 Task: nan
Action: Mouse moved to (589, 746)
Screenshot: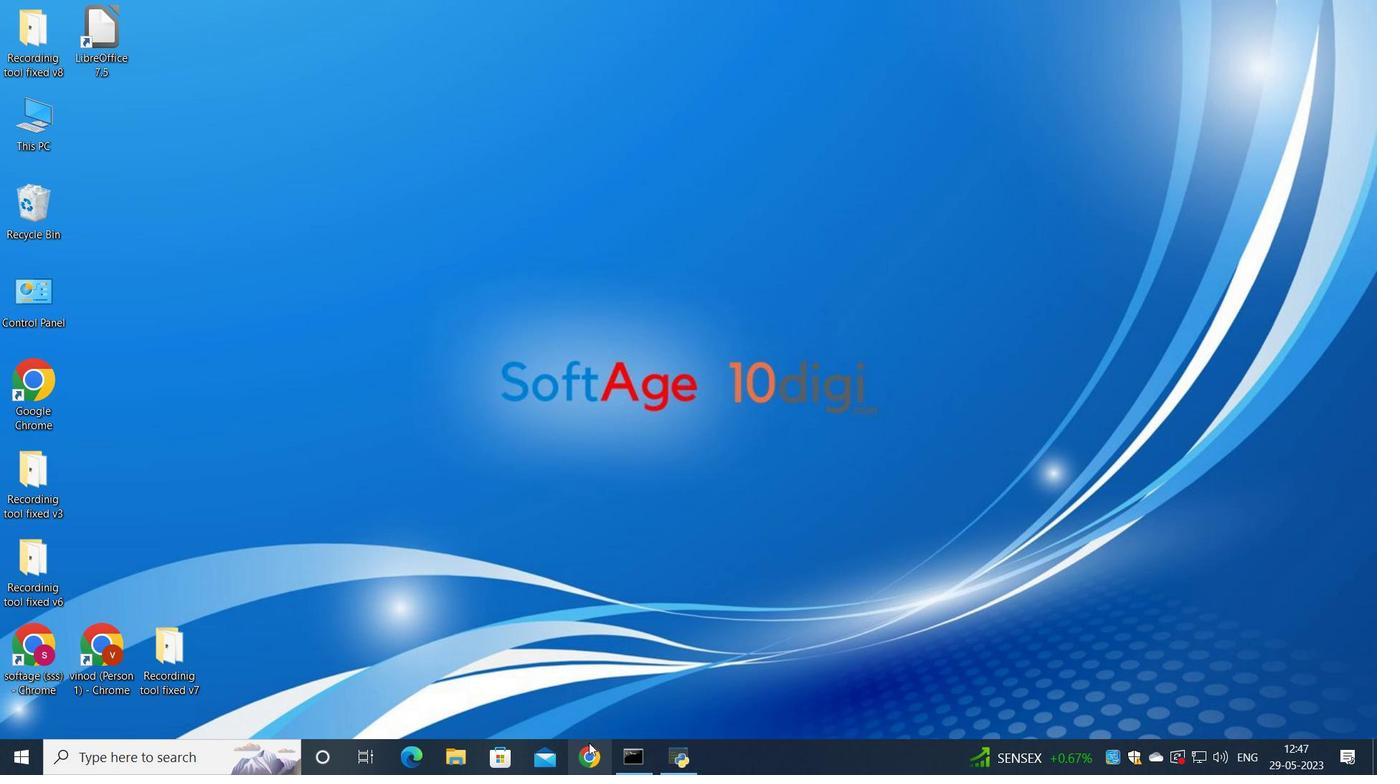 
Action: Mouse pressed left at (589, 746)
Screenshot: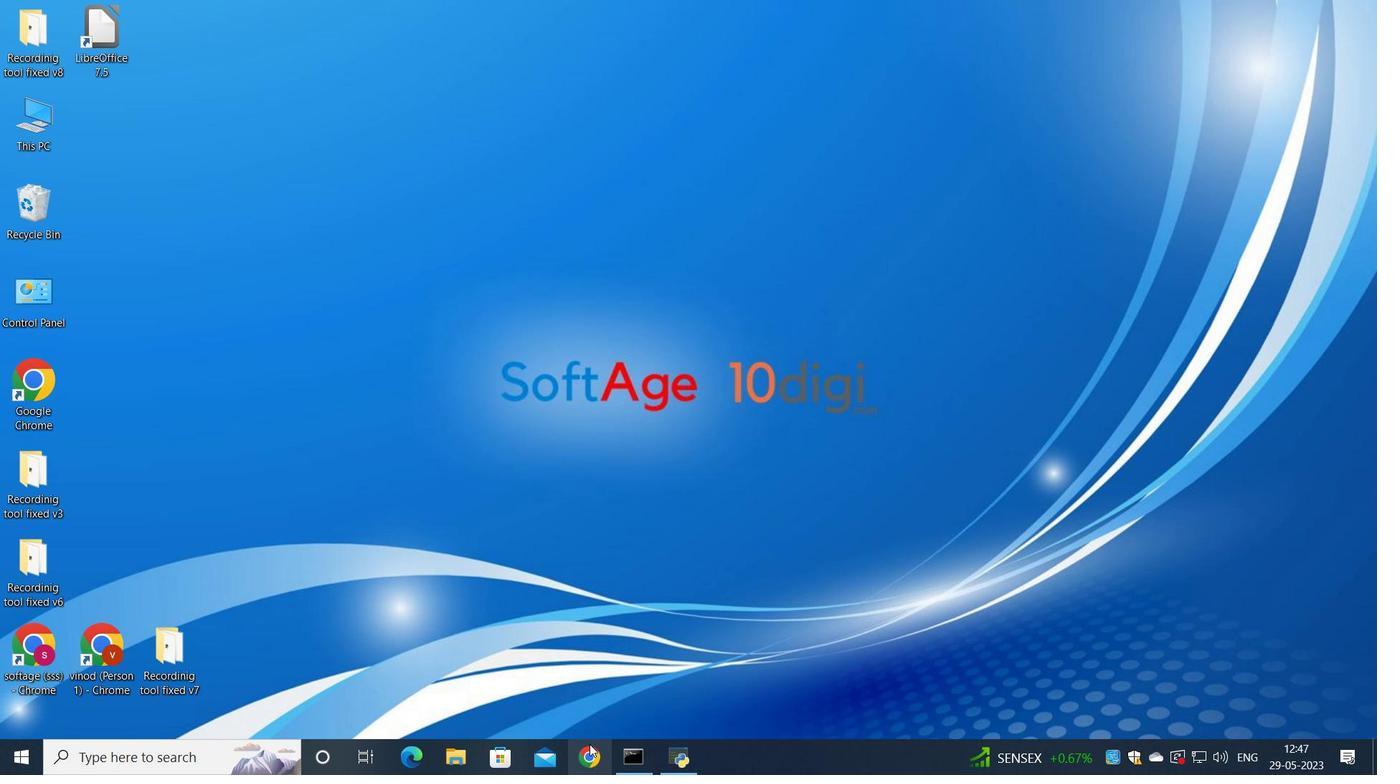 
Action: Mouse moved to (624, 470)
Screenshot: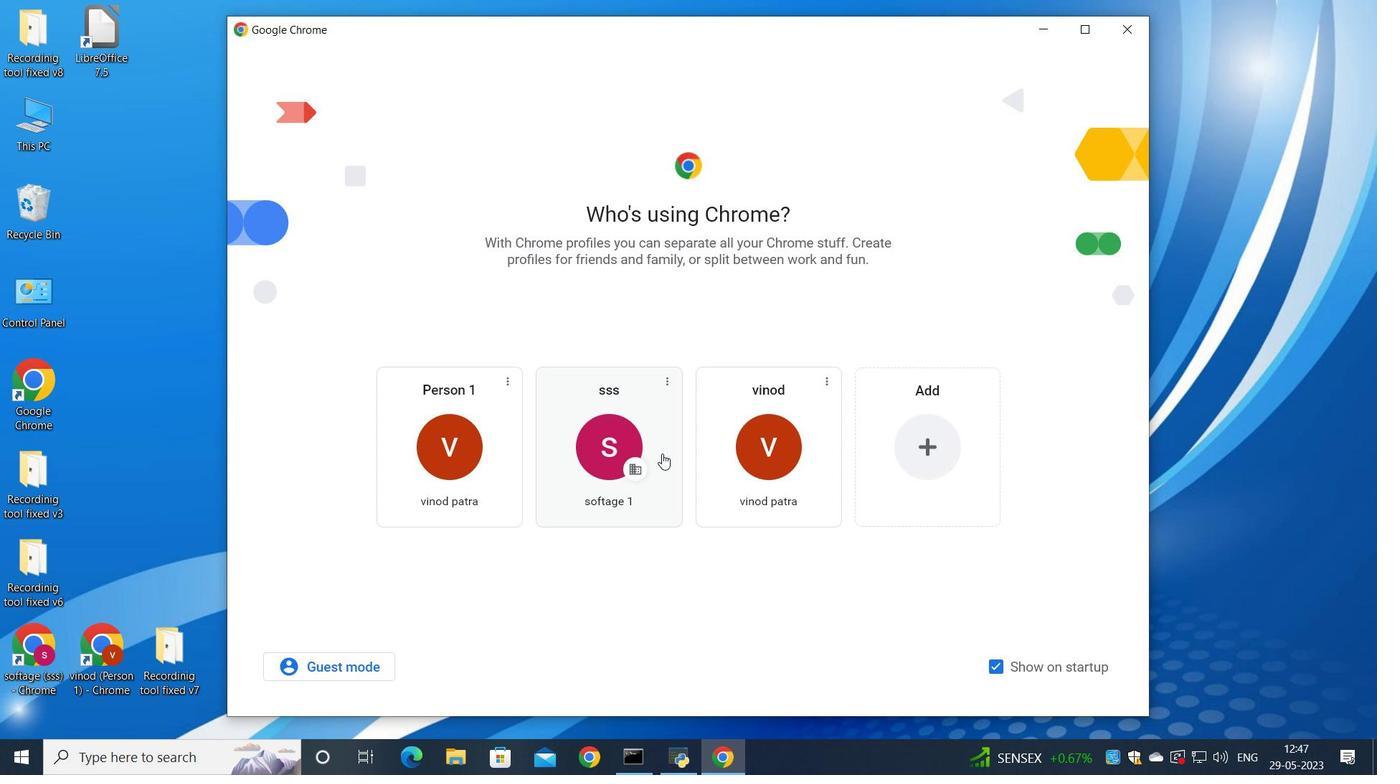 
Action: Mouse pressed left at (624, 470)
Screenshot: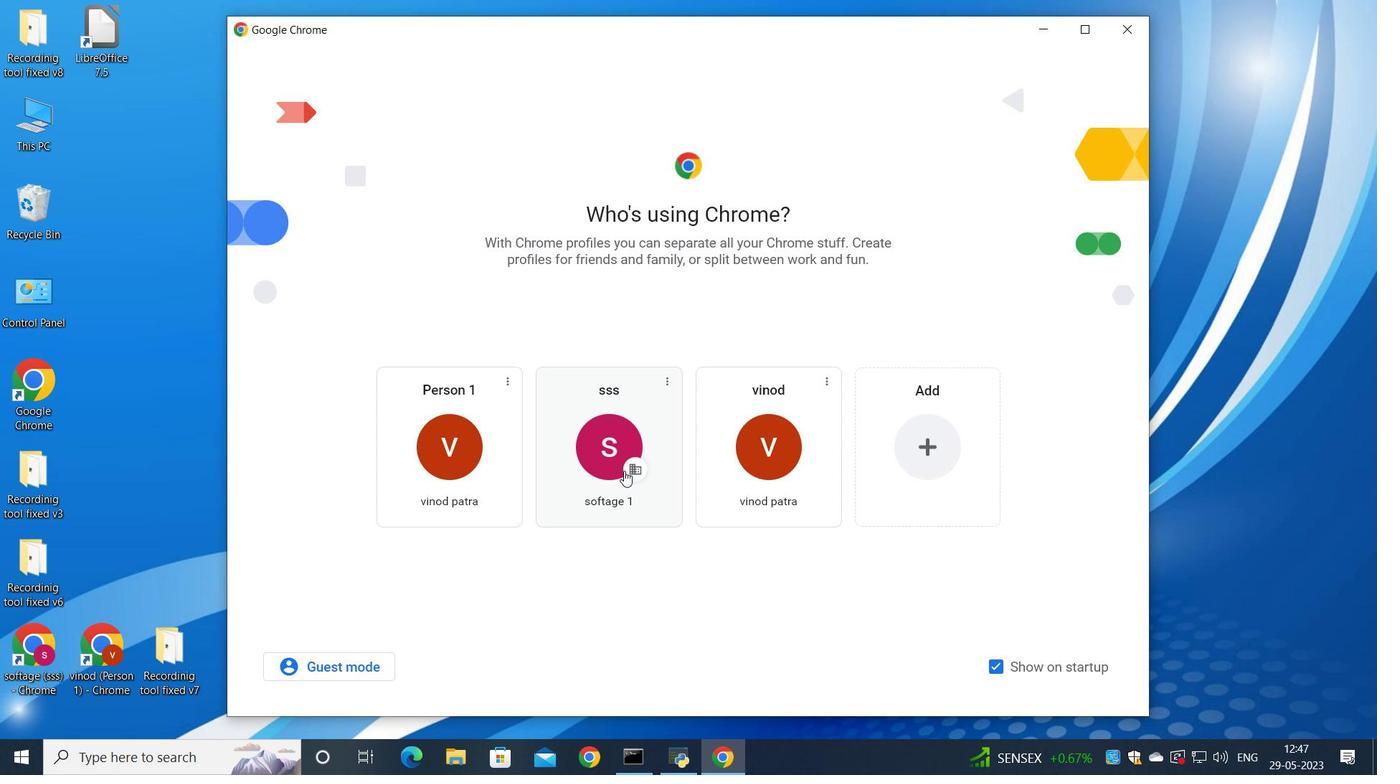 
Action: Mouse moved to (1215, 97)
Screenshot: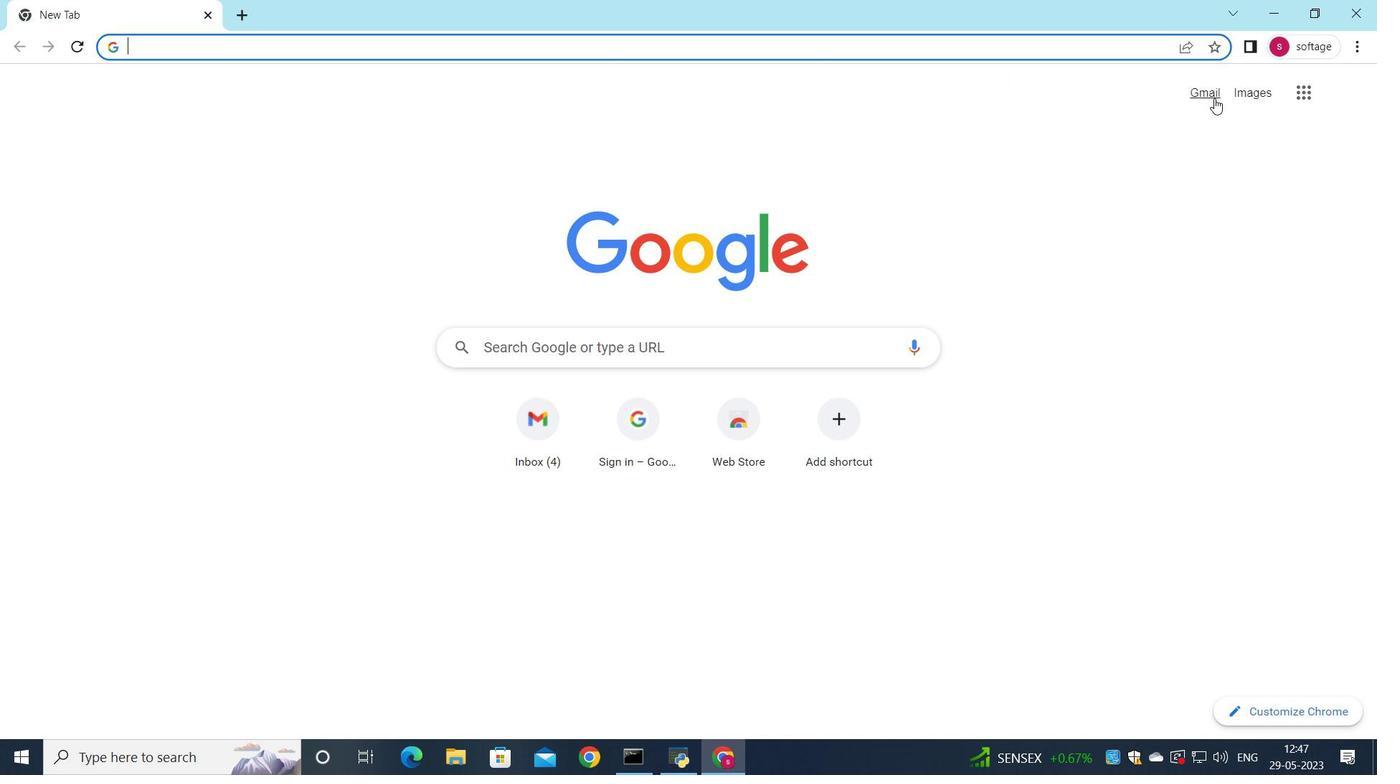 
Action: Mouse pressed left at (1215, 97)
Screenshot: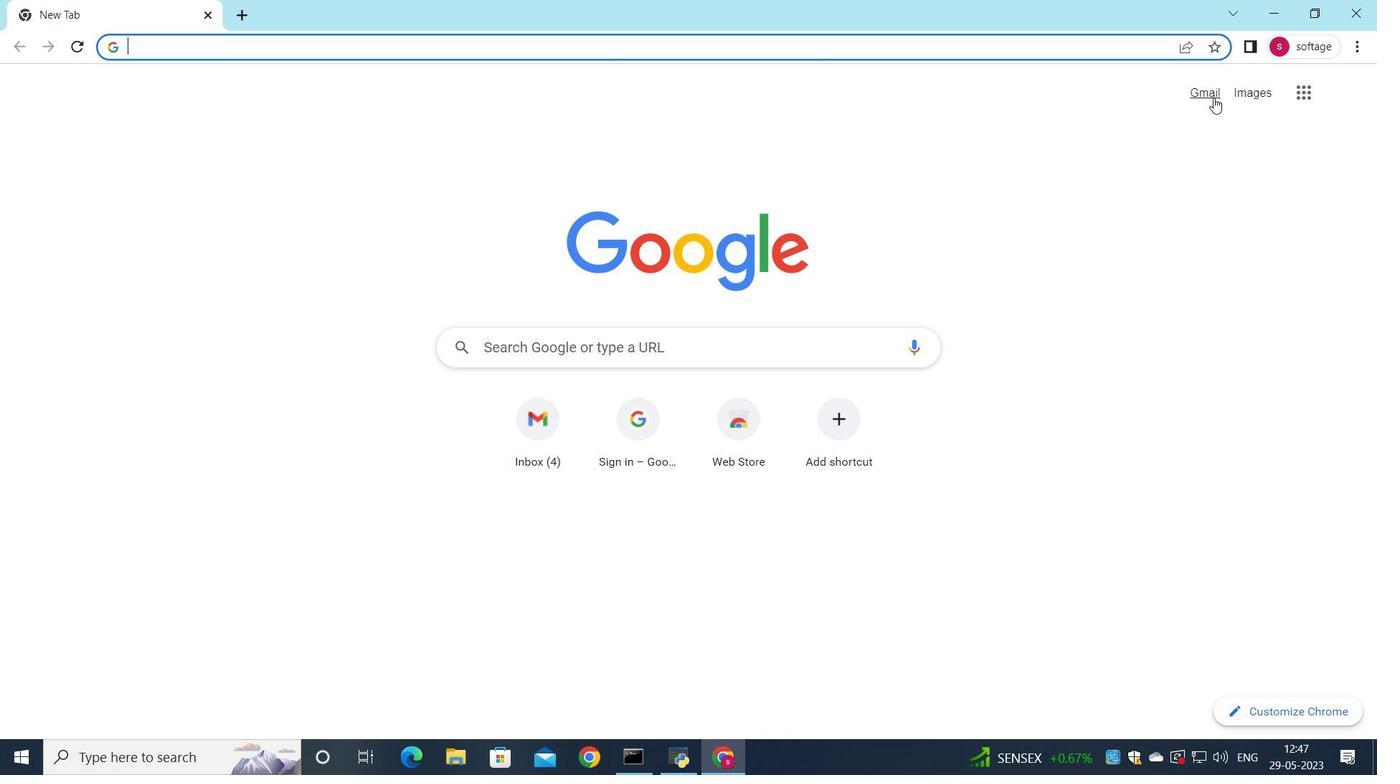 
Action: Mouse moved to (1185, 120)
Screenshot: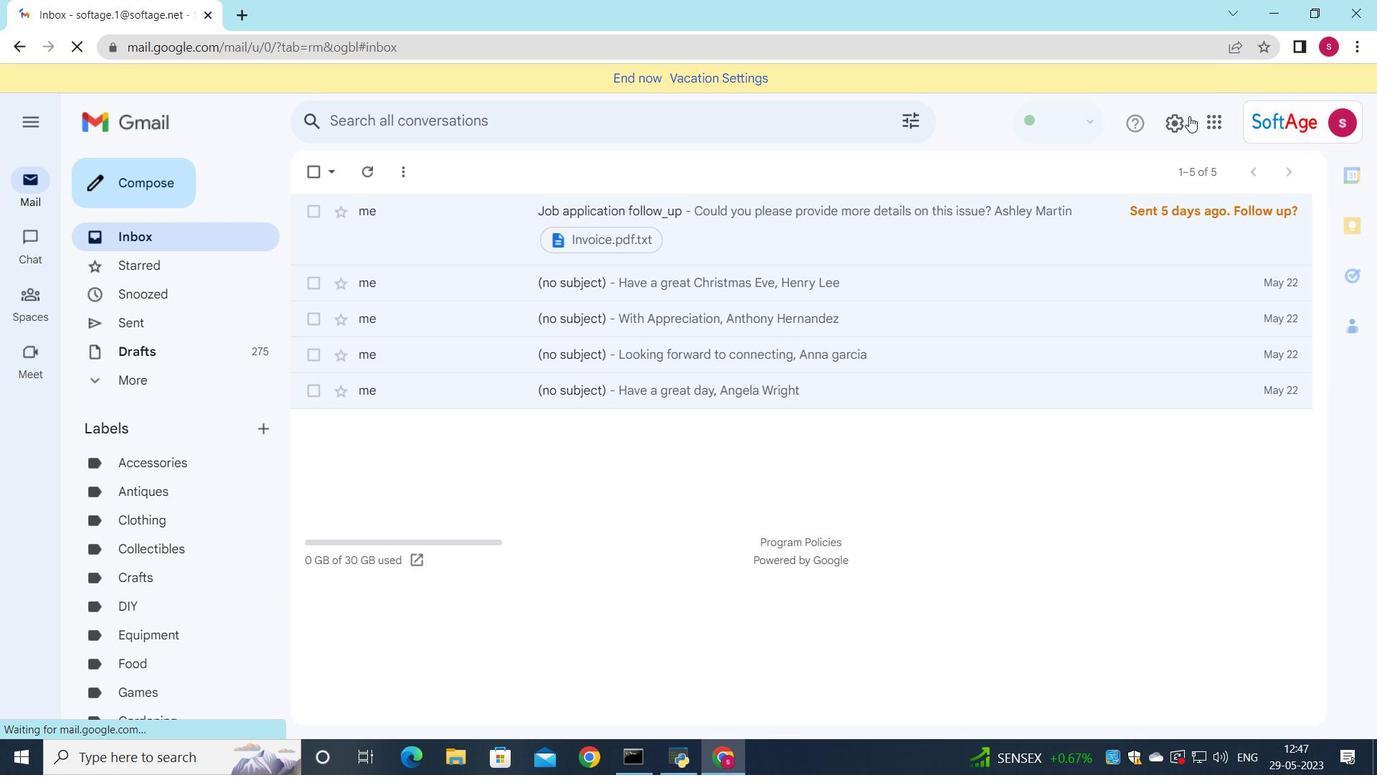 
Action: Mouse pressed left at (1185, 120)
Screenshot: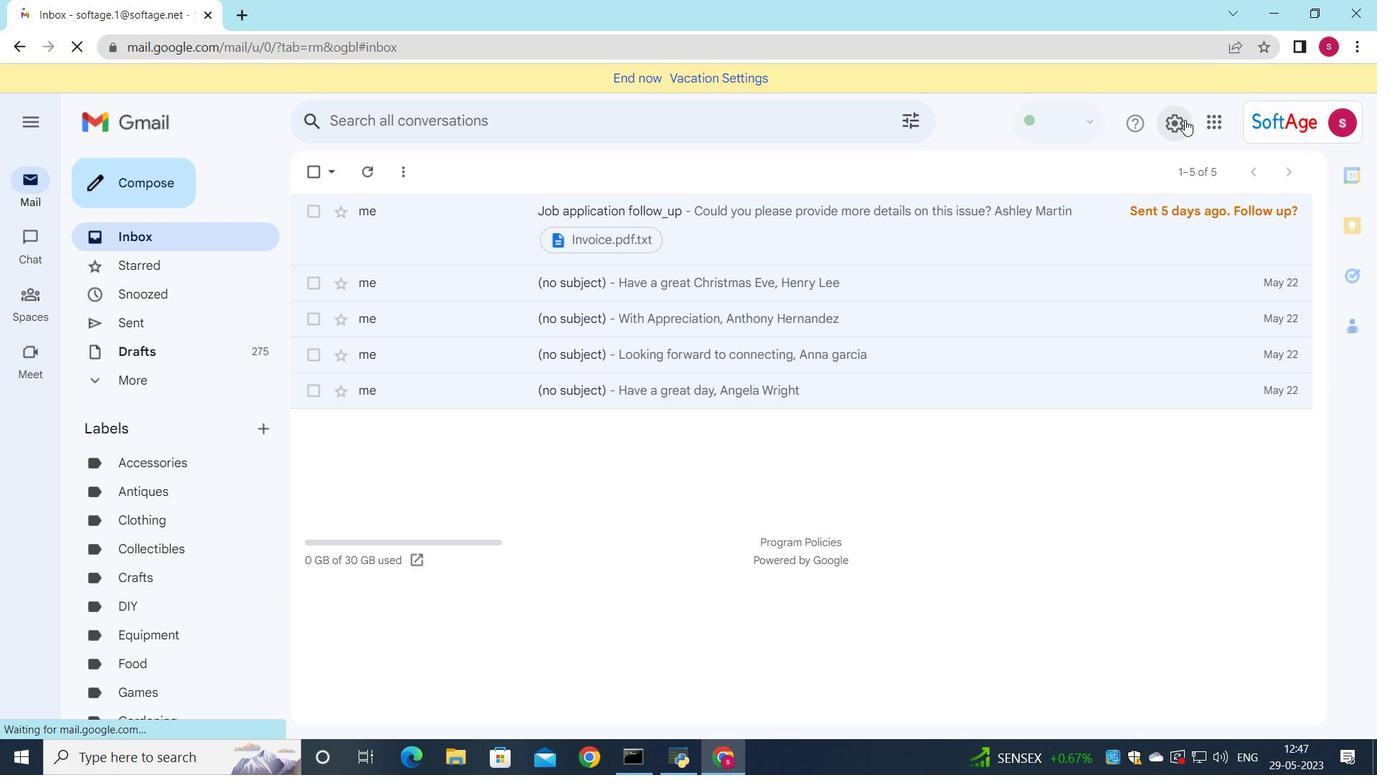 
Action: Mouse moved to (1176, 208)
Screenshot: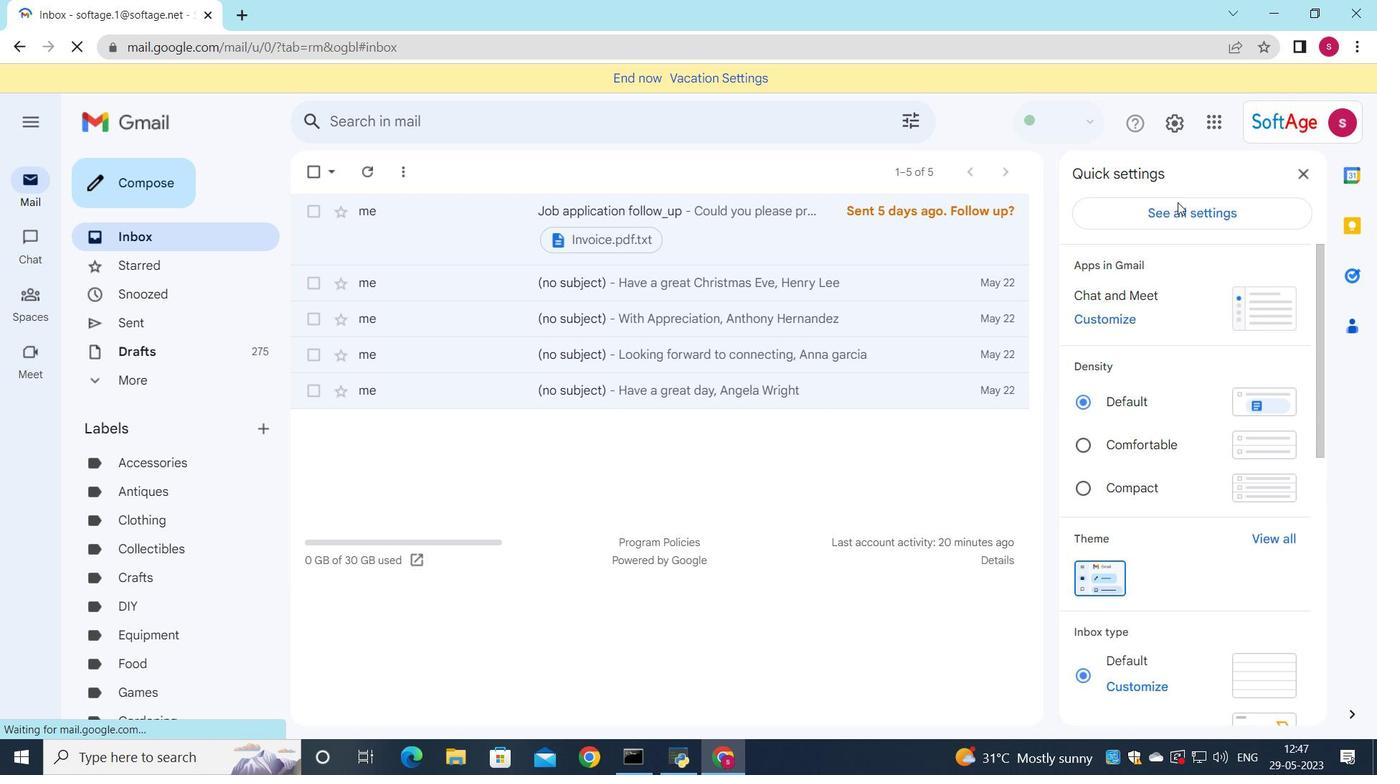 
Action: Mouse pressed left at (1176, 208)
Screenshot: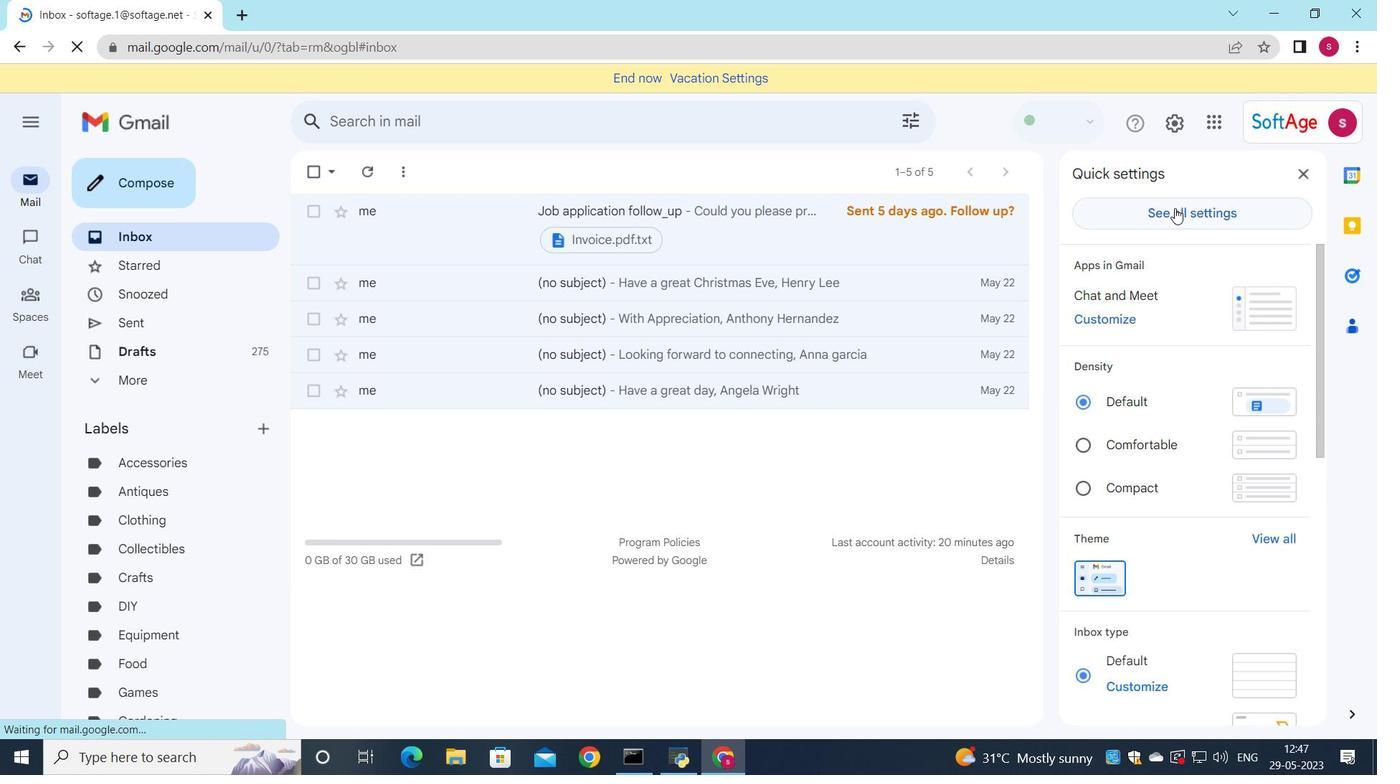 
Action: Mouse moved to (780, 355)
Screenshot: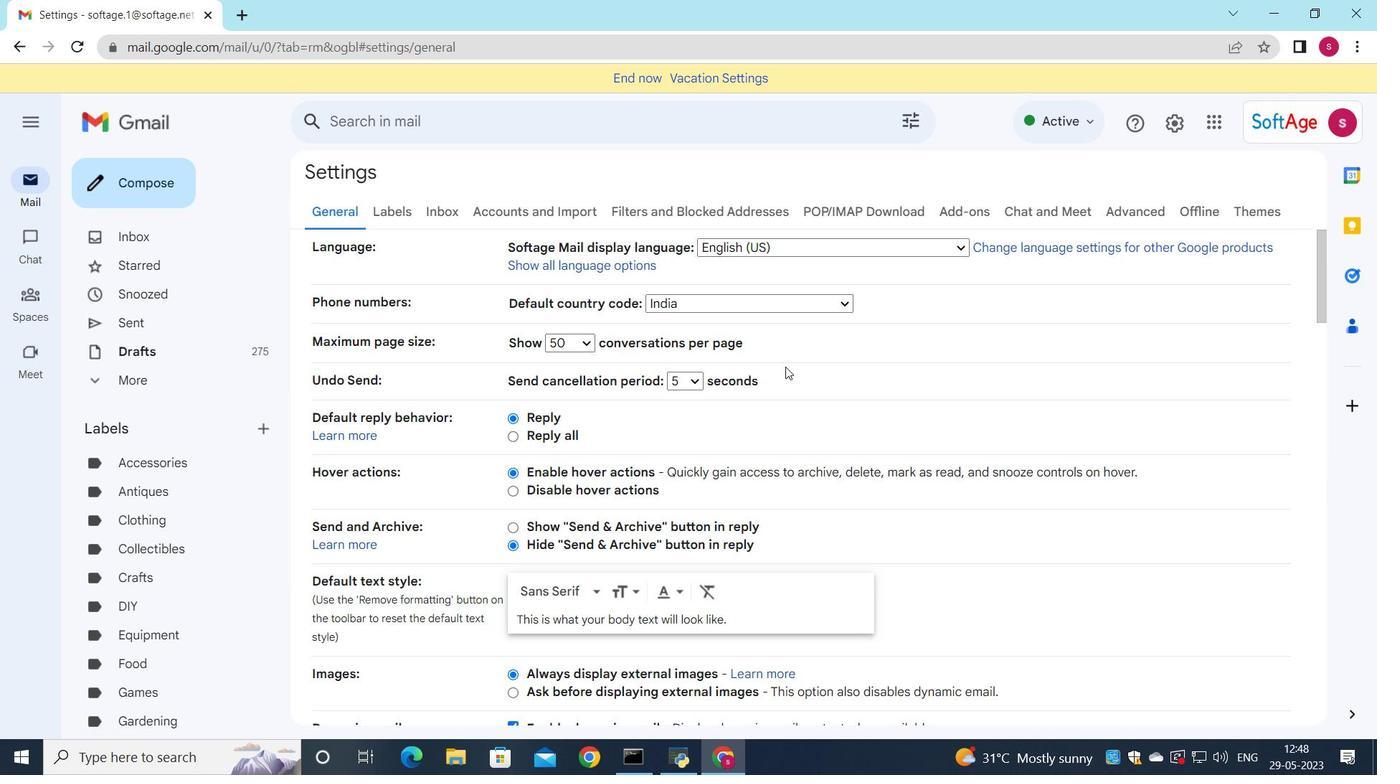 
Action: Mouse scrolled (780, 355) with delta (0, 0)
Screenshot: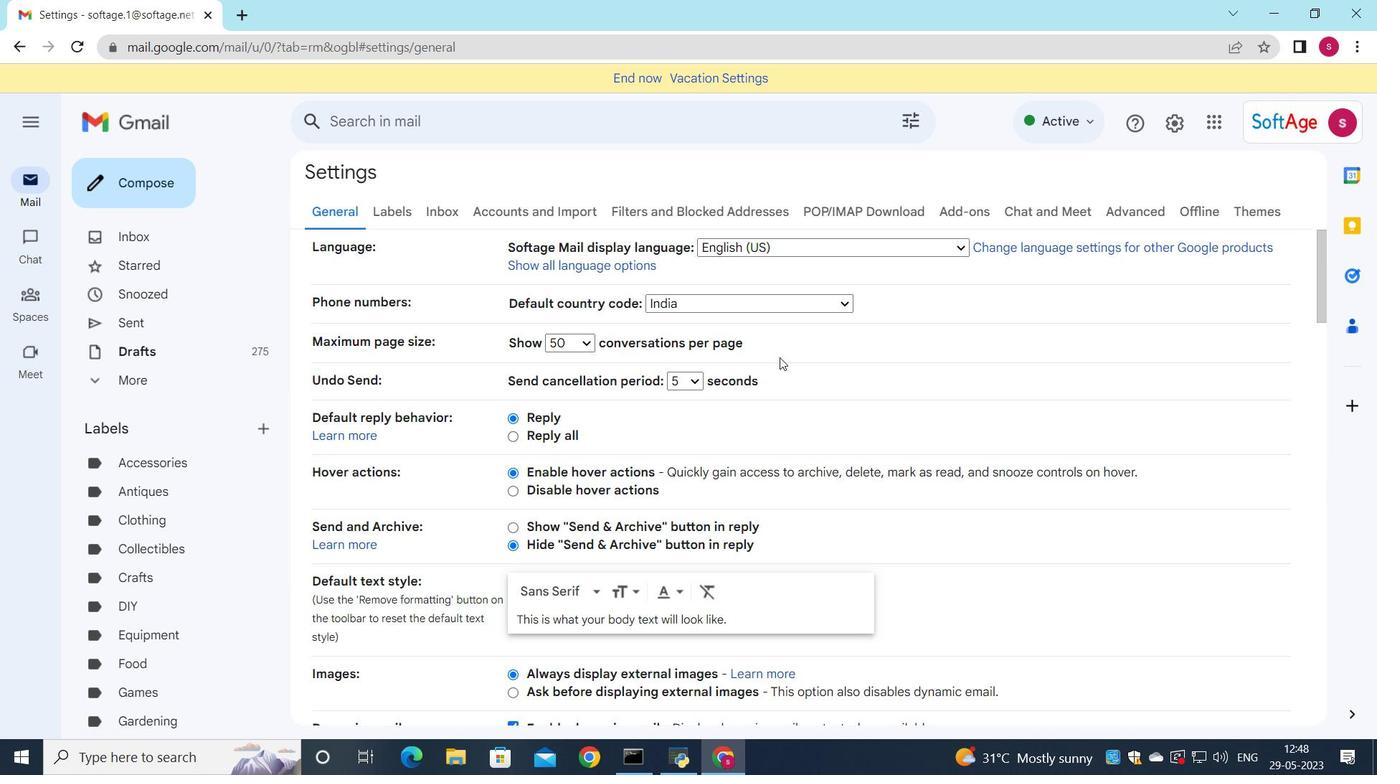 
Action: Mouse moved to (779, 355)
Screenshot: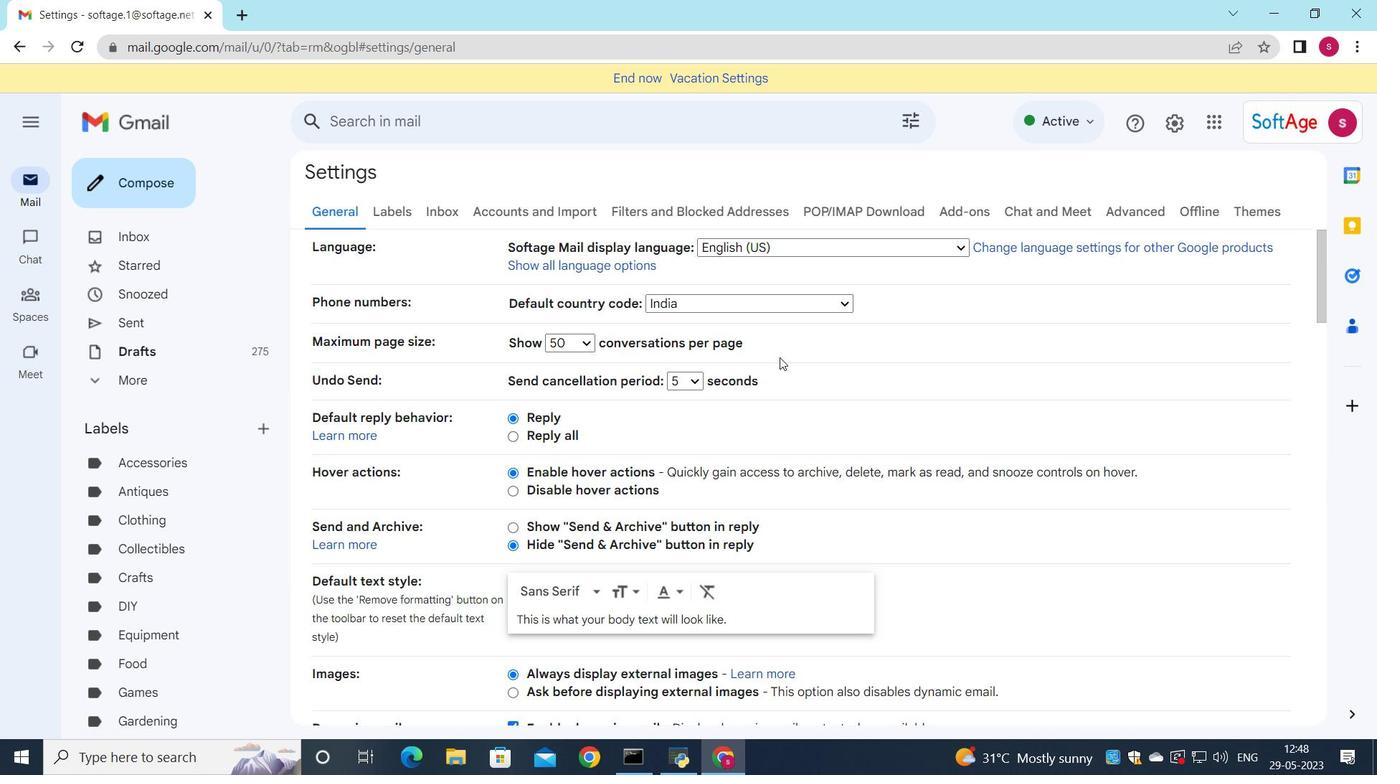 
Action: Mouse scrolled (779, 355) with delta (0, 0)
Screenshot: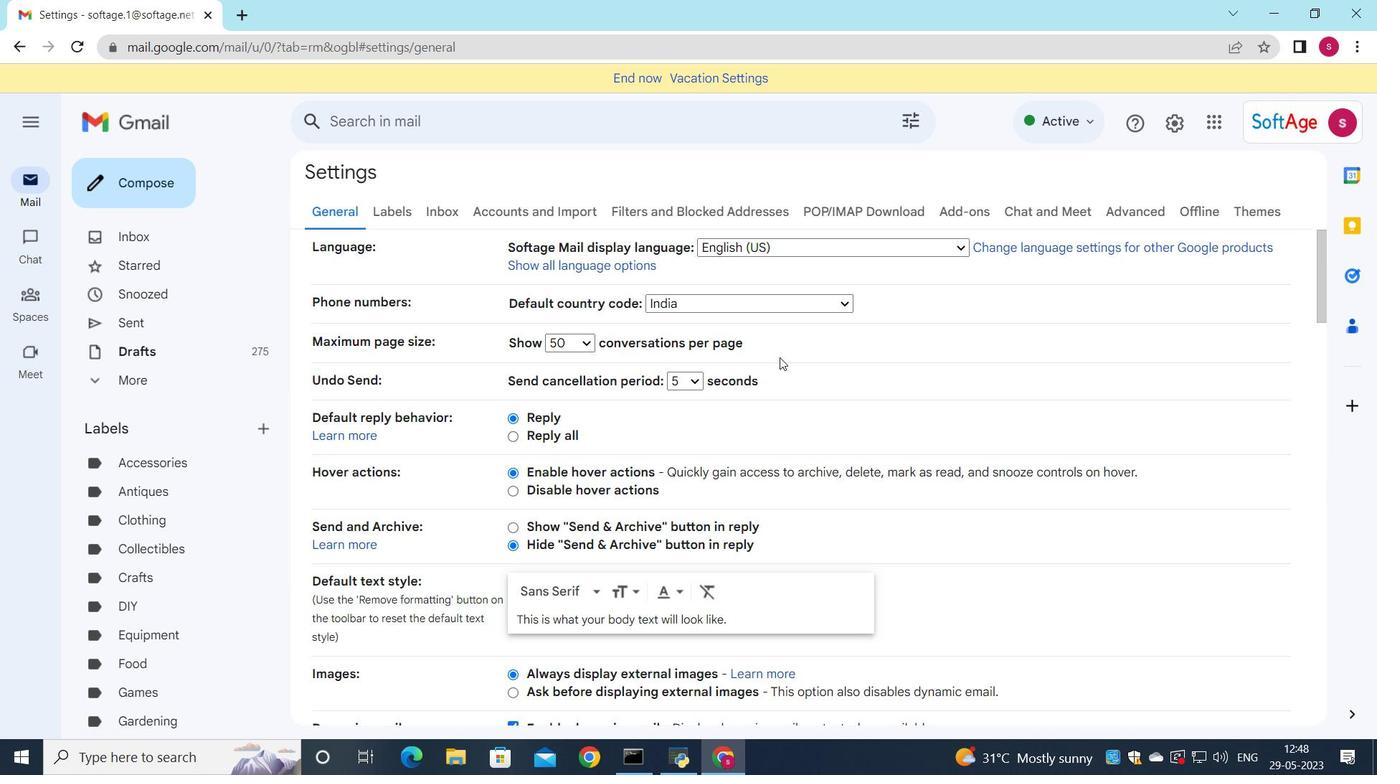 
Action: Mouse moved to (778, 356)
Screenshot: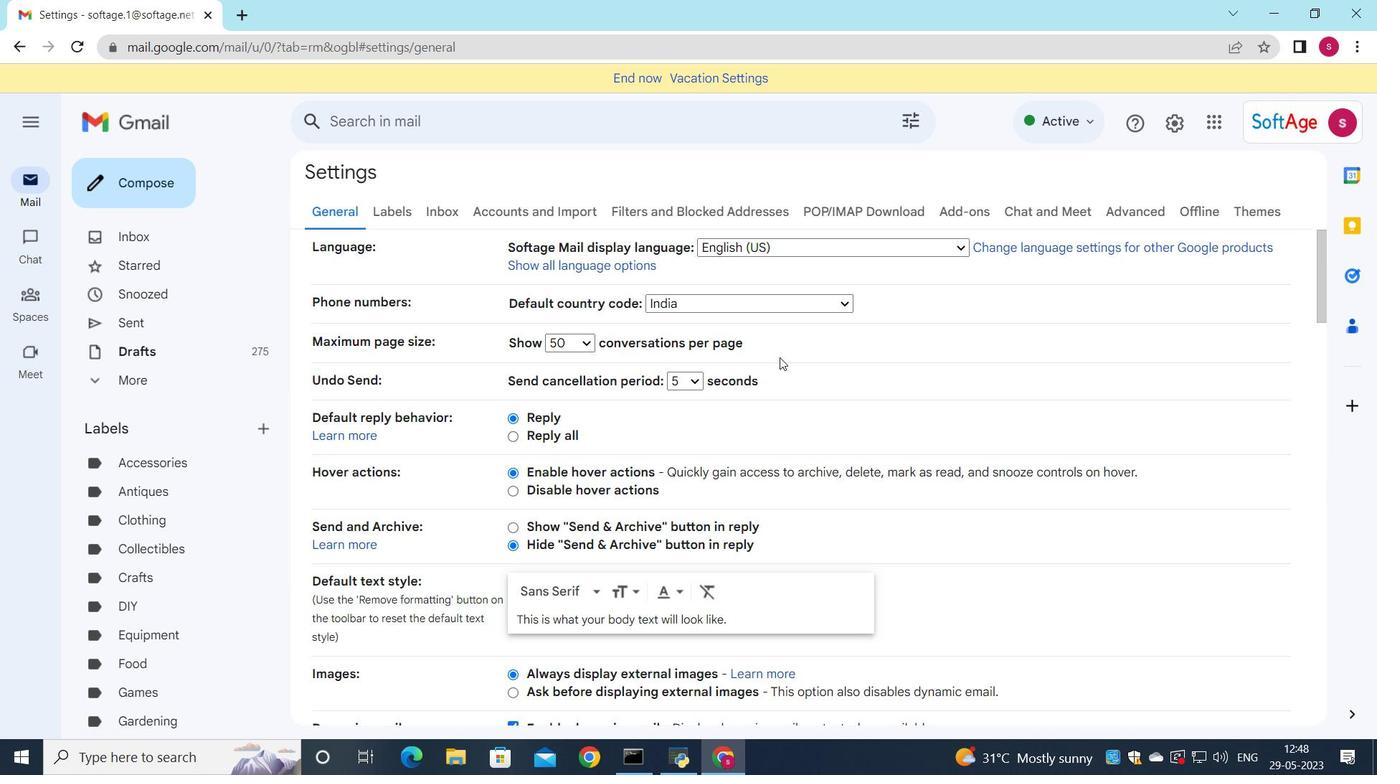
Action: Mouse scrolled (778, 355) with delta (0, 0)
Screenshot: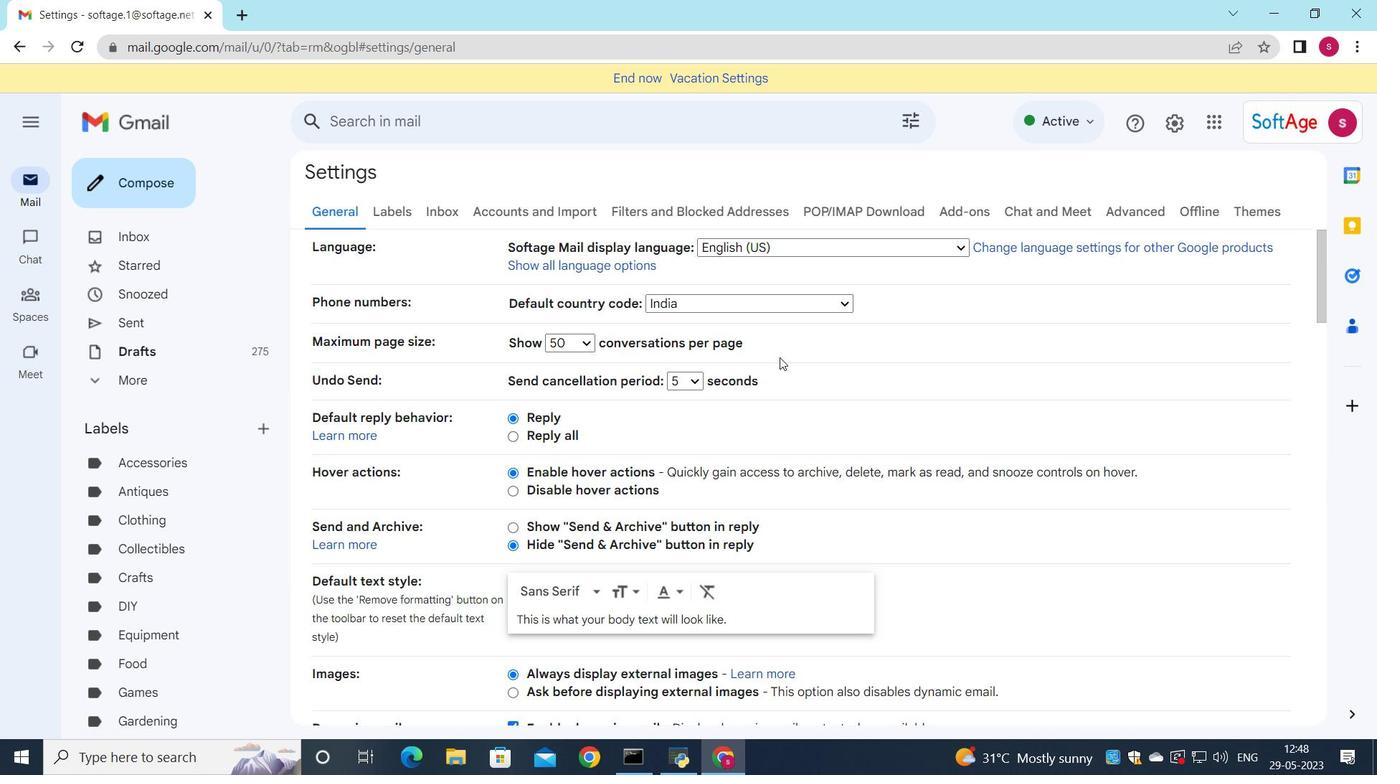 
Action: Mouse moved to (775, 358)
Screenshot: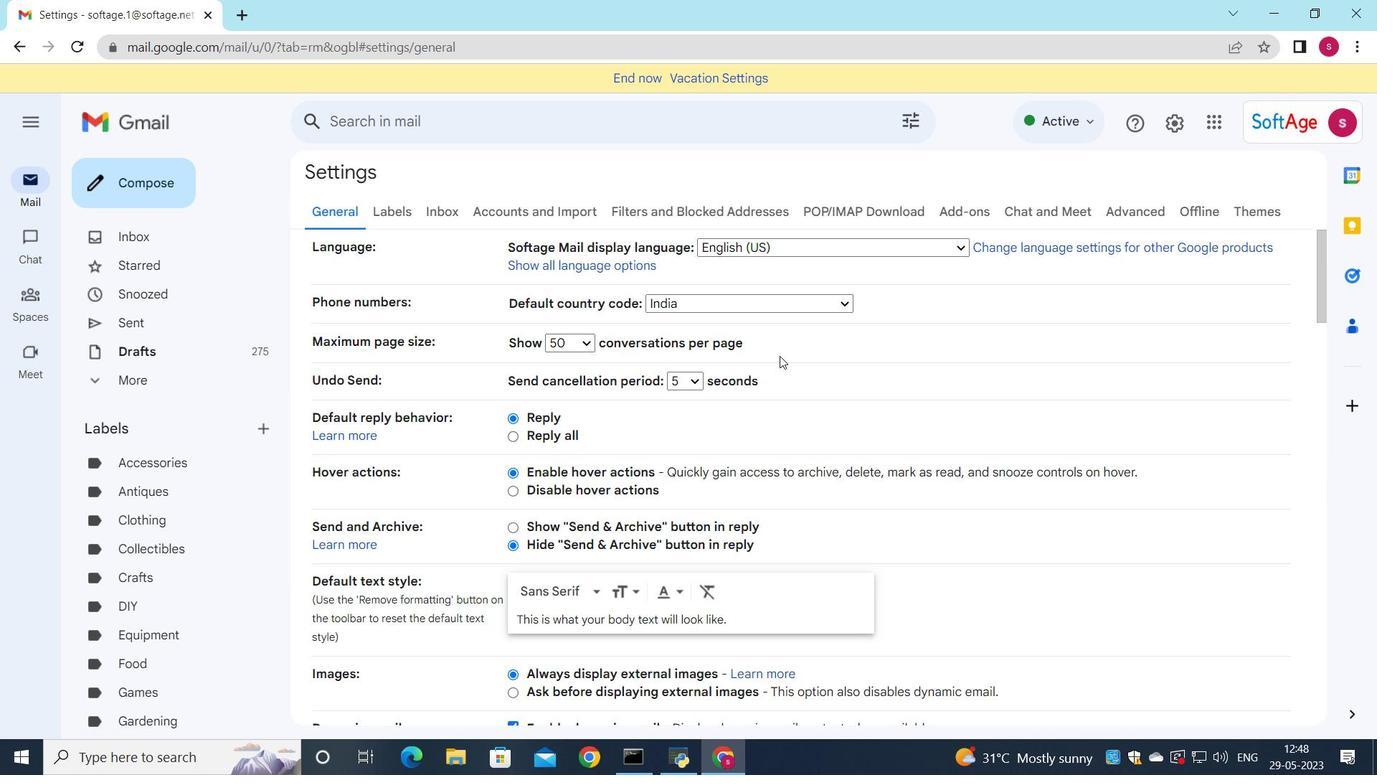 
Action: Mouse scrolled (775, 357) with delta (0, 0)
Screenshot: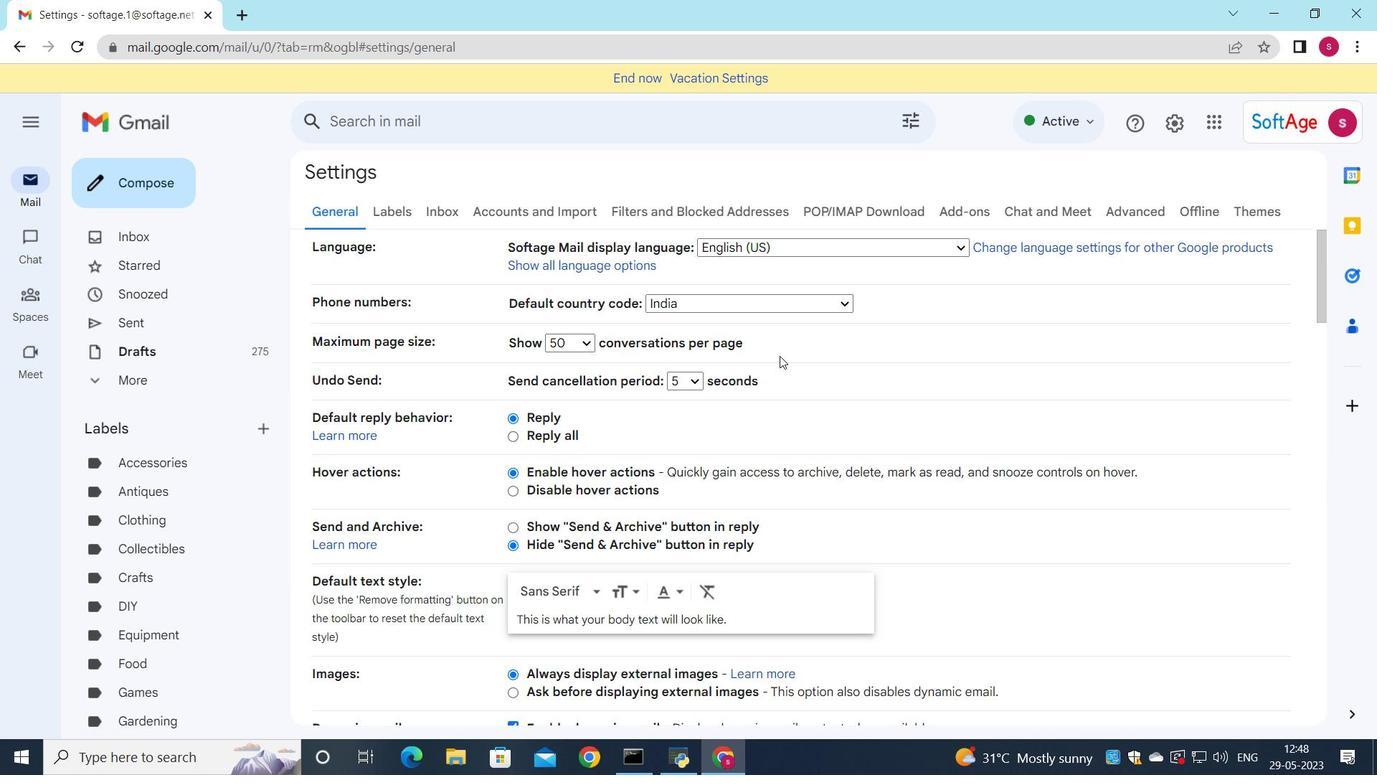 
Action: Mouse moved to (673, 358)
Screenshot: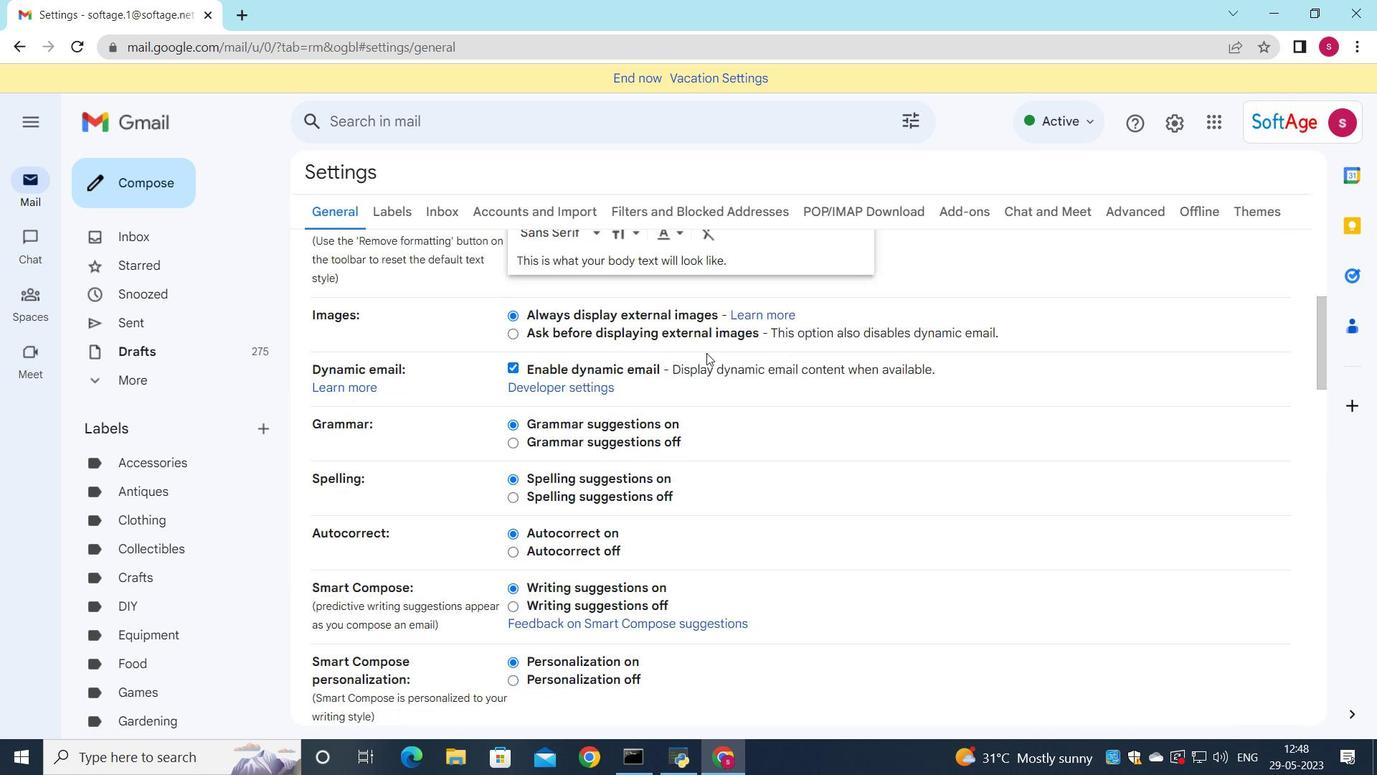 
Action: Mouse scrolled (673, 357) with delta (0, 0)
Screenshot: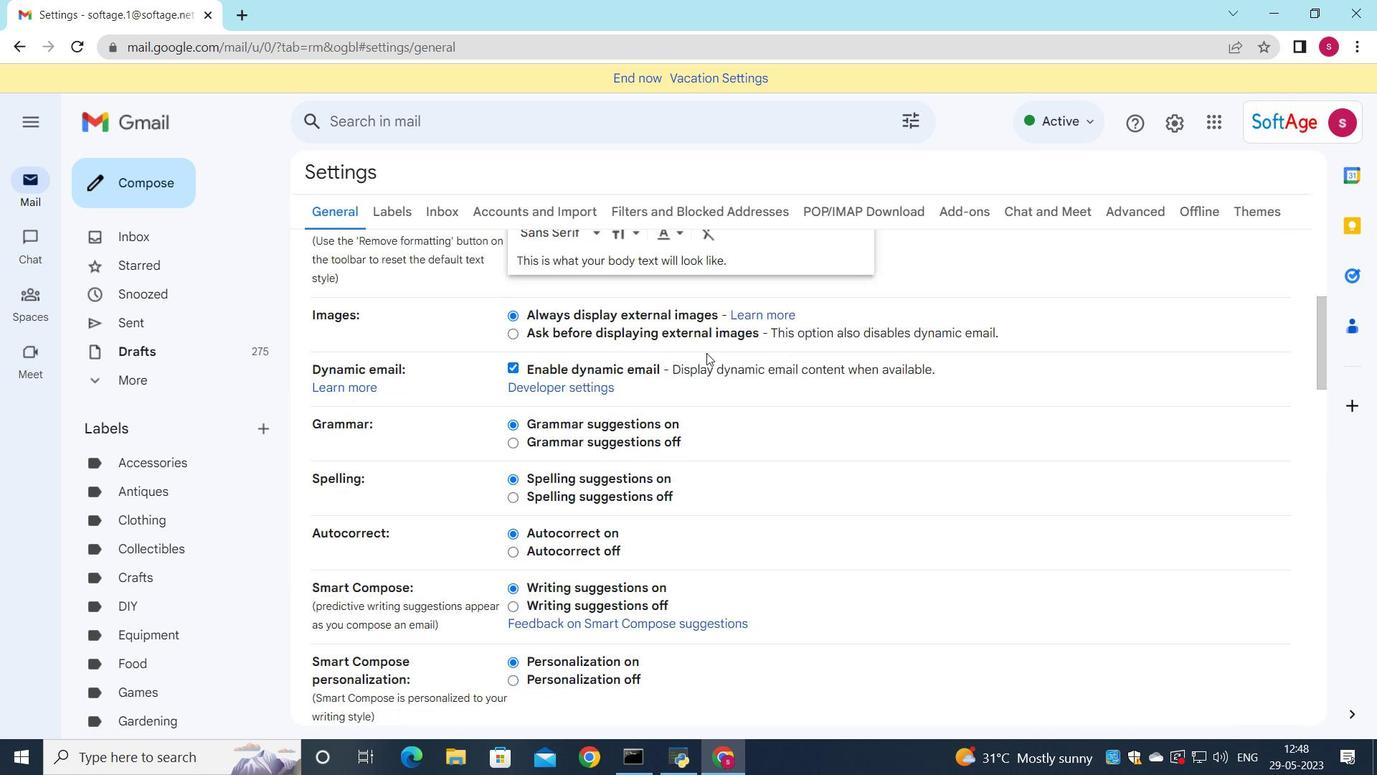 
Action: Mouse moved to (656, 364)
Screenshot: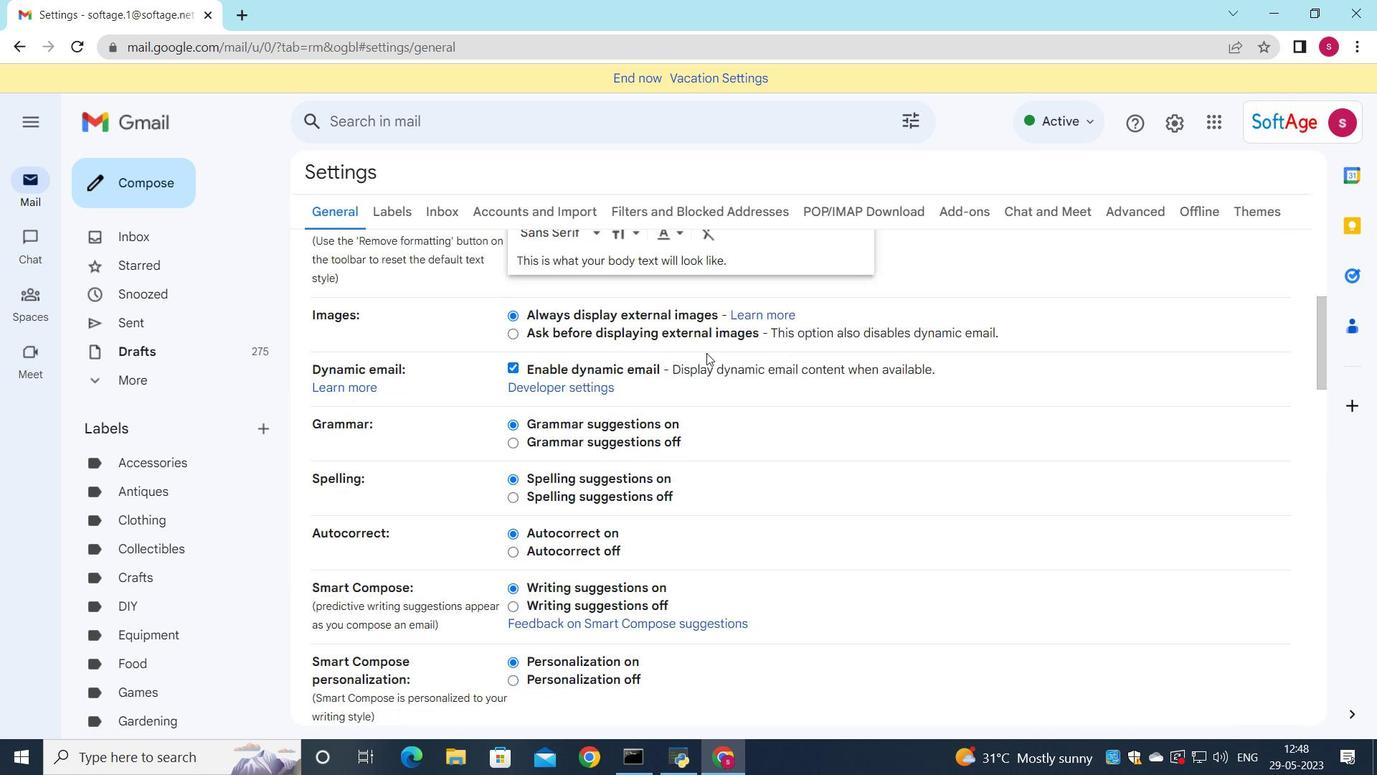 
Action: Mouse scrolled (656, 363) with delta (0, 0)
Screenshot: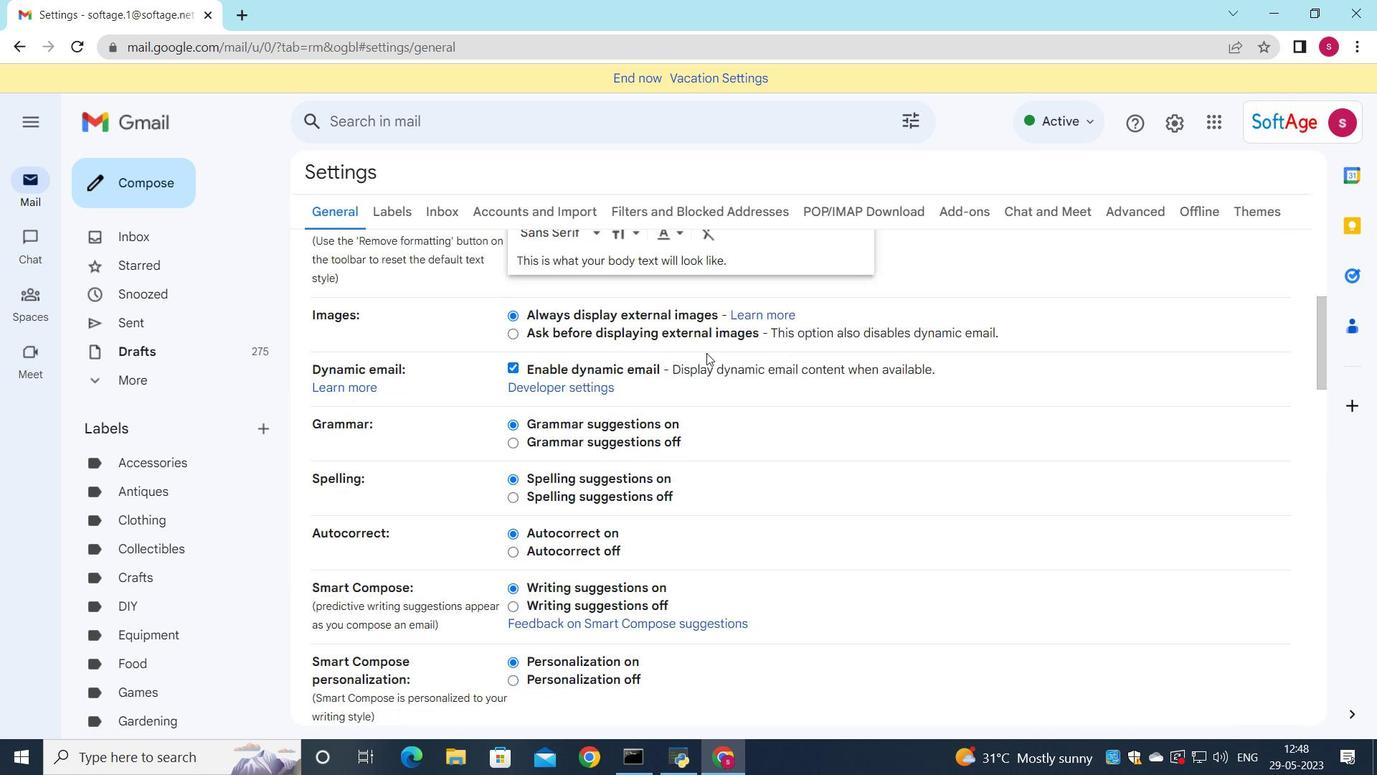 
Action: Mouse moved to (645, 369)
Screenshot: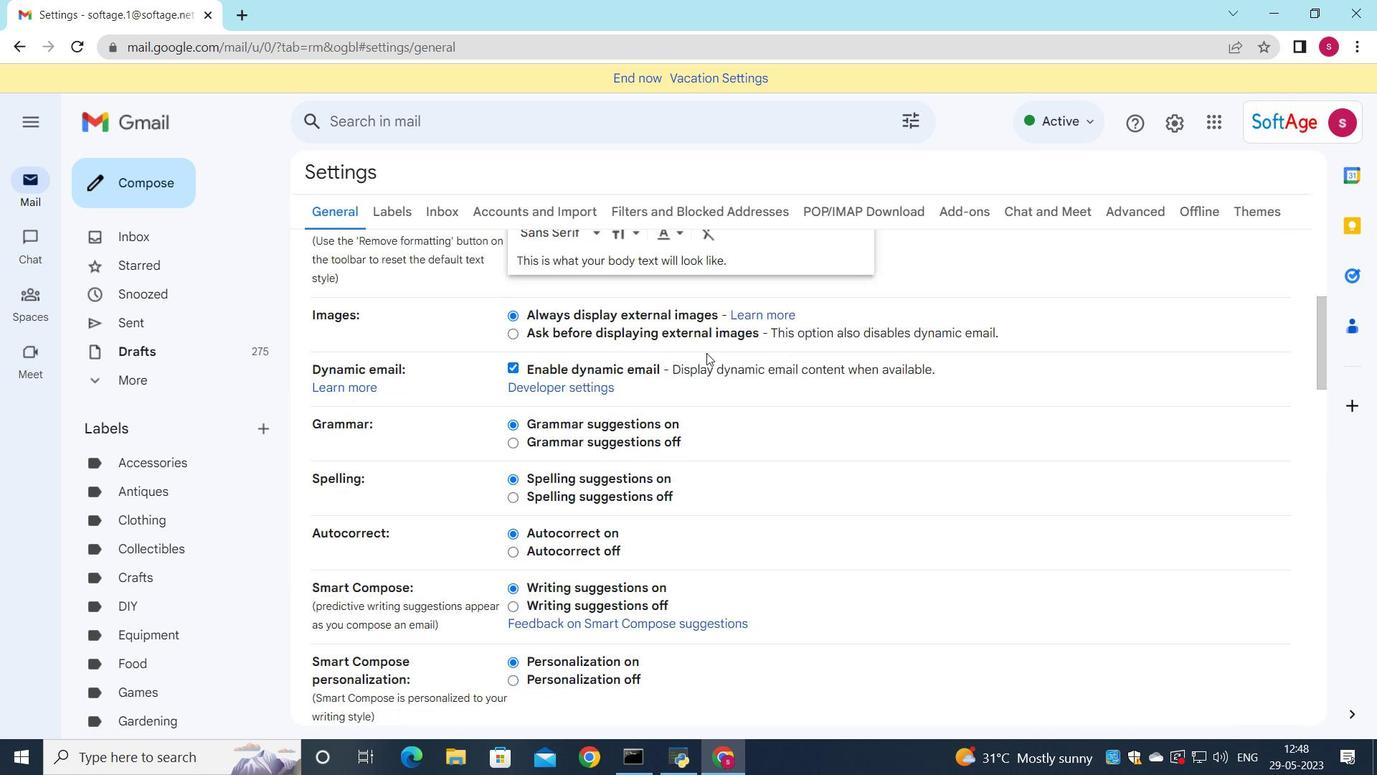 
Action: Mouse scrolled (645, 368) with delta (0, 0)
Screenshot: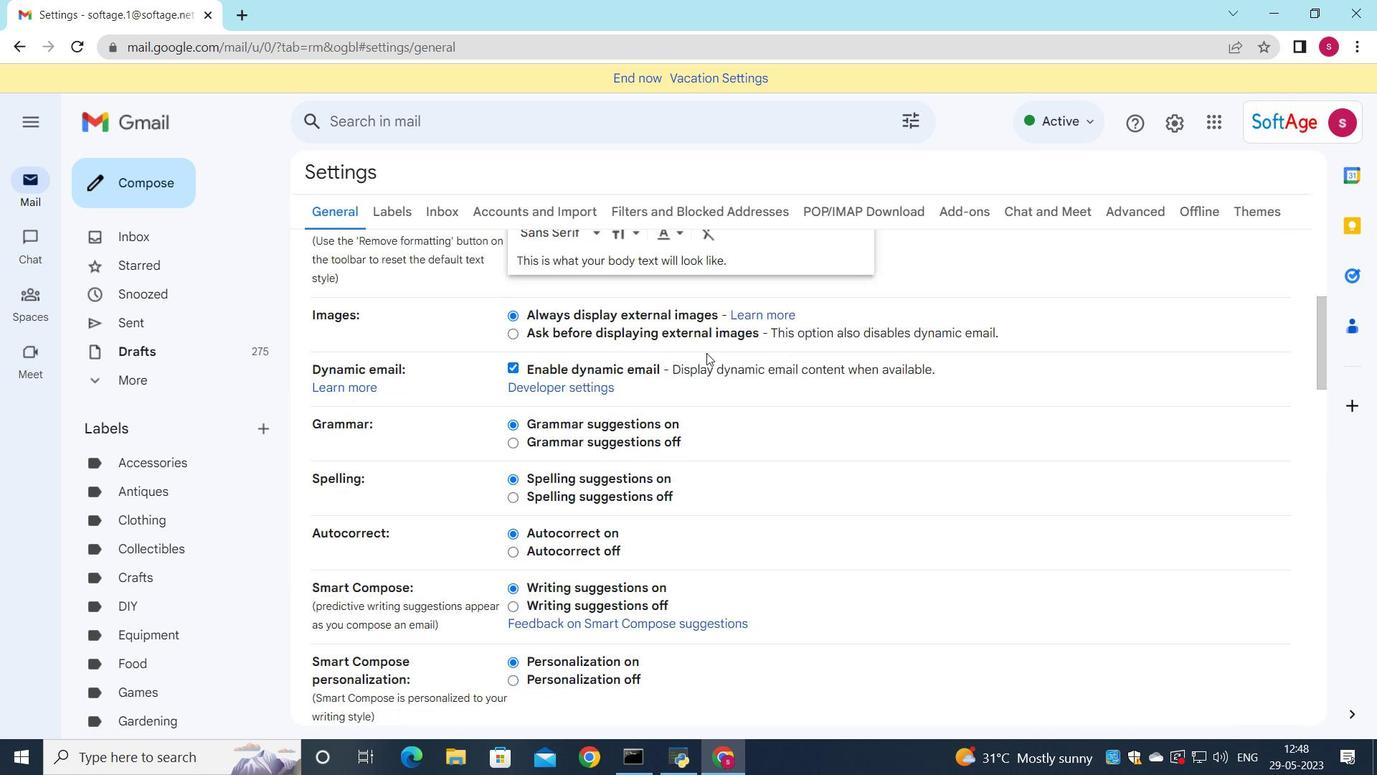 
Action: Mouse moved to (612, 383)
Screenshot: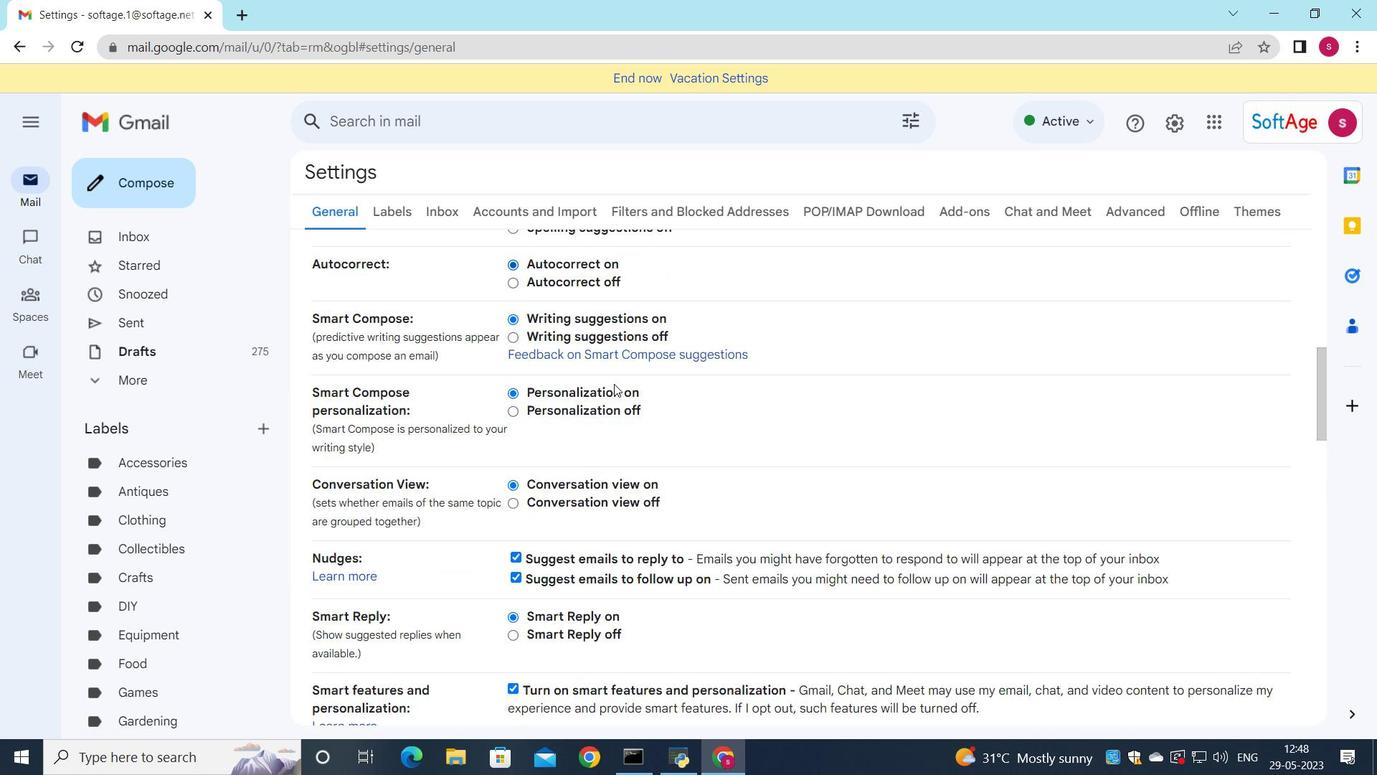 
Action: Mouse scrolled (612, 383) with delta (0, 0)
Screenshot: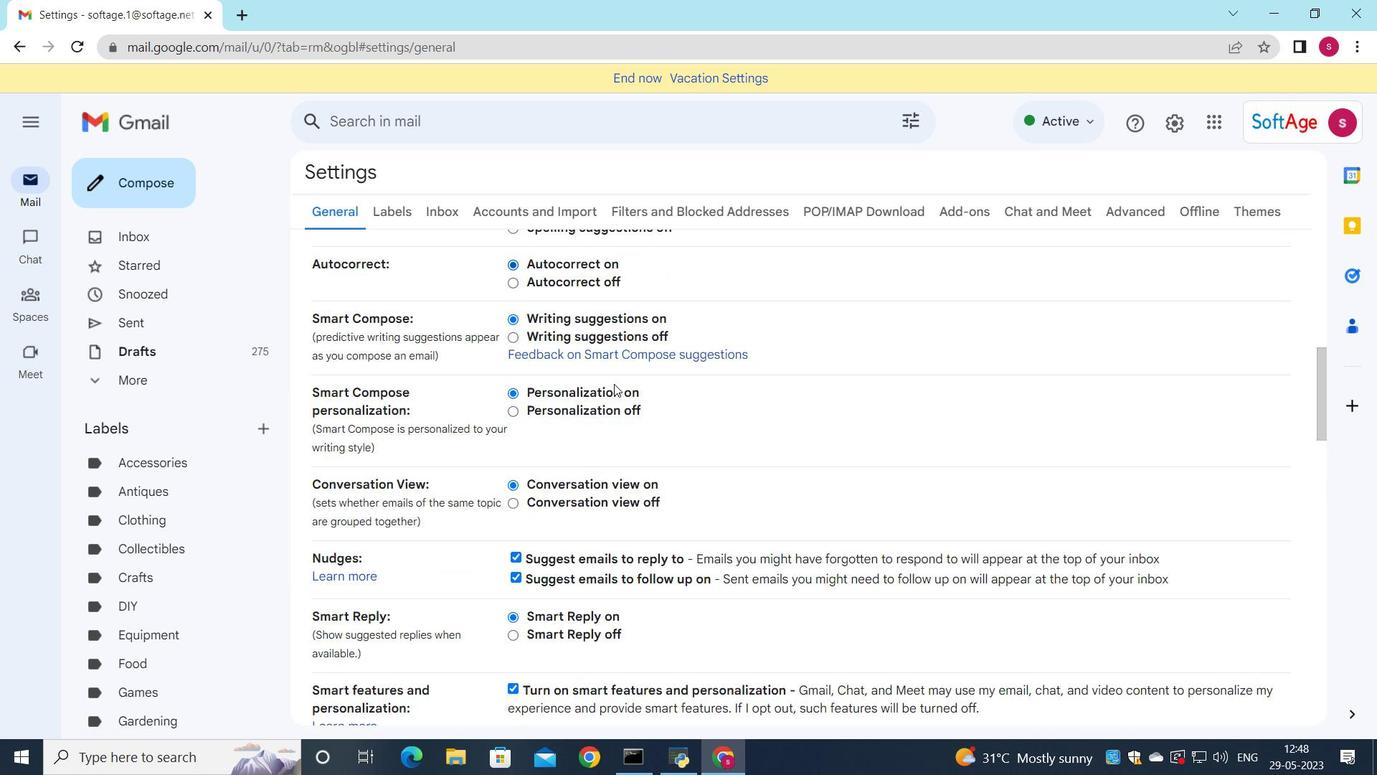 
Action: Mouse scrolled (612, 383) with delta (0, 0)
Screenshot: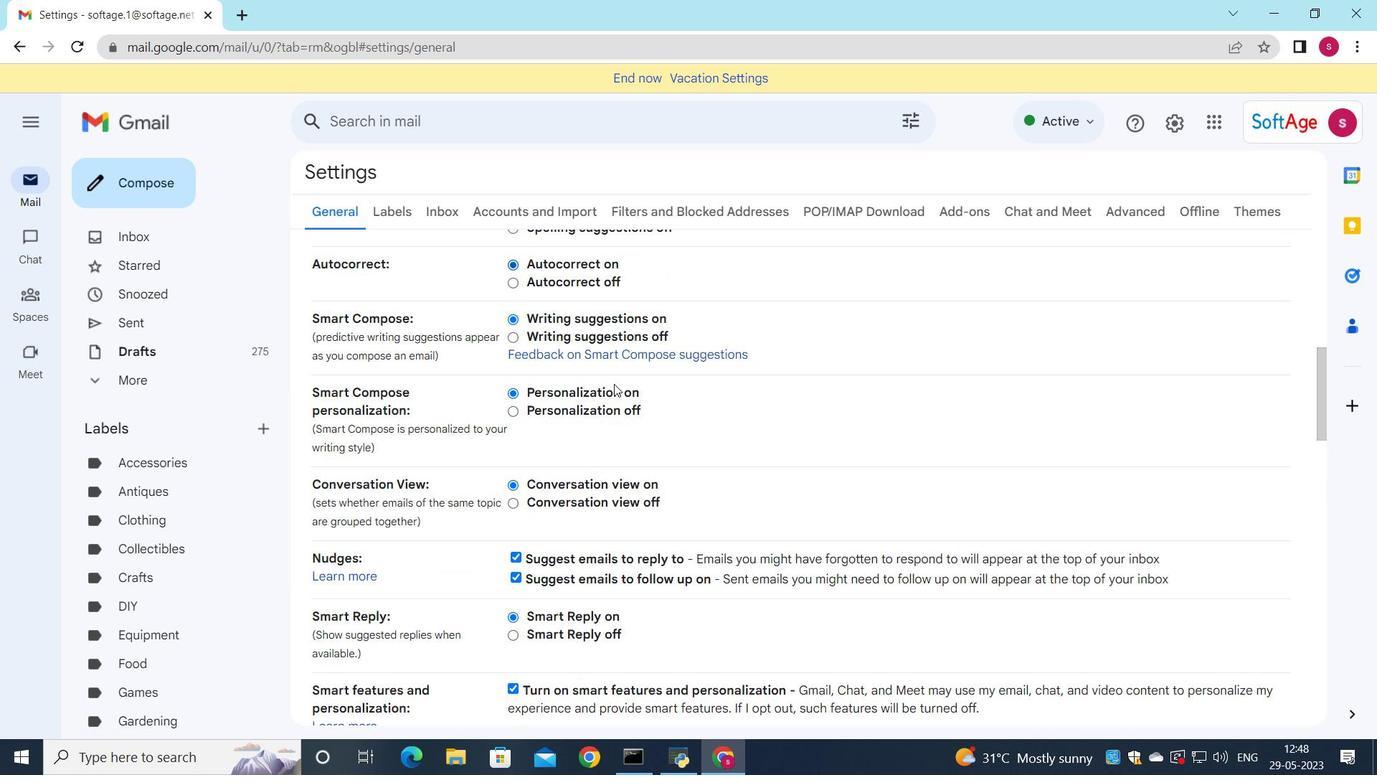
Action: Mouse scrolled (612, 383) with delta (0, 0)
Screenshot: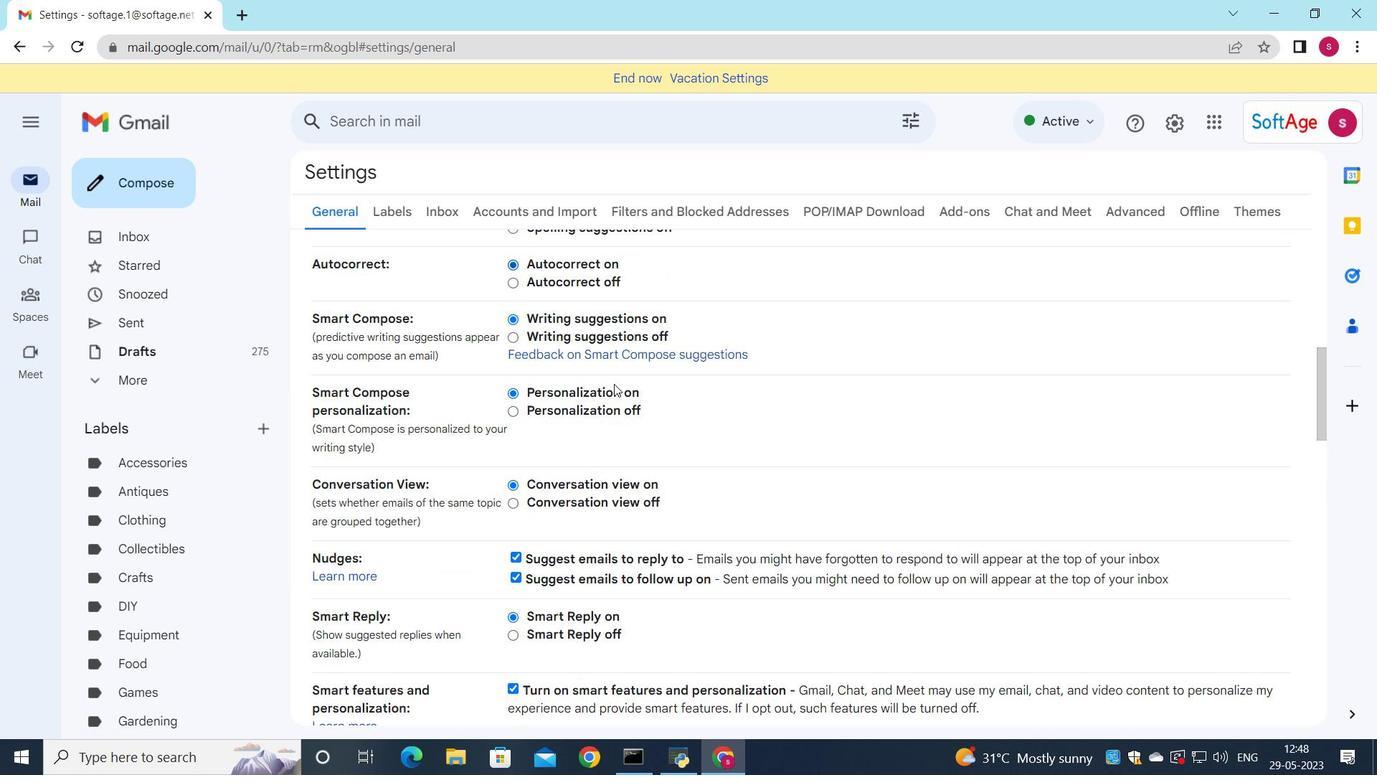 
Action: Mouse scrolled (612, 383) with delta (0, 0)
Screenshot: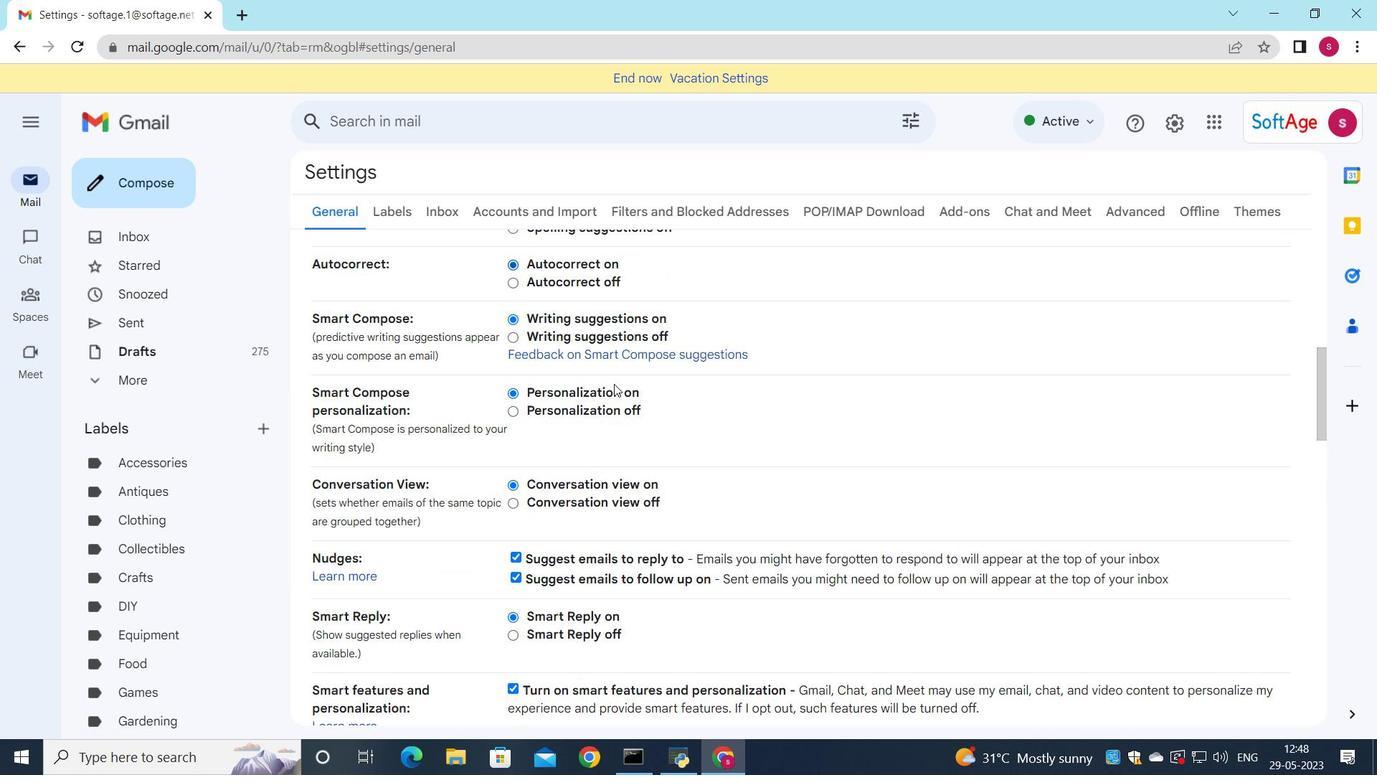 
Action: Mouse scrolled (612, 383) with delta (0, 0)
Screenshot: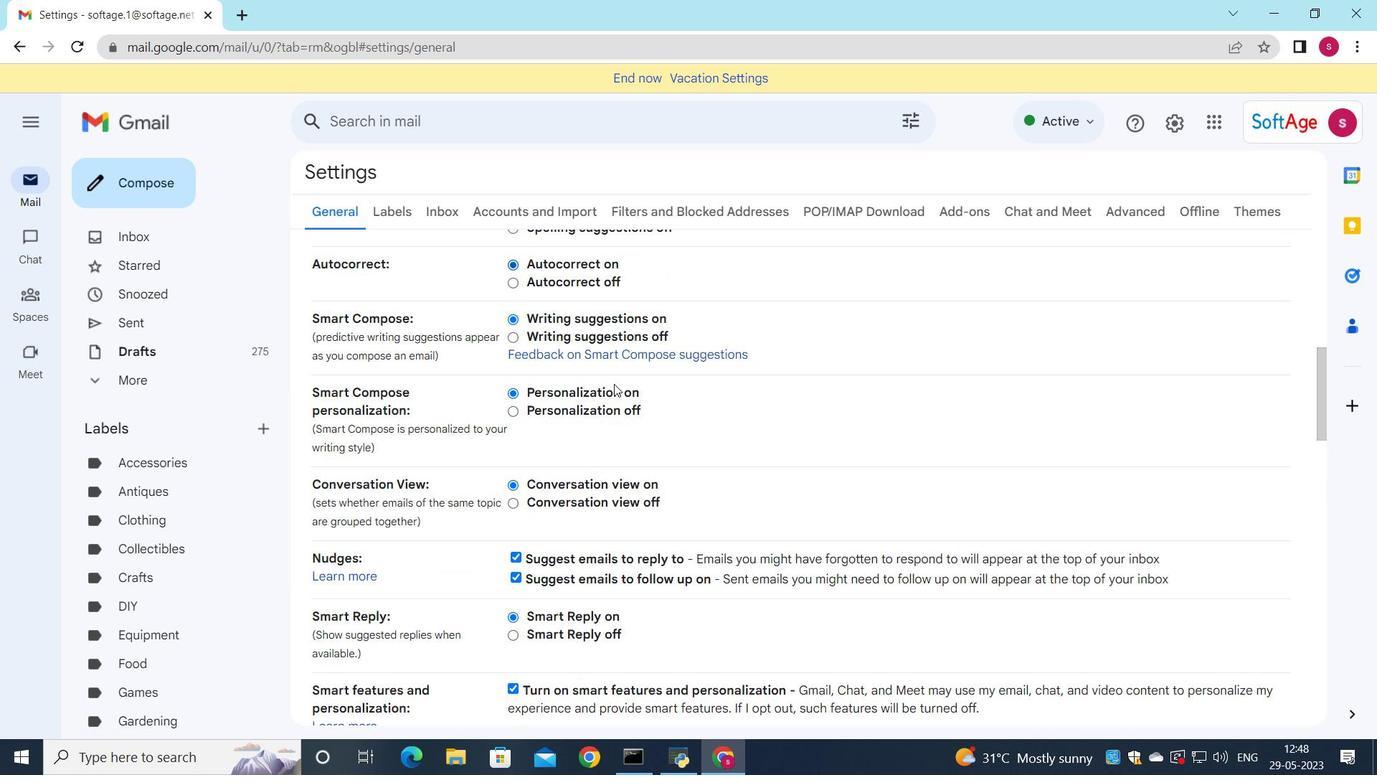 
Action: Mouse moved to (611, 390)
Screenshot: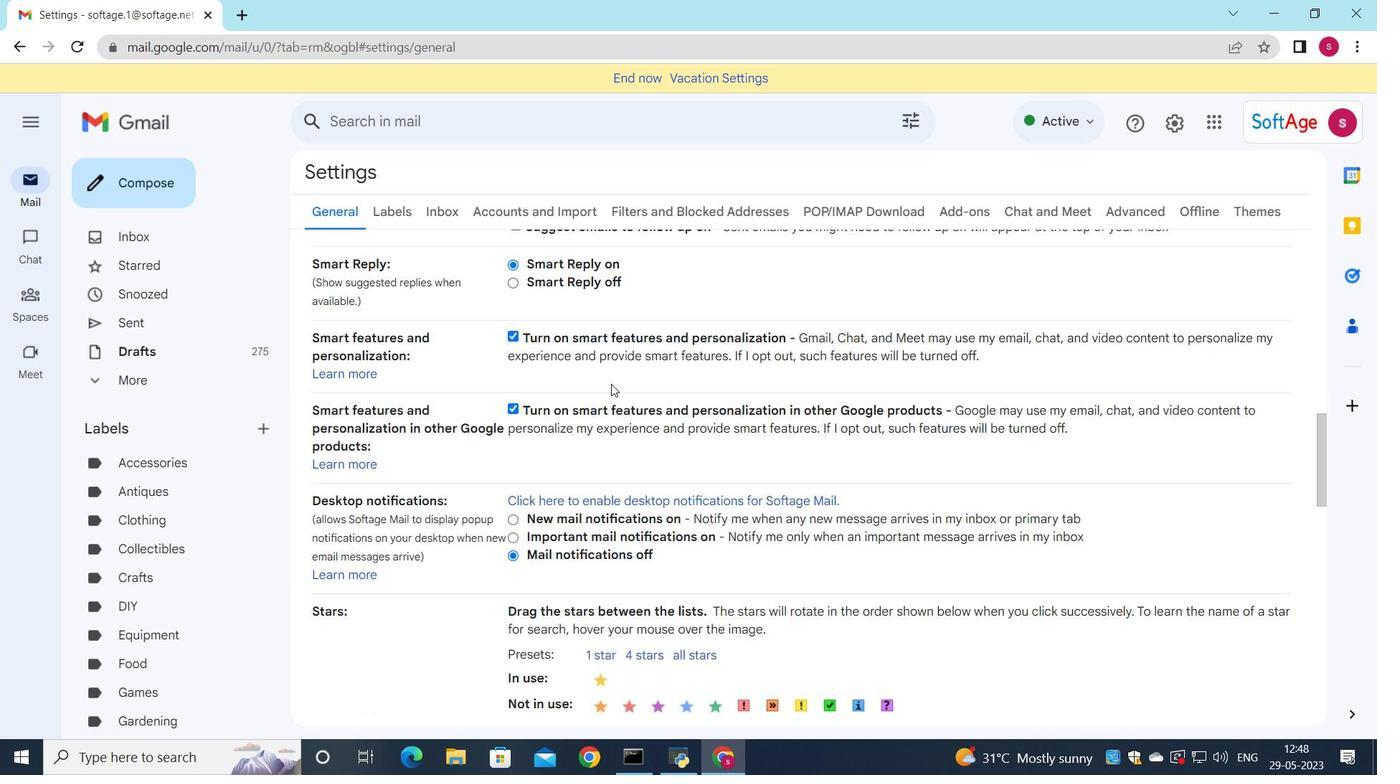 
Action: Mouse scrolled (611, 389) with delta (0, 0)
Screenshot: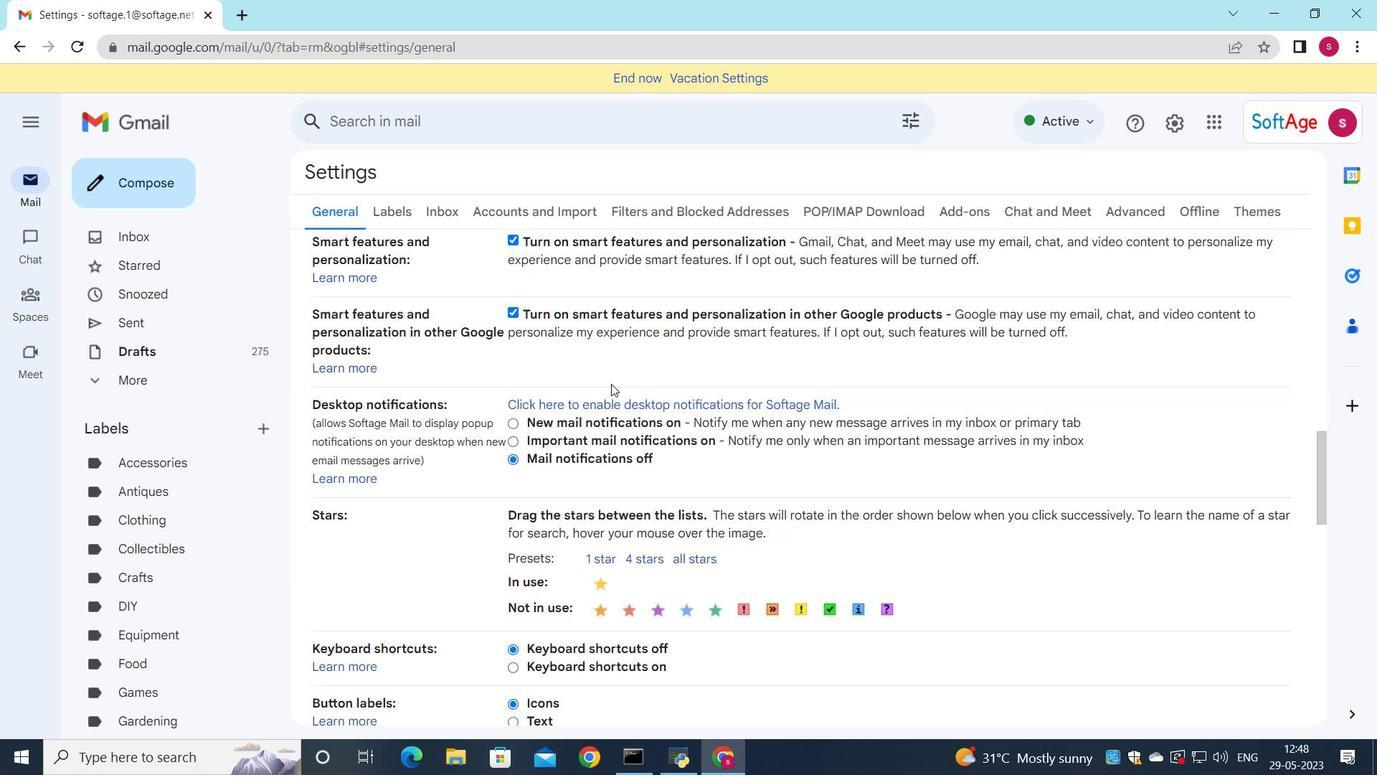 
Action: Mouse scrolled (611, 389) with delta (0, 0)
Screenshot: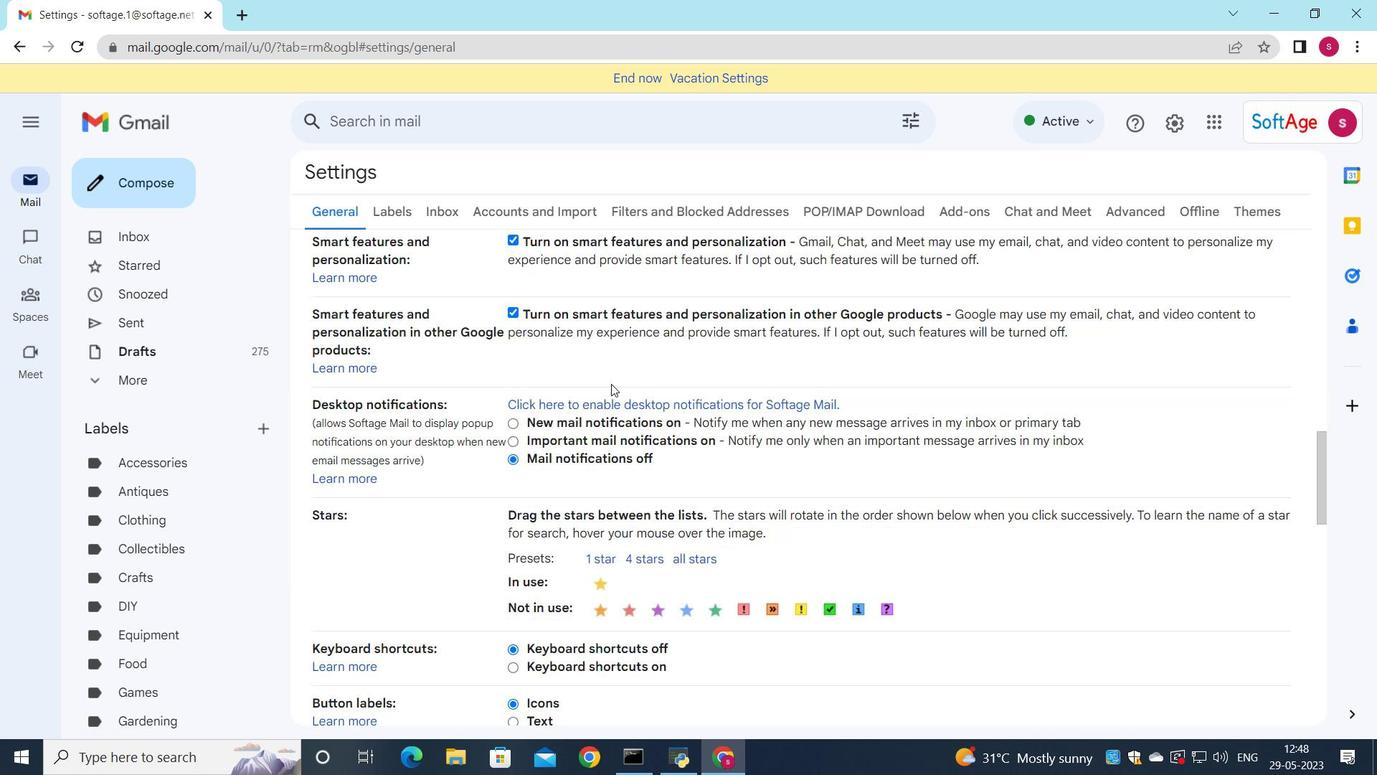 
Action: Mouse scrolled (611, 389) with delta (0, 0)
Screenshot: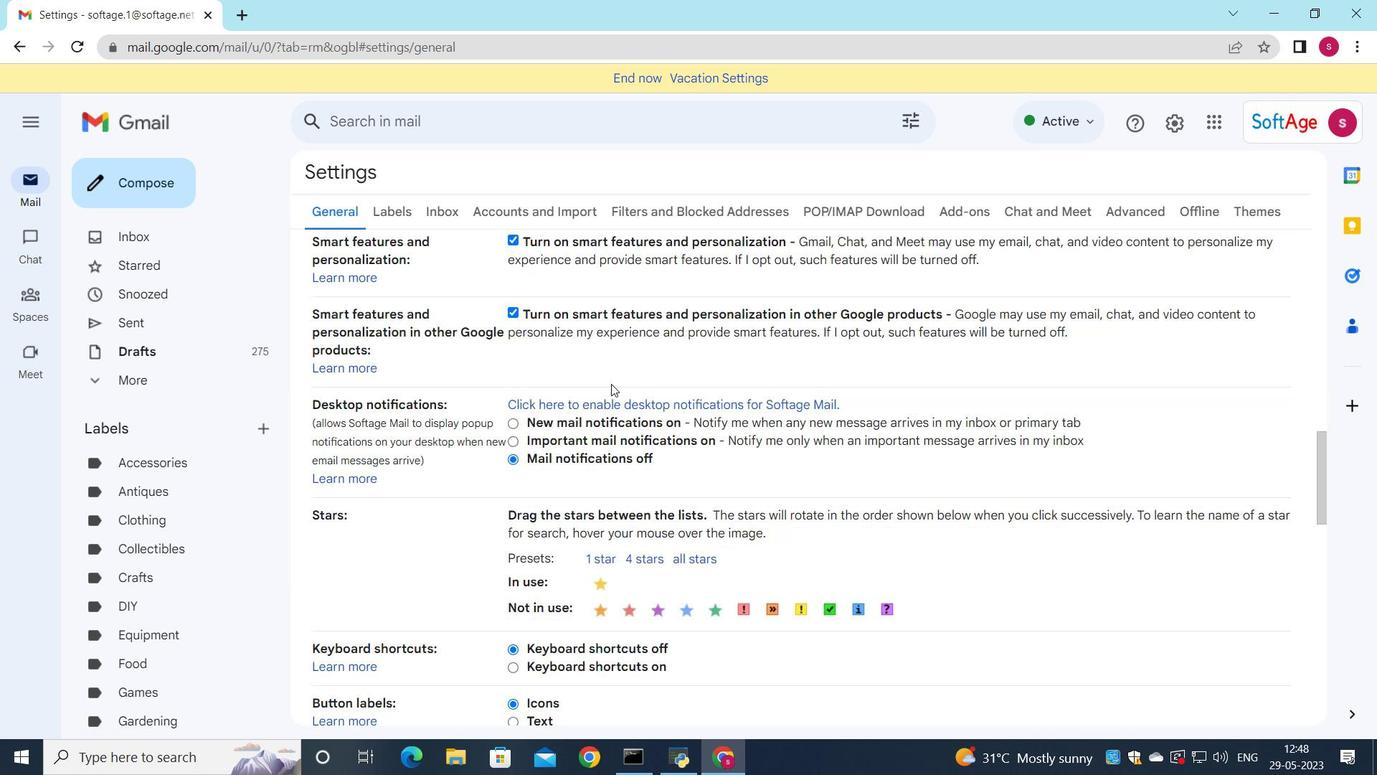 
Action: Mouse scrolled (611, 389) with delta (0, 0)
Screenshot: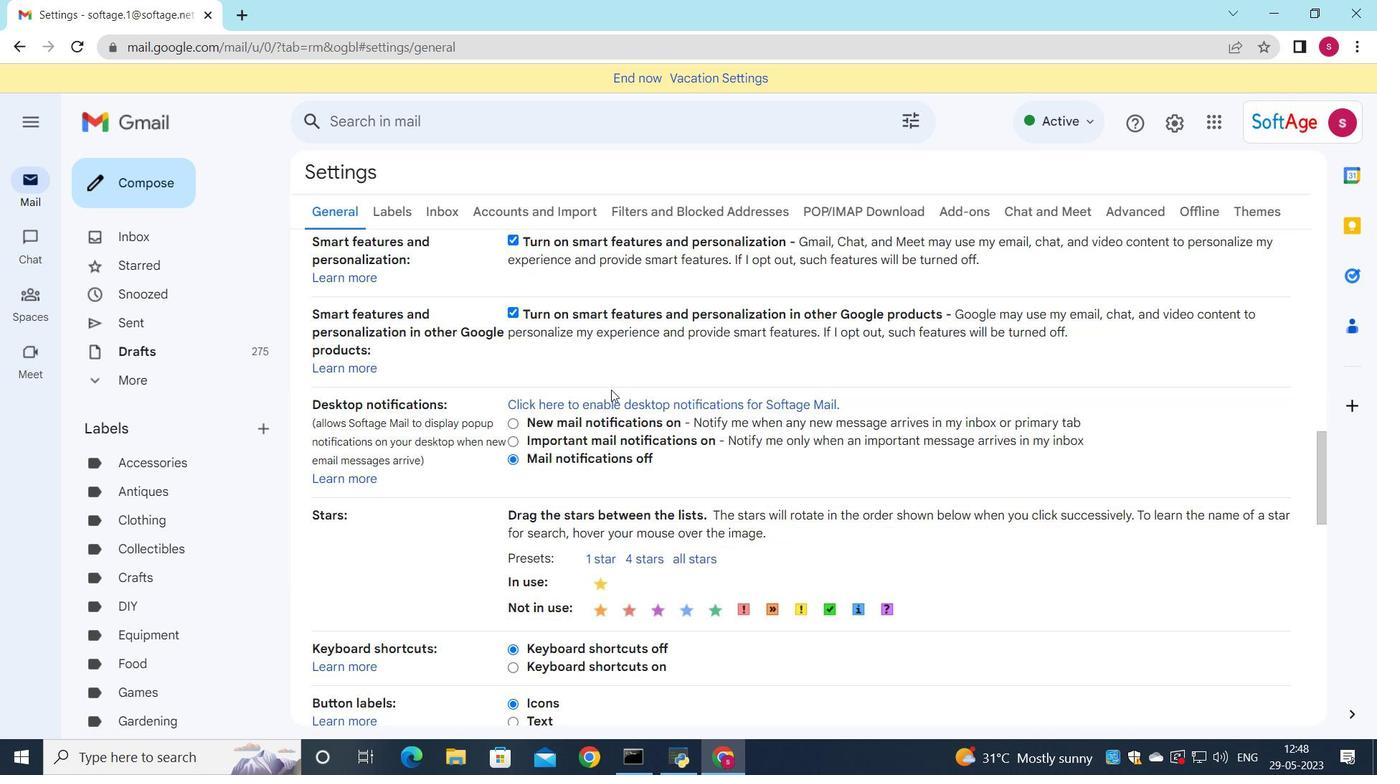 
Action: Mouse scrolled (611, 389) with delta (0, 0)
Screenshot: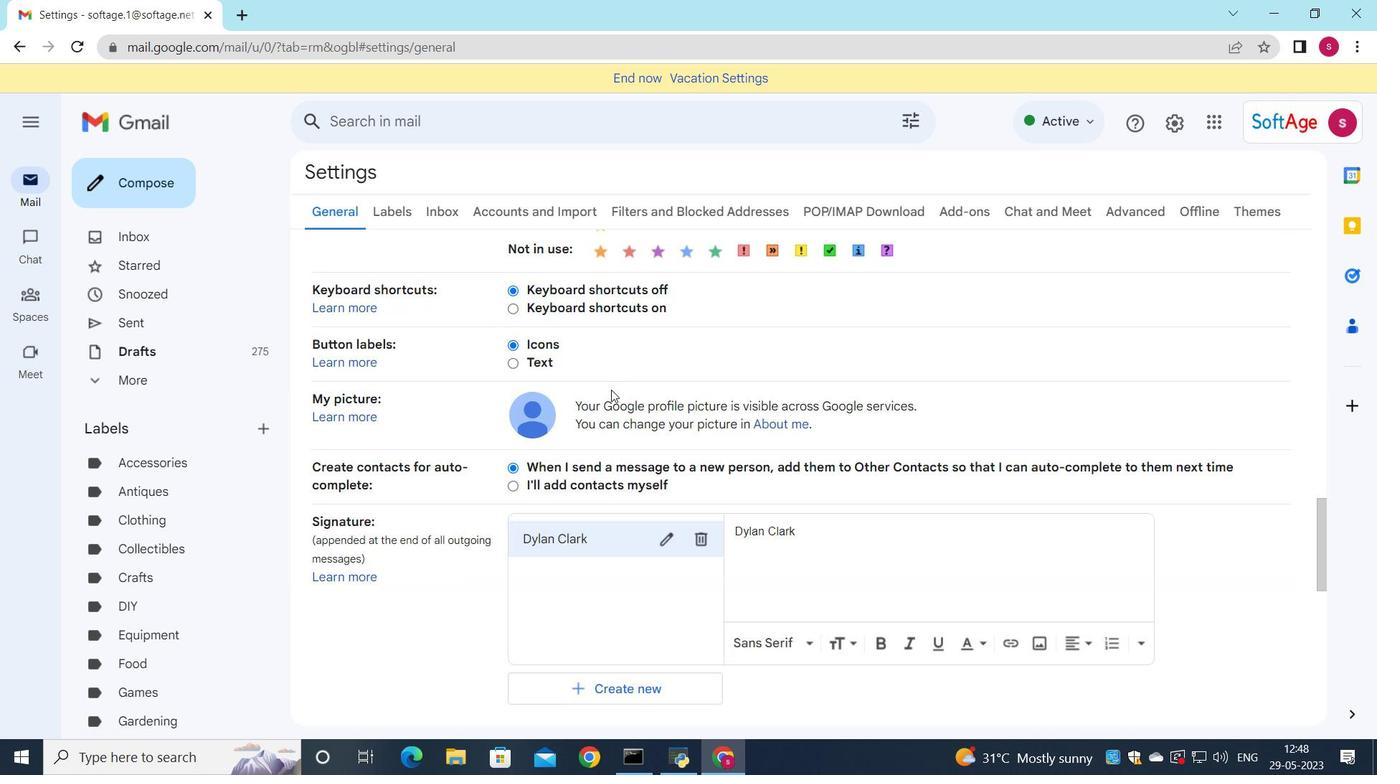 
Action: Mouse moved to (612, 391)
Screenshot: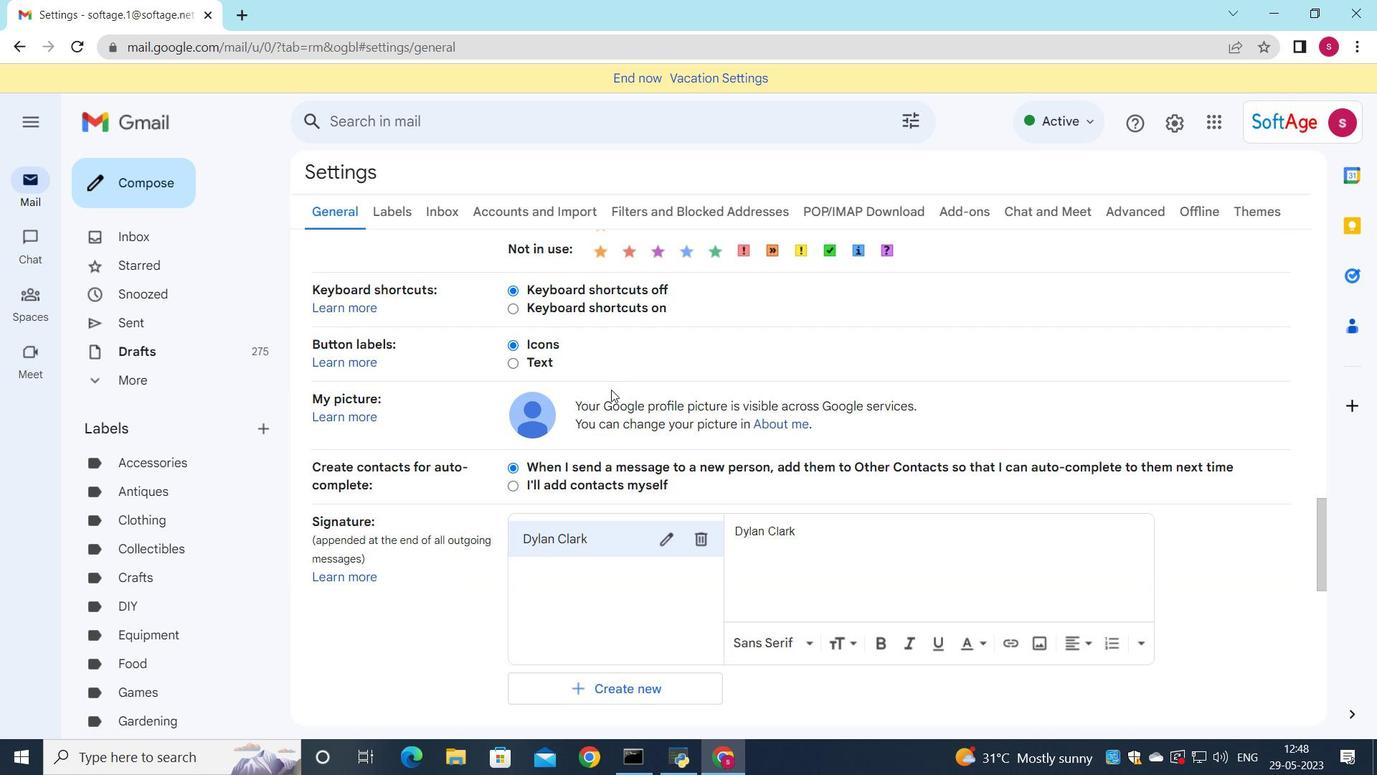 
Action: Mouse scrolled (612, 391) with delta (0, 0)
Screenshot: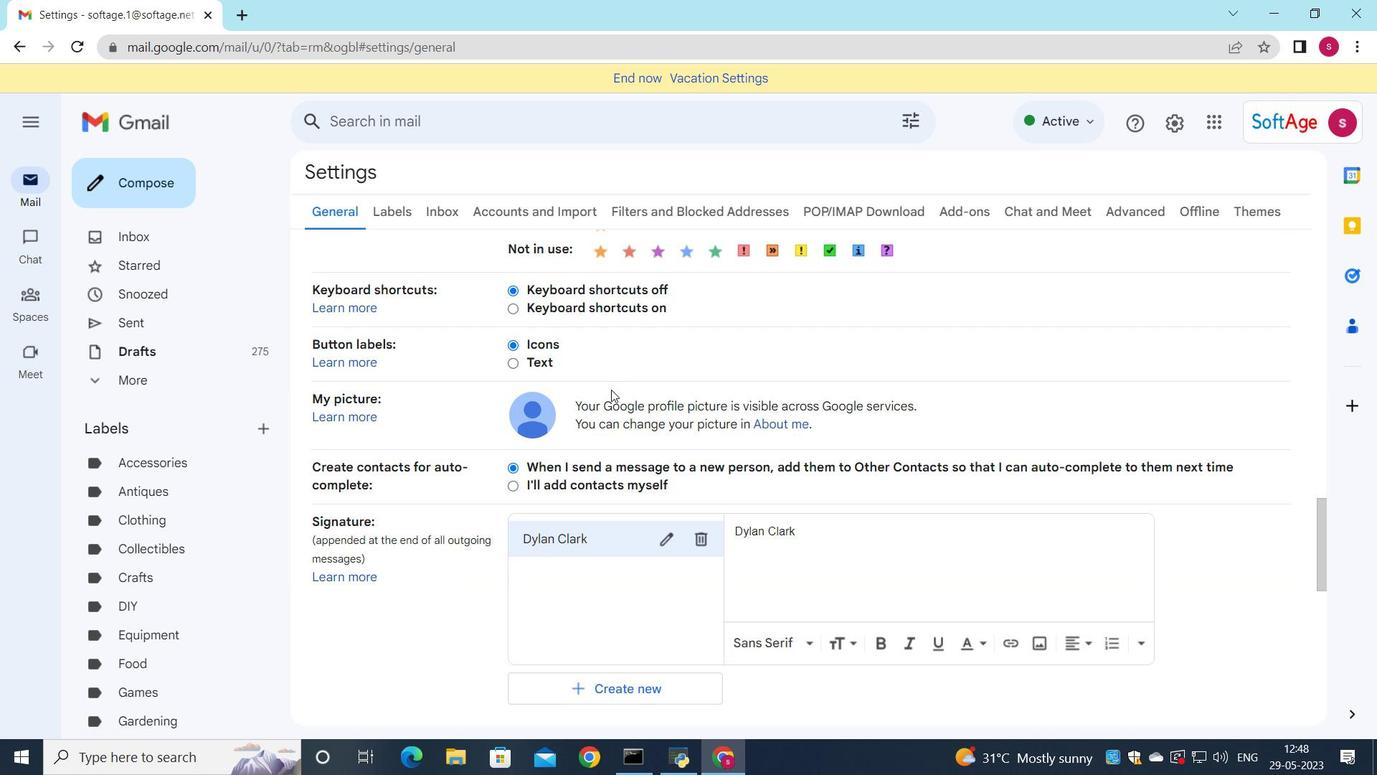 
Action: Mouse moved to (709, 360)
Screenshot: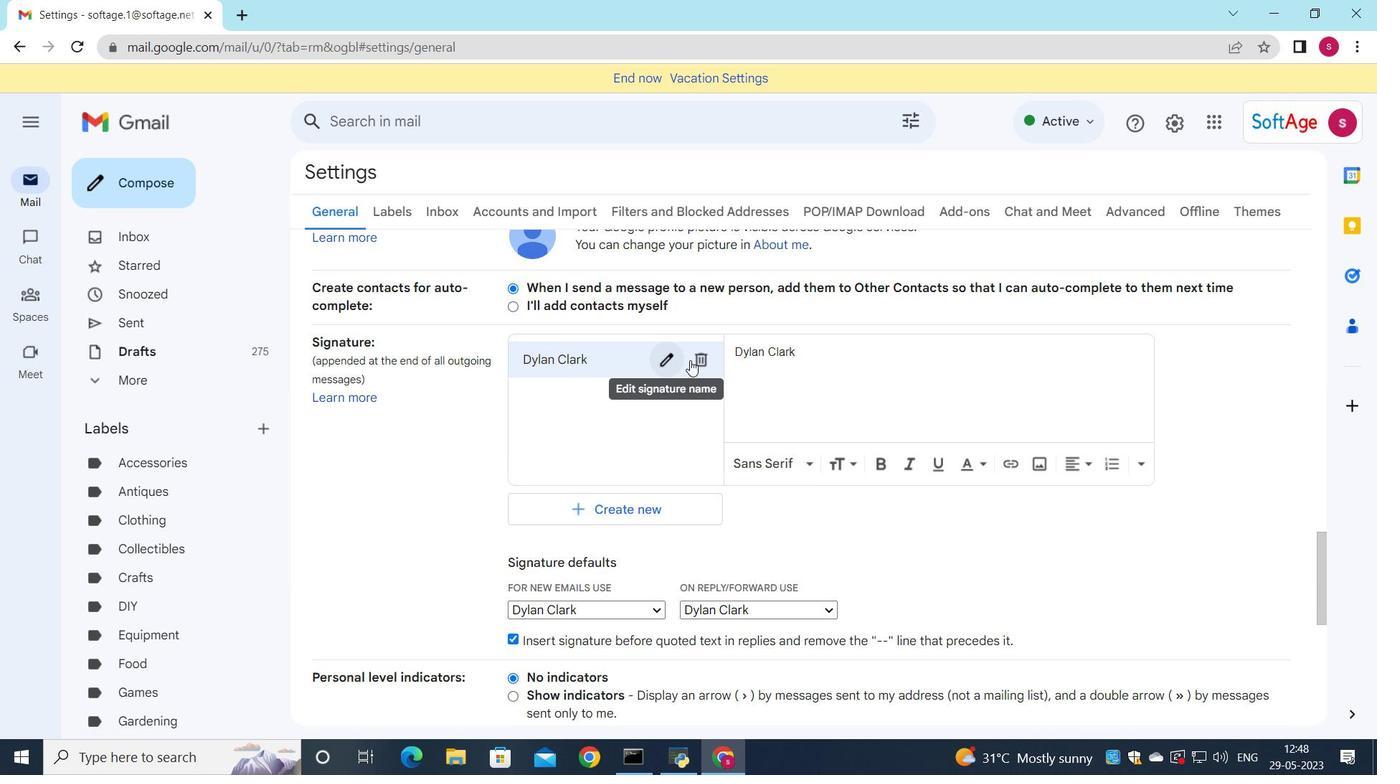
Action: Mouse pressed left at (709, 360)
Screenshot: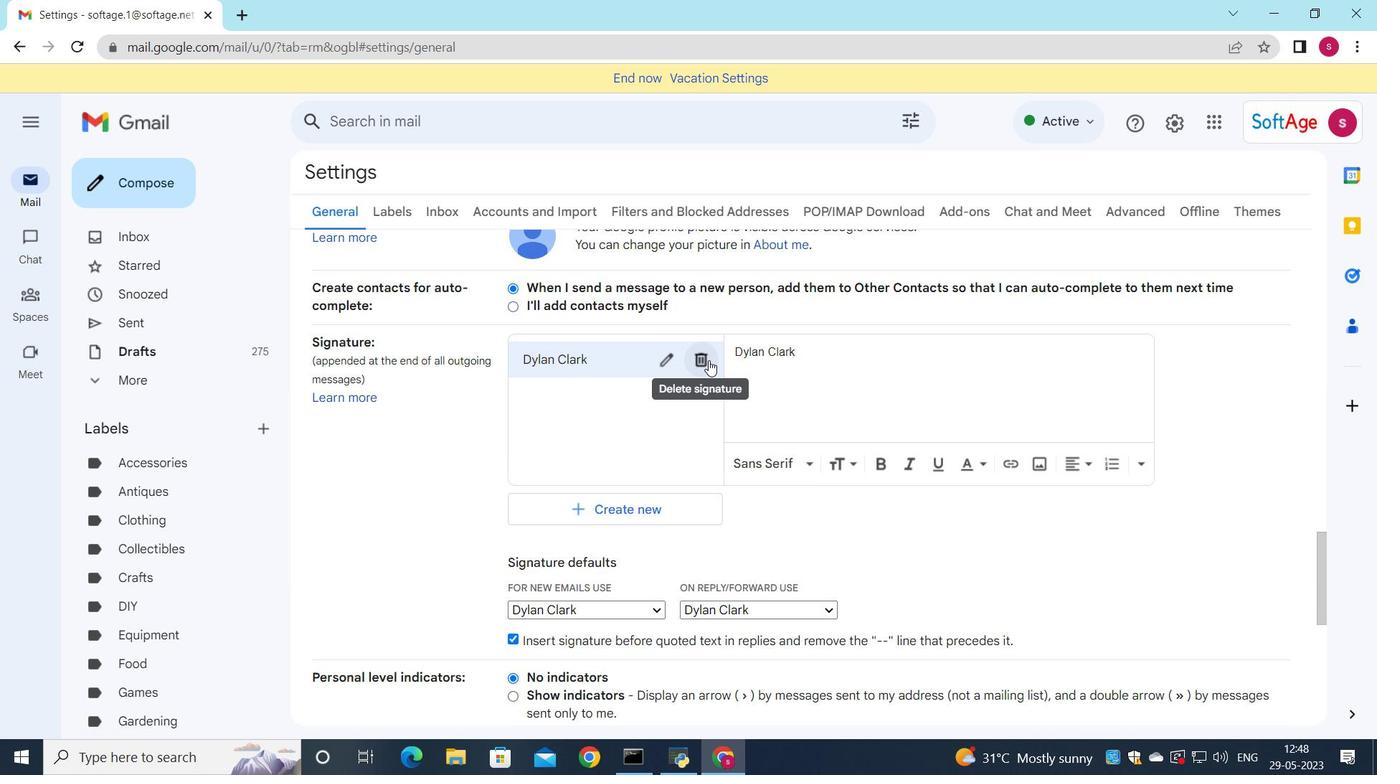 
Action: Mouse moved to (813, 427)
Screenshot: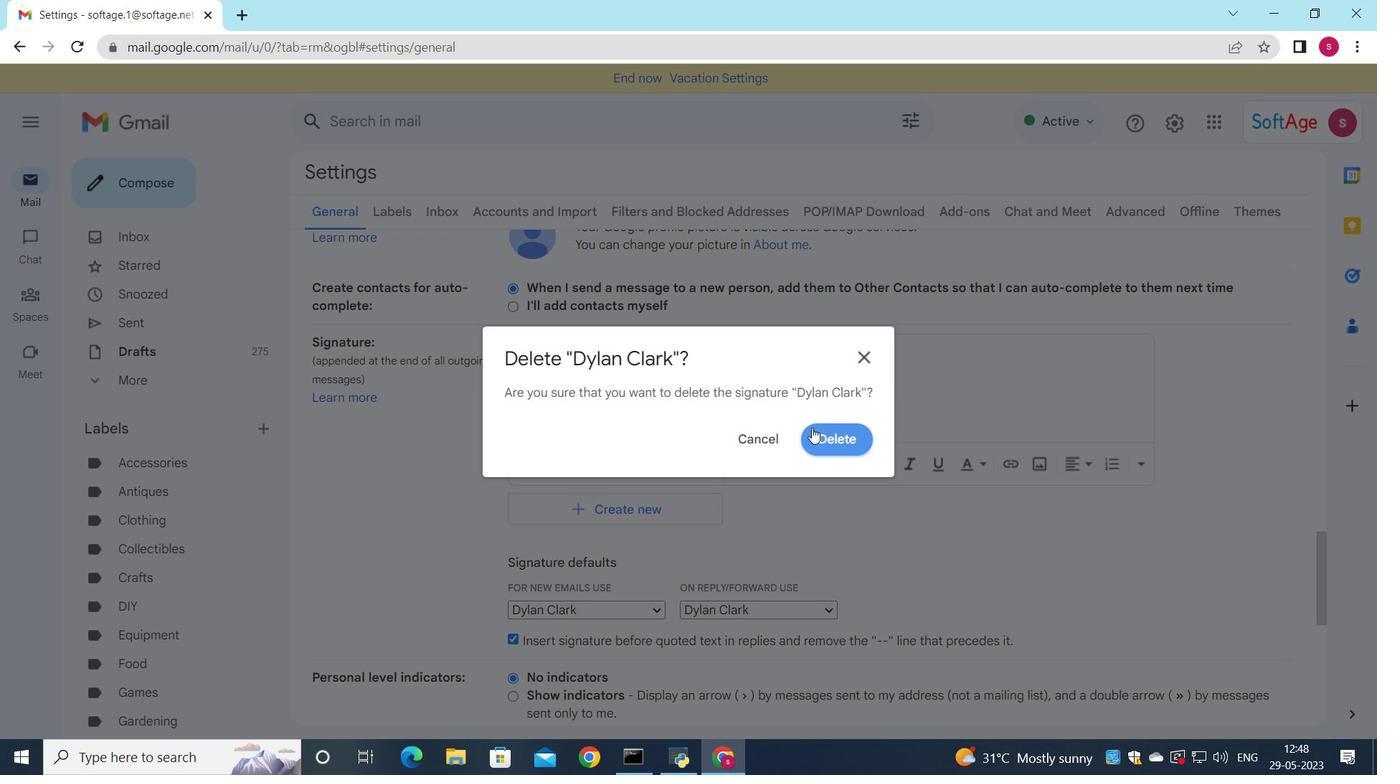 
Action: Mouse pressed left at (813, 427)
Screenshot: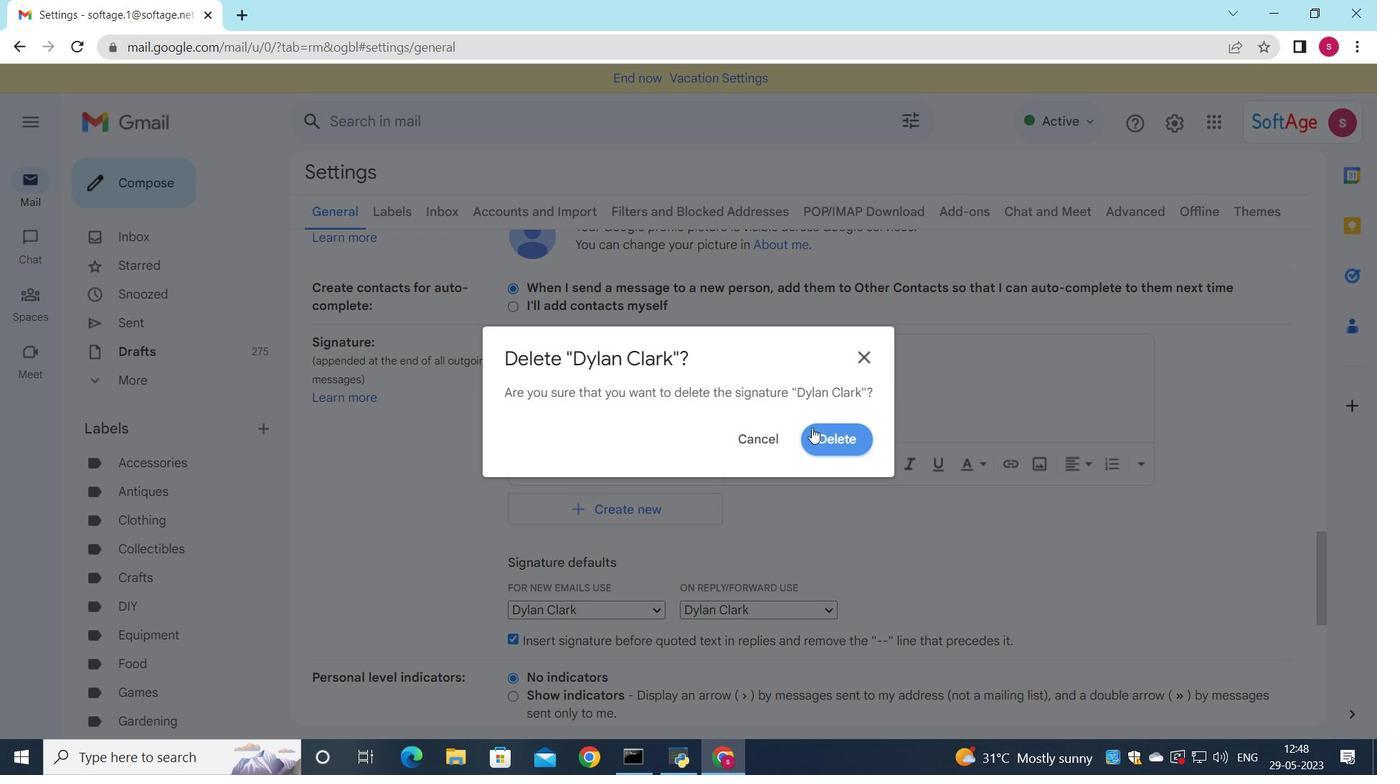 
Action: Mouse moved to (585, 387)
Screenshot: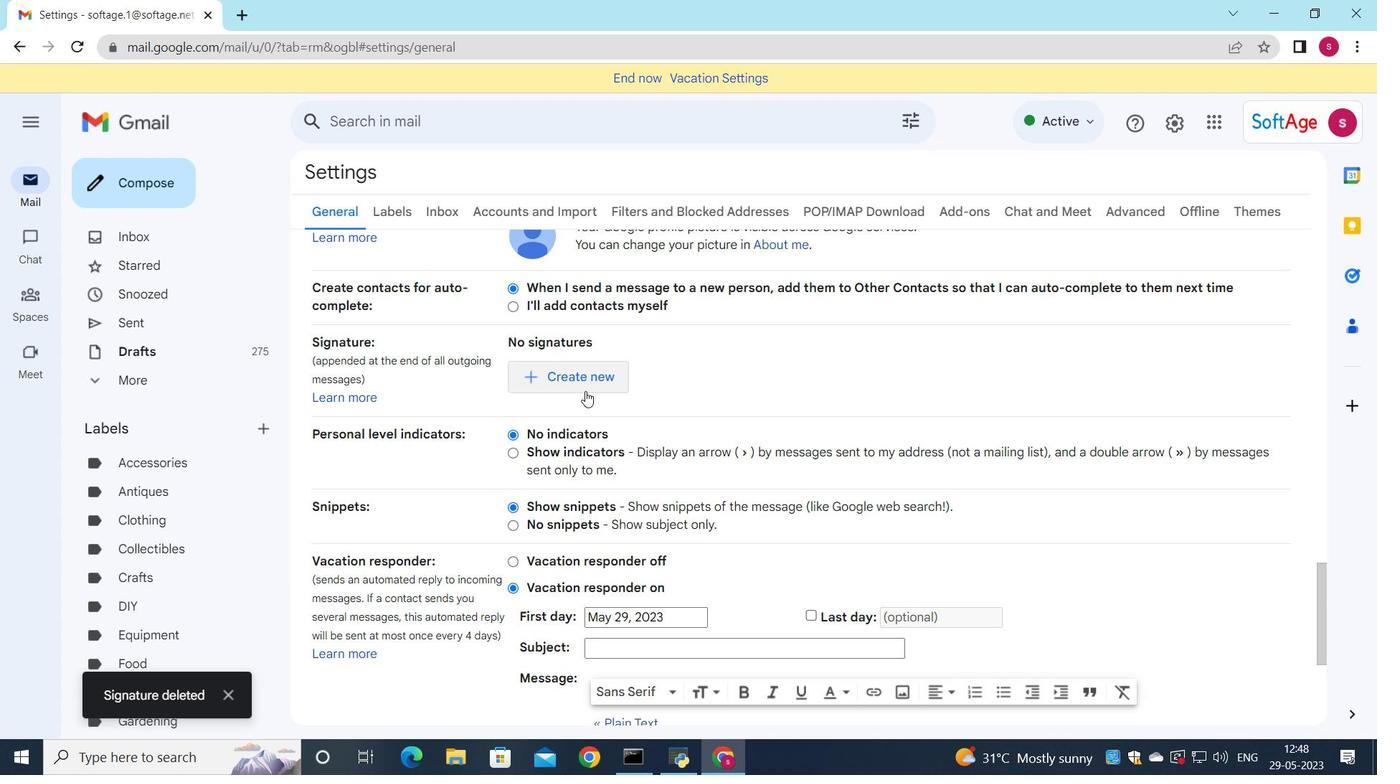 
Action: Mouse pressed left at (585, 387)
Screenshot: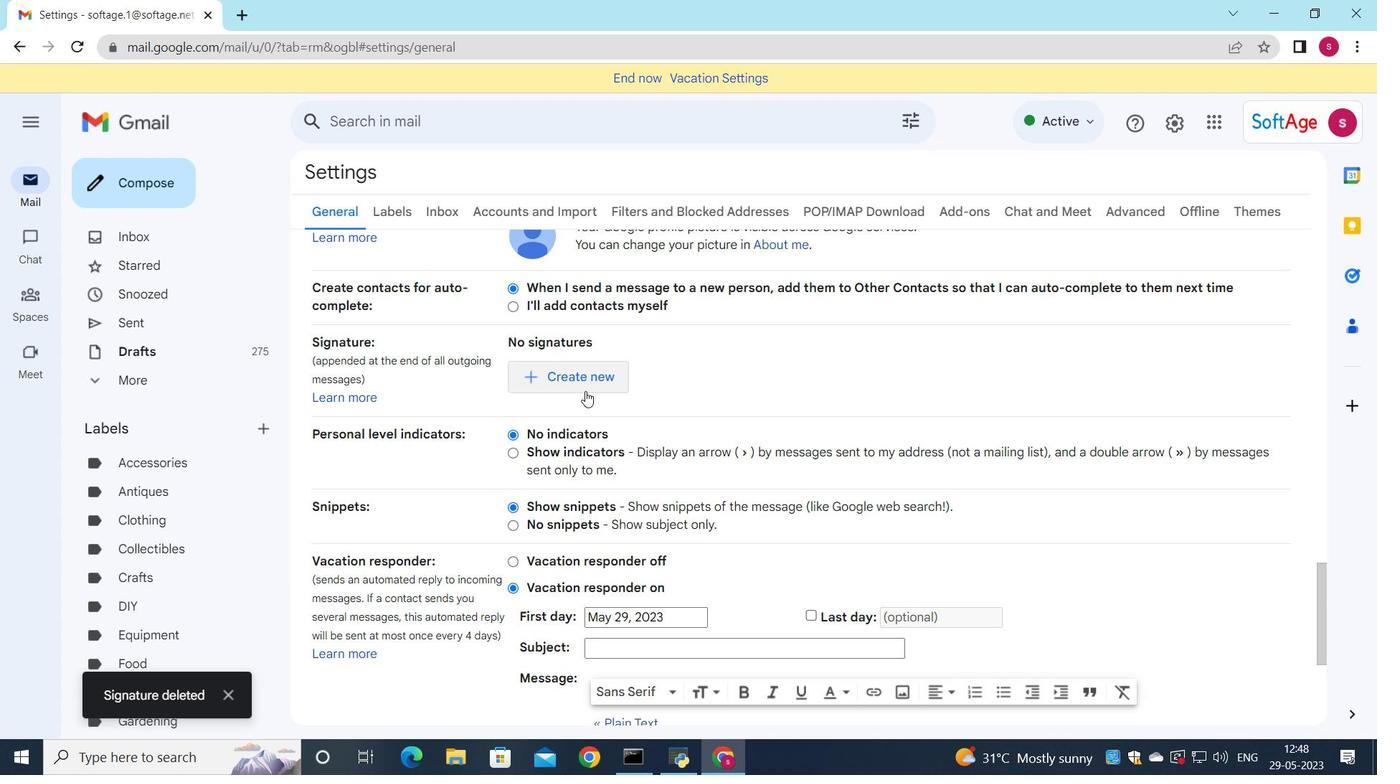 
Action: Key pressed <Key.shift>Ebony<Key.space><Key.shift>Rodriguez
Screenshot: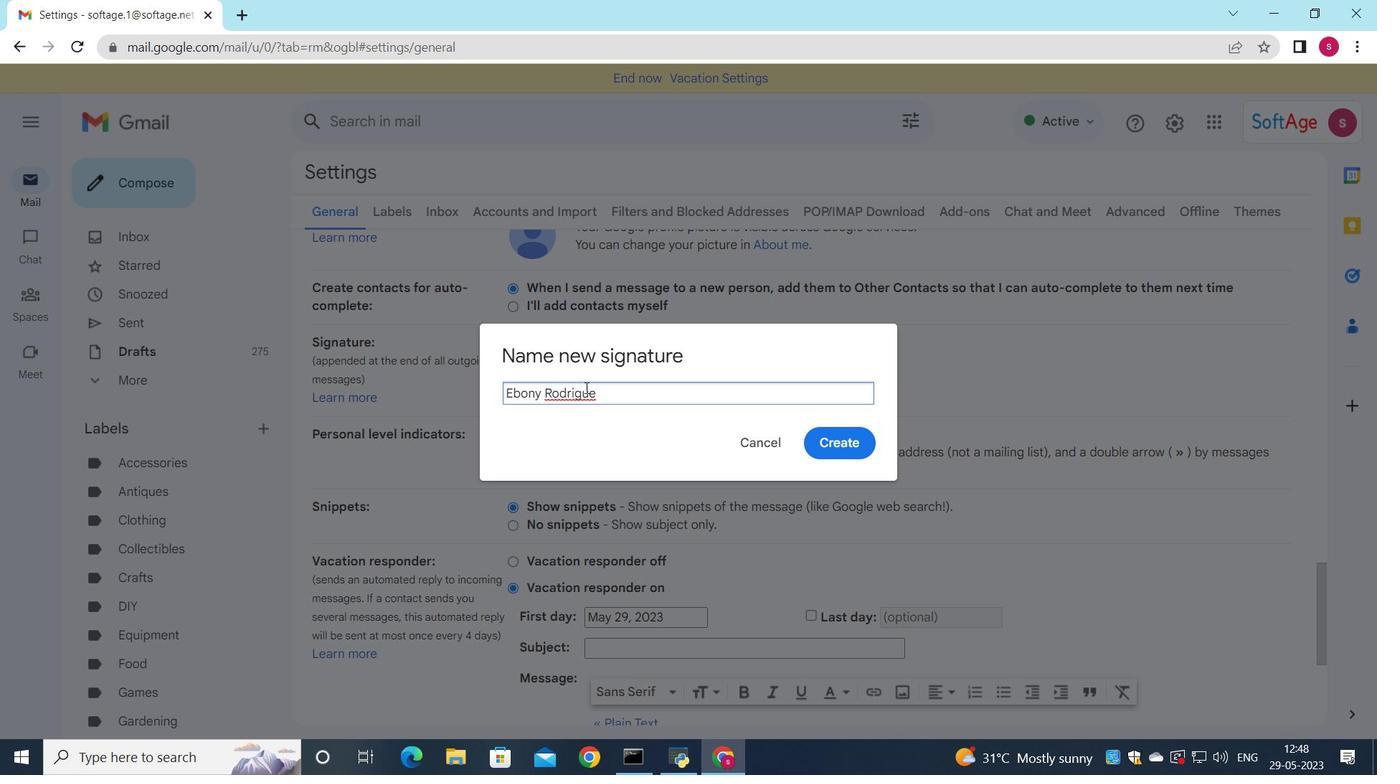 
Action: Mouse moved to (830, 444)
Screenshot: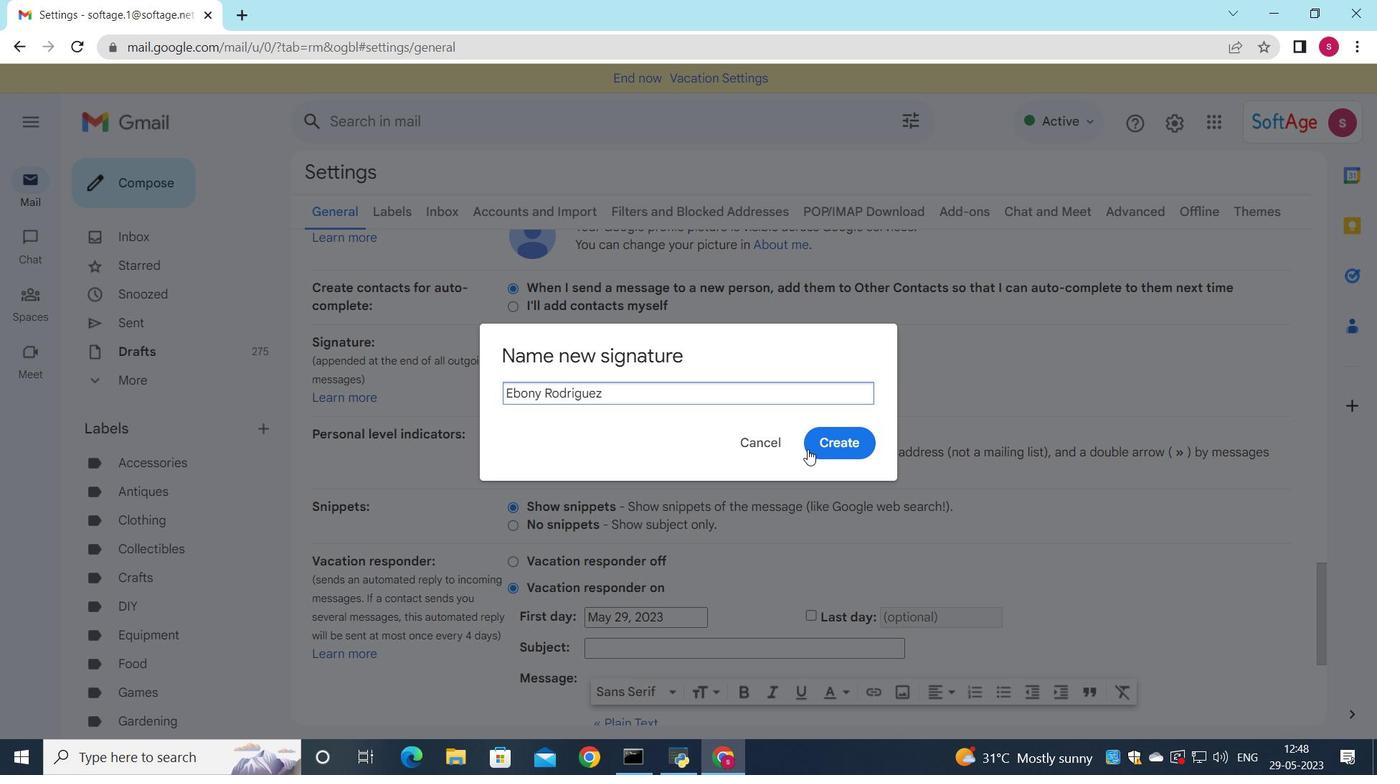 
Action: Mouse pressed left at (830, 444)
Screenshot: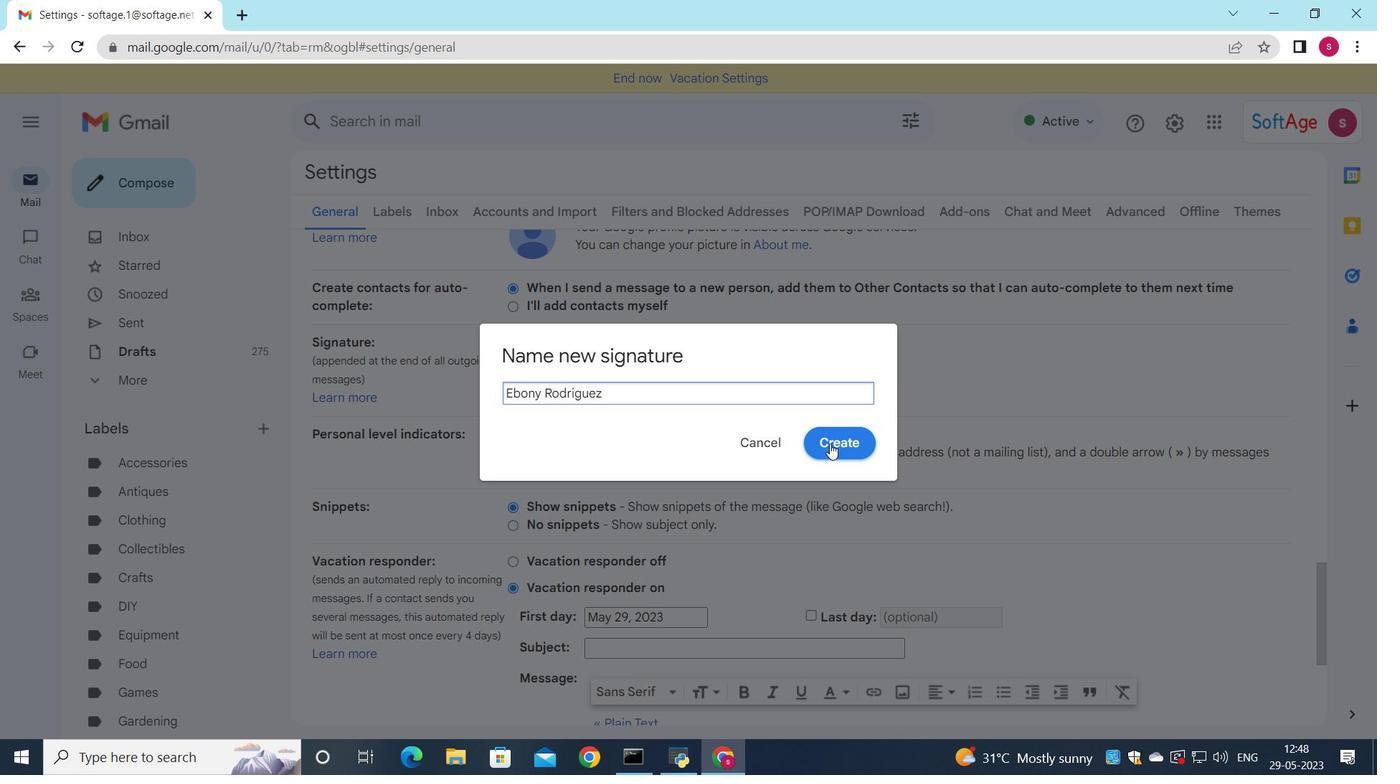 
Action: Mouse moved to (800, 396)
Screenshot: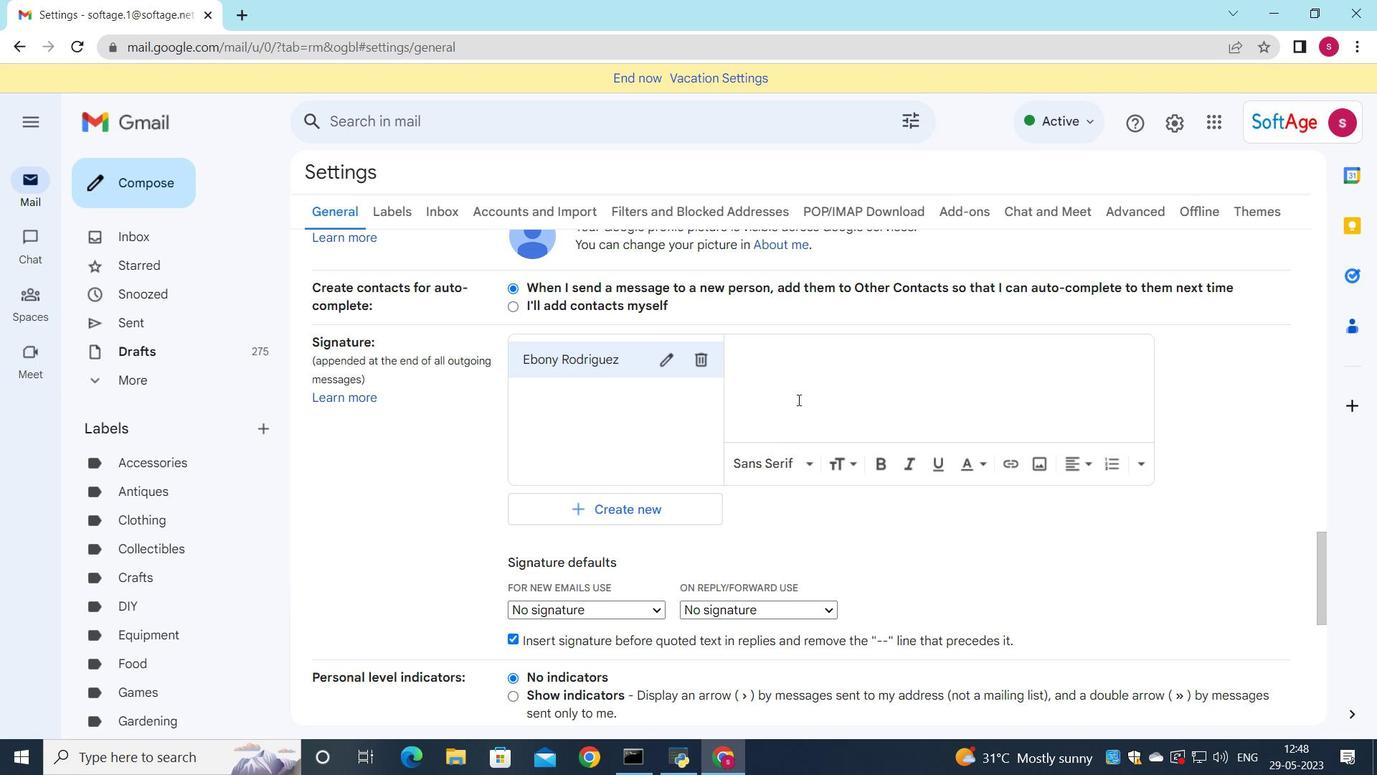 
Action: Mouse pressed left at (800, 396)
Screenshot: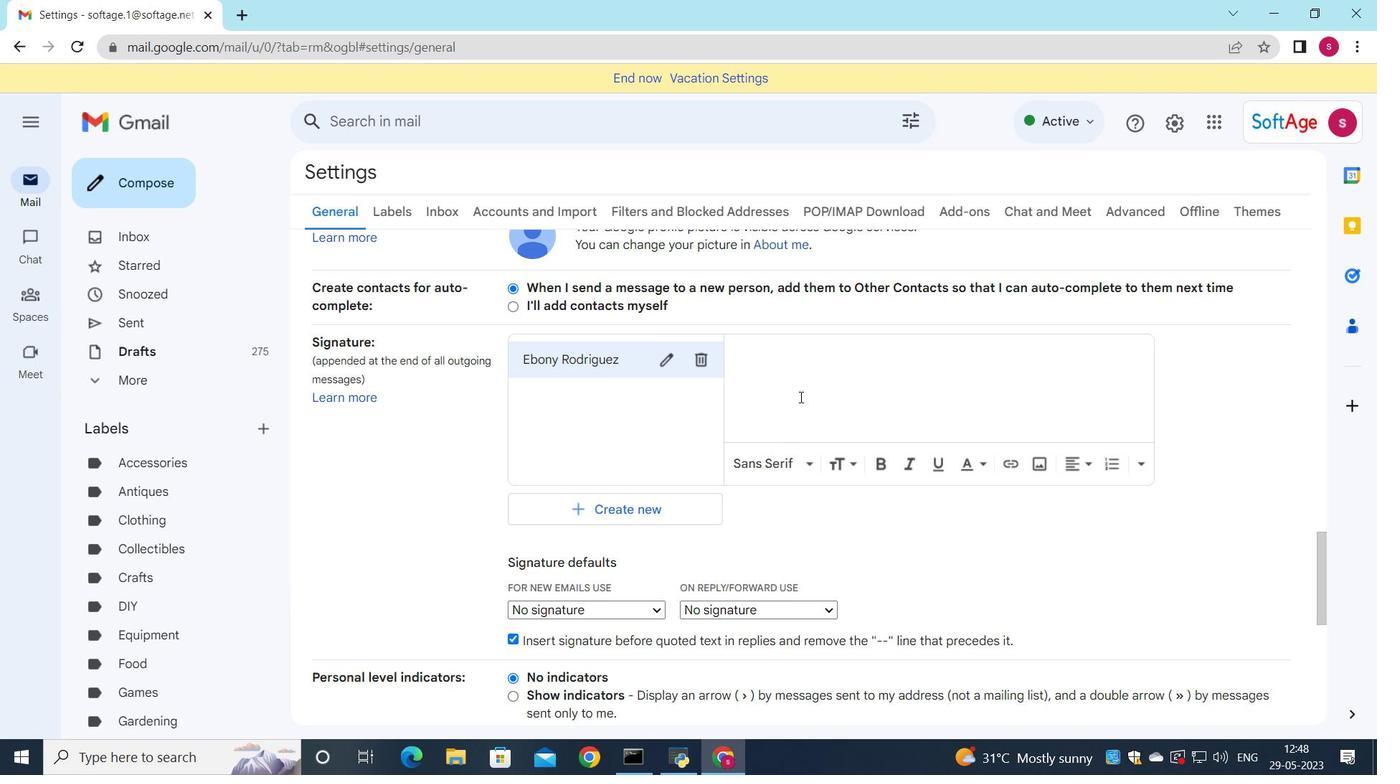 
Action: Key pressed <Key.shift>Ebony<Key.space><Key.shift>Rodriguez
Screenshot: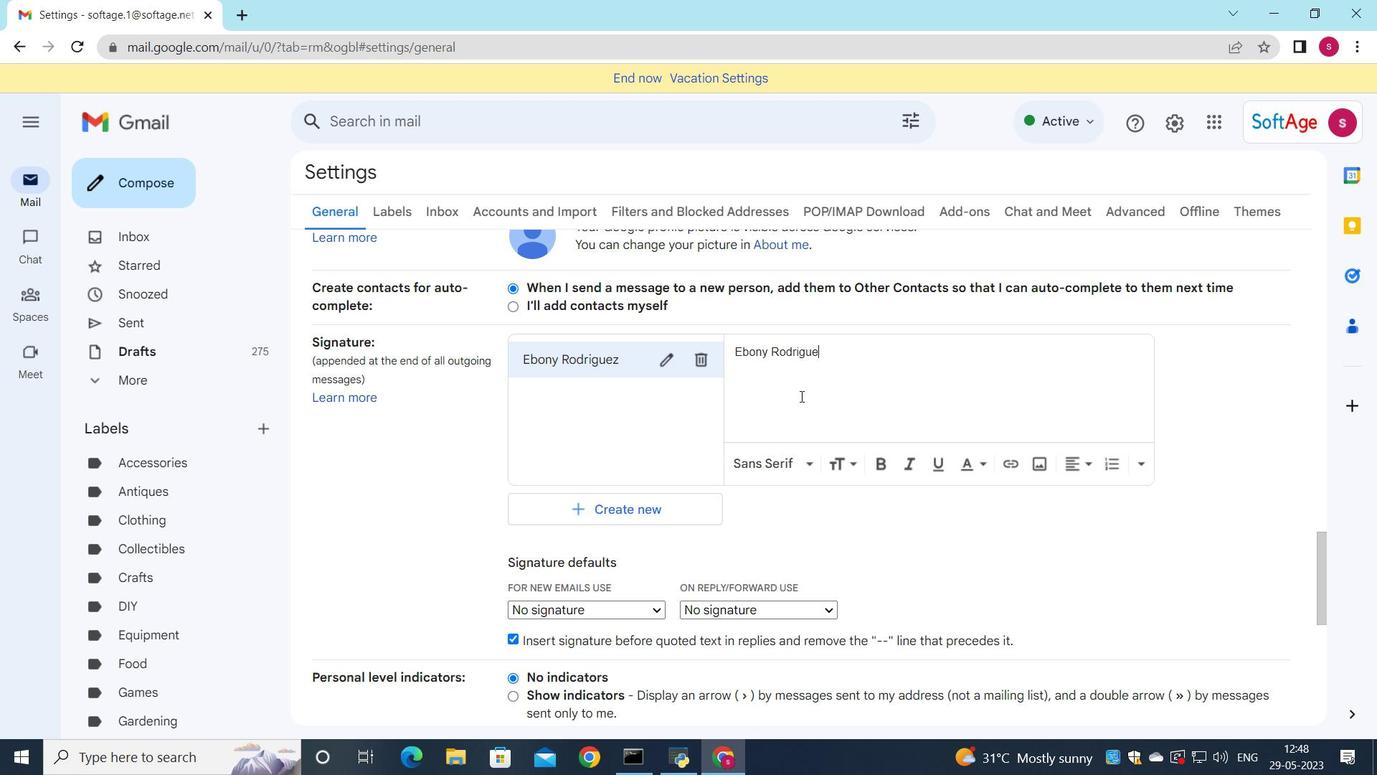 
Action: Mouse moved to (653, 511)
Screenshot: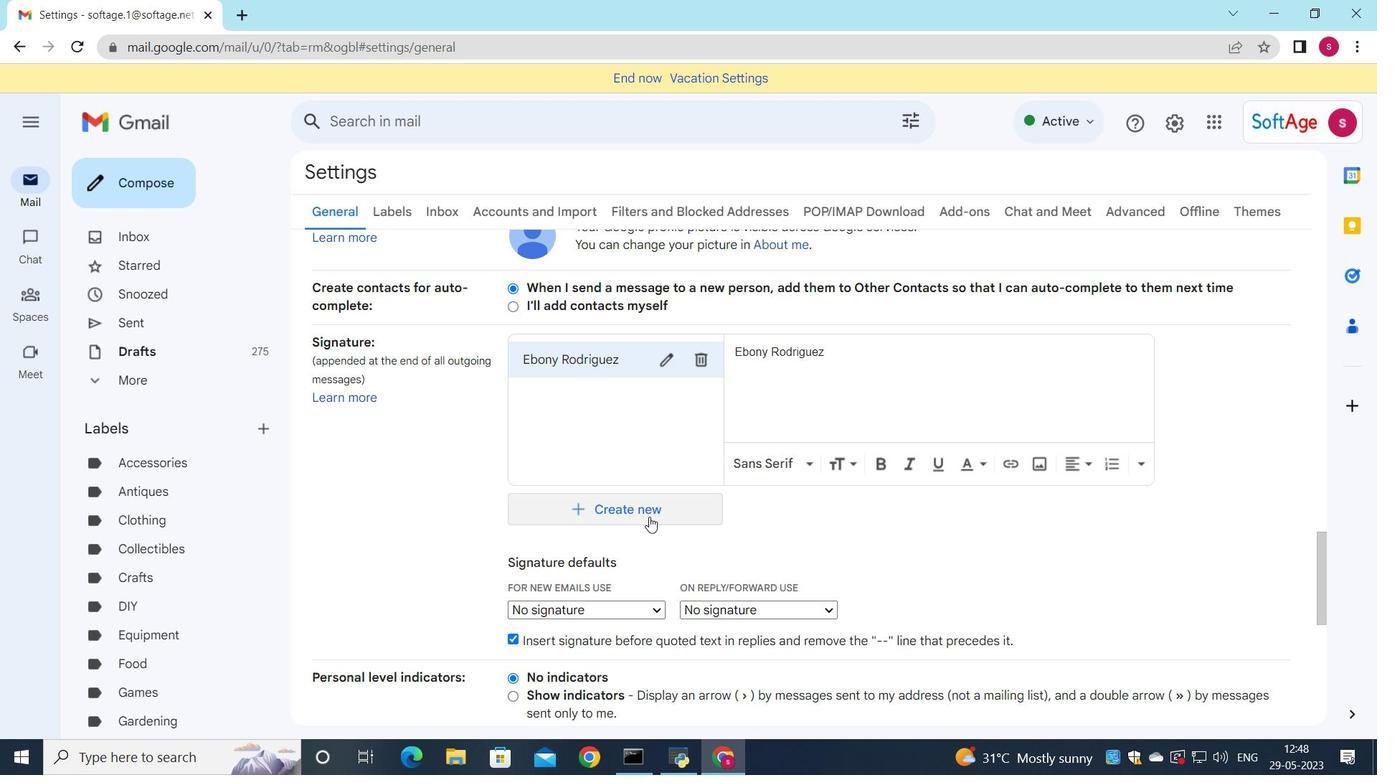 
Action: Mouse scrolled (653, 510) with delta (0, 0)
Screenshot: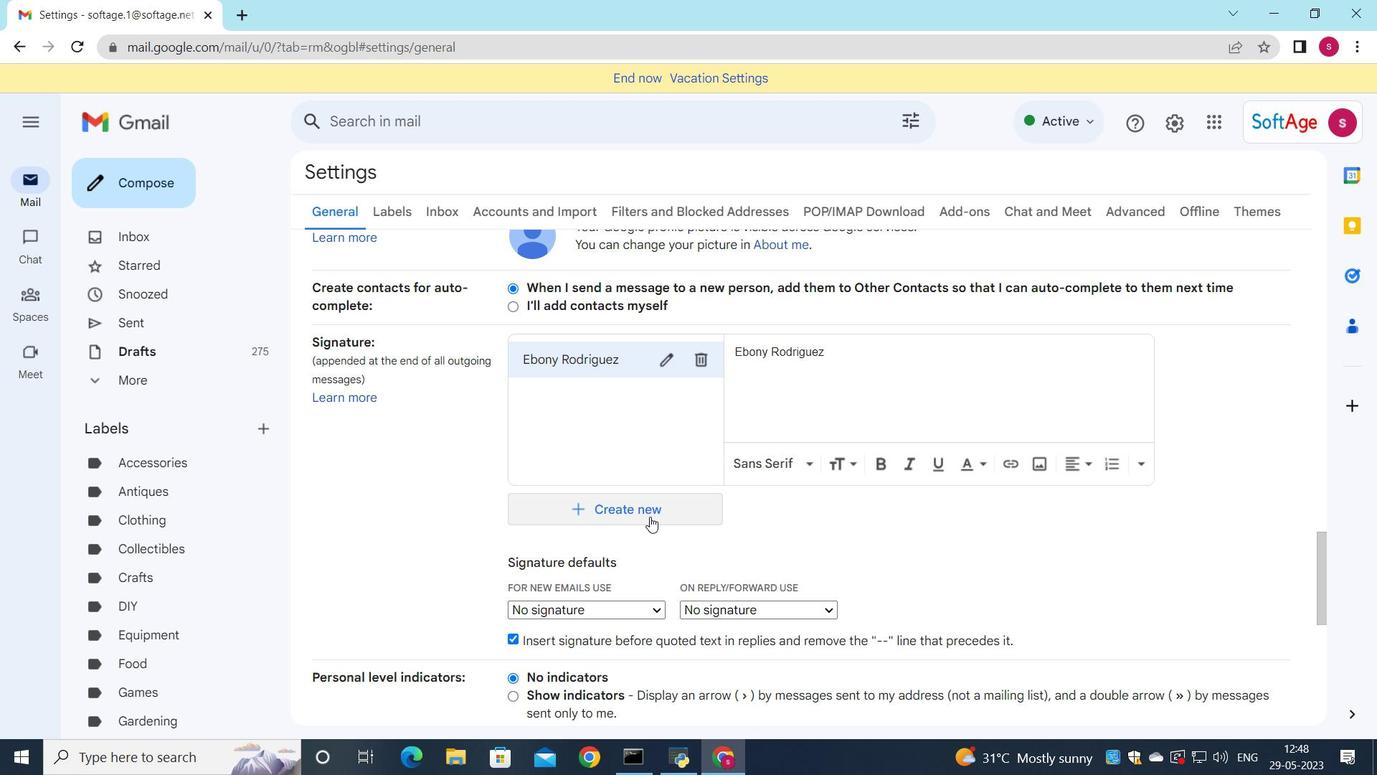 
Action: Mouse scrolled (653, 510) with delta (0, 0)
Screenshot: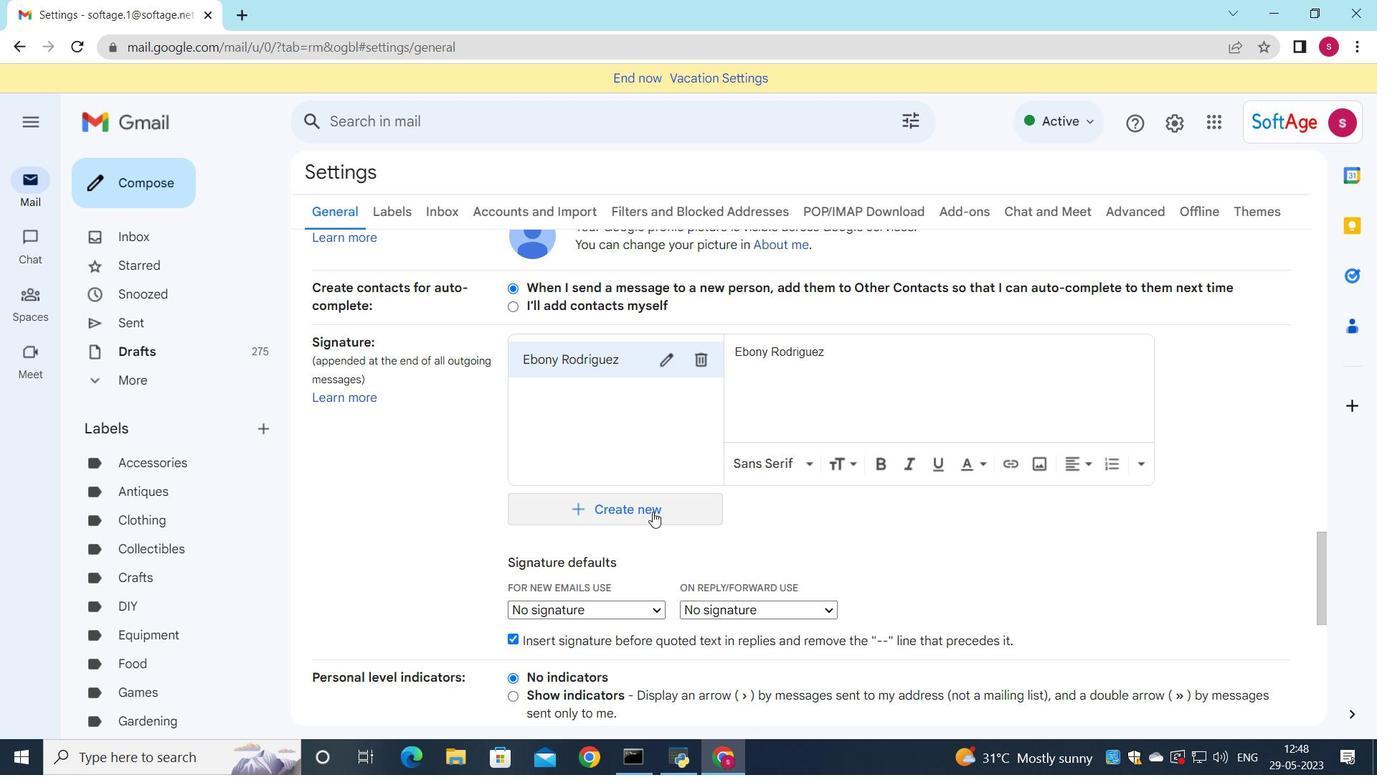
Action: Mouse scrolled (653, 510) with delta (0, 0)
Screenshot: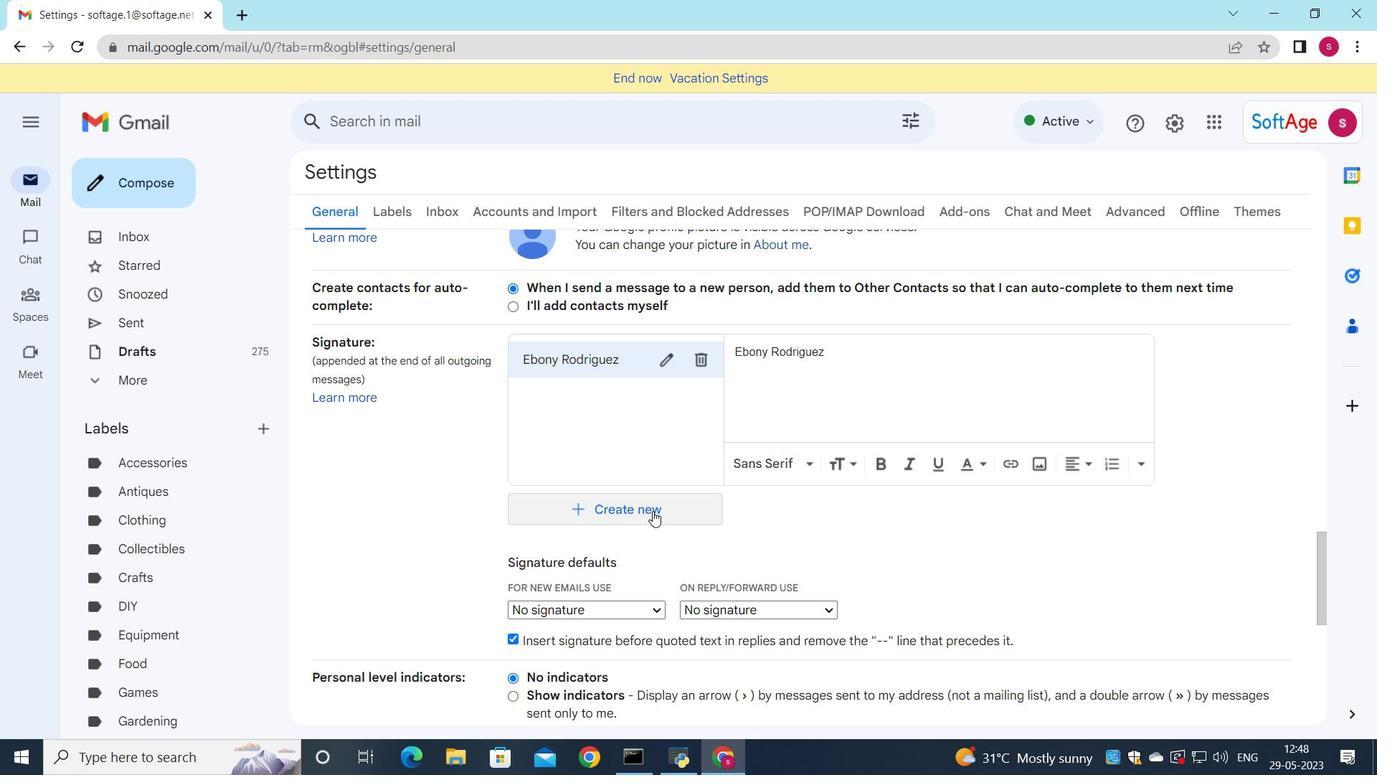 
Action: Mouse moved to (603, 343)
Screenshot: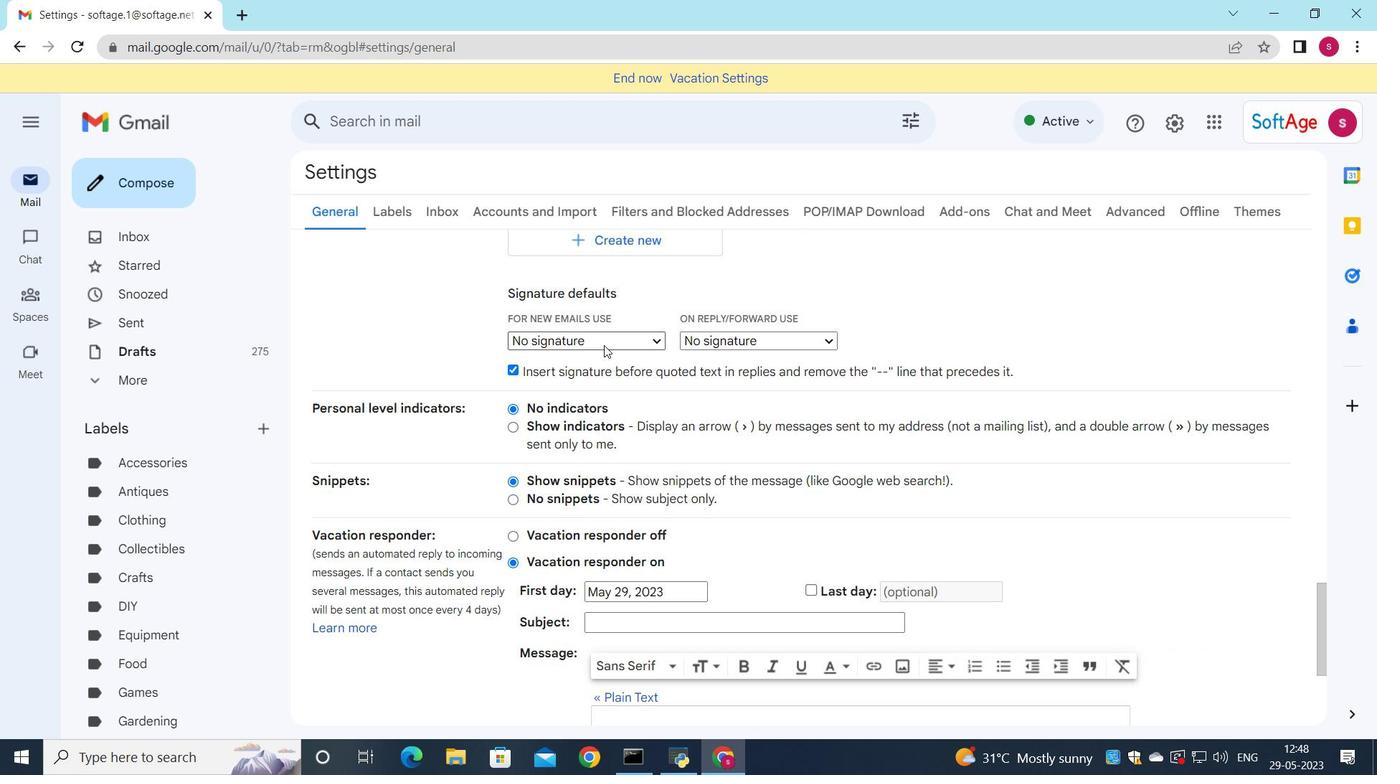 
Action: Mouse pressed left at (603, 343)
Screenshot: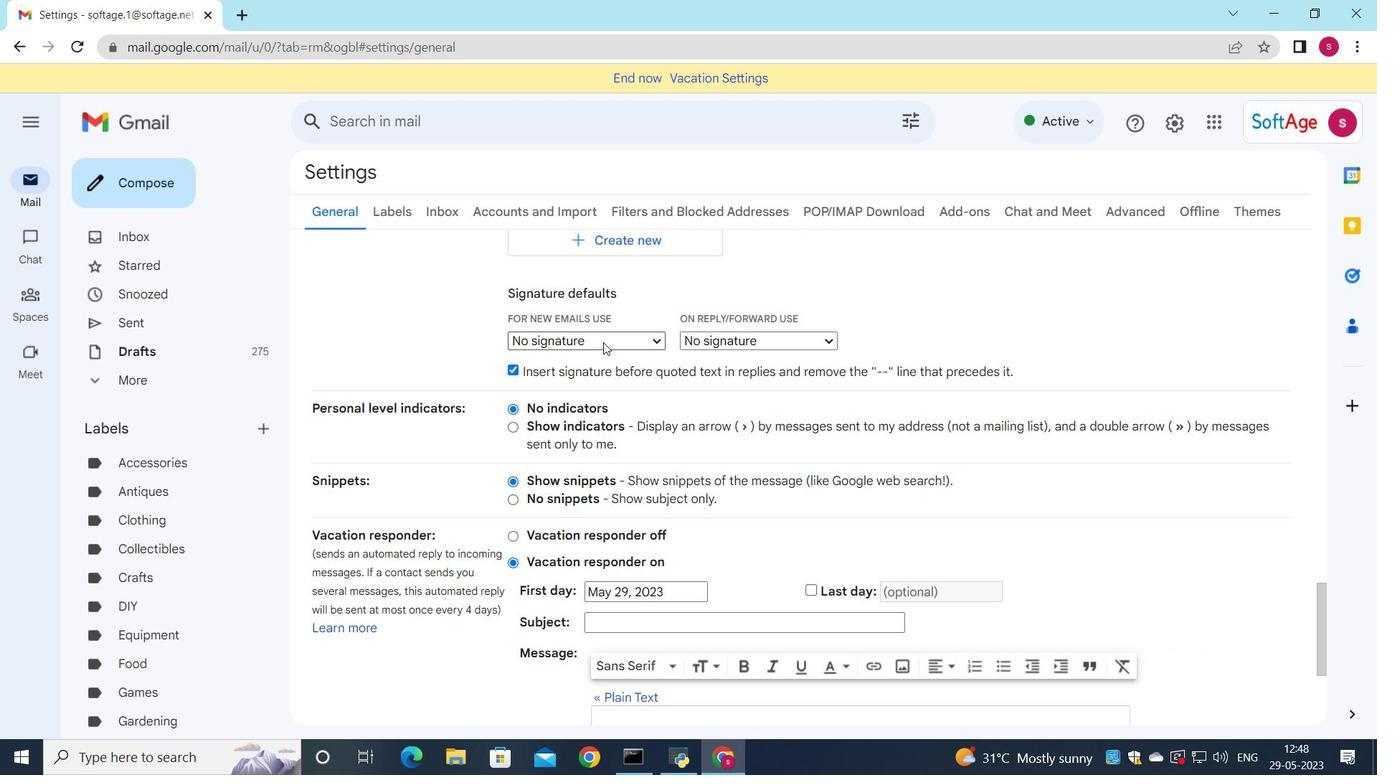 
Action: Mouse moved to (618, 376)
Screenshot: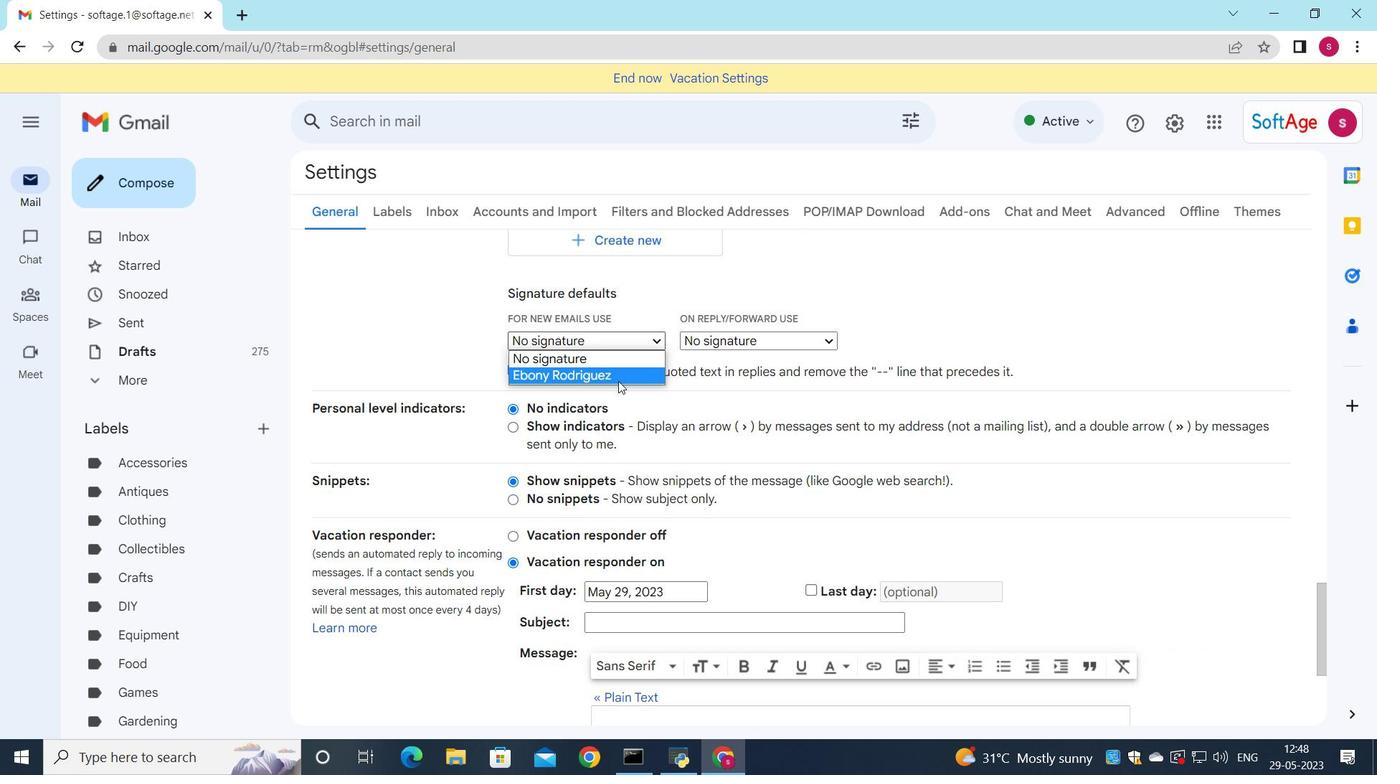 
Action: Mouse pressed left at (618, 376)
Screenshot: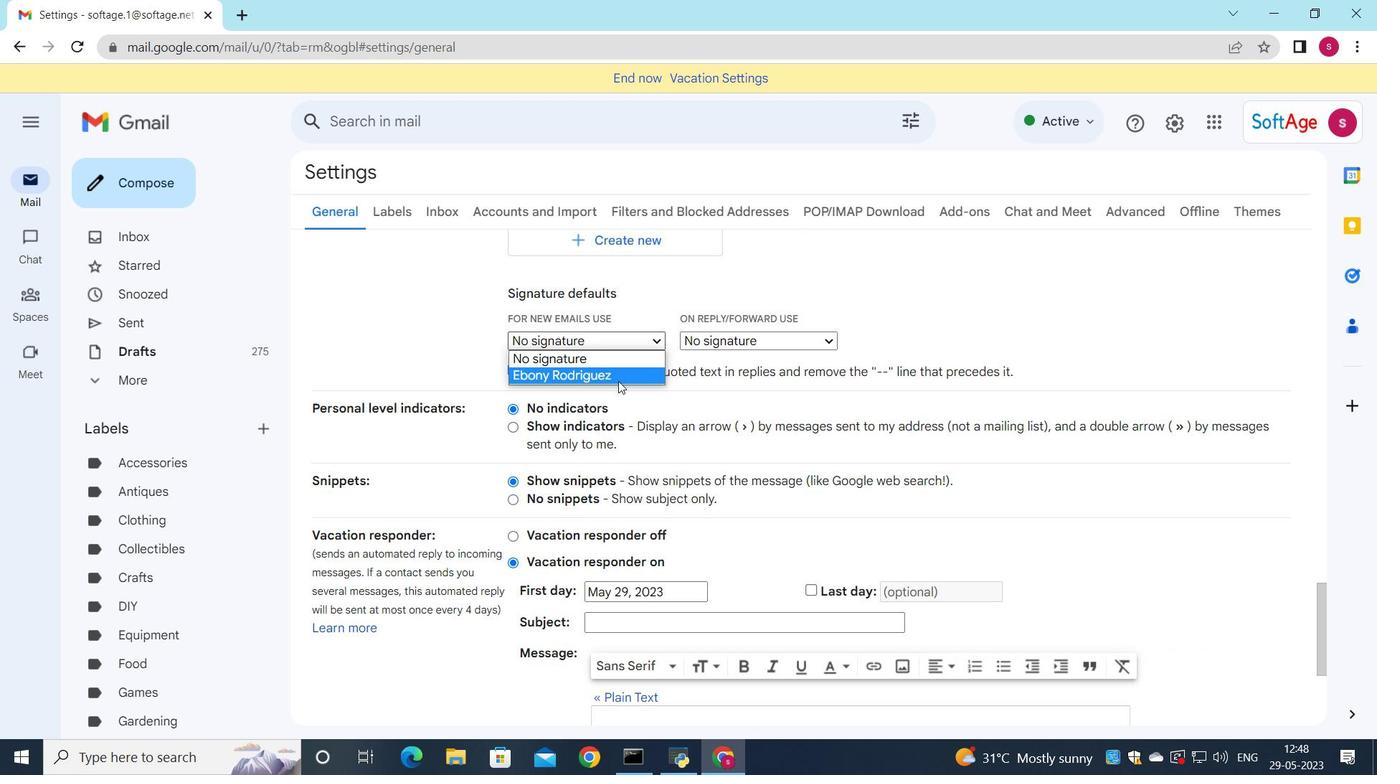 
Action: Mouse moved to (727, 339)
Screenshot: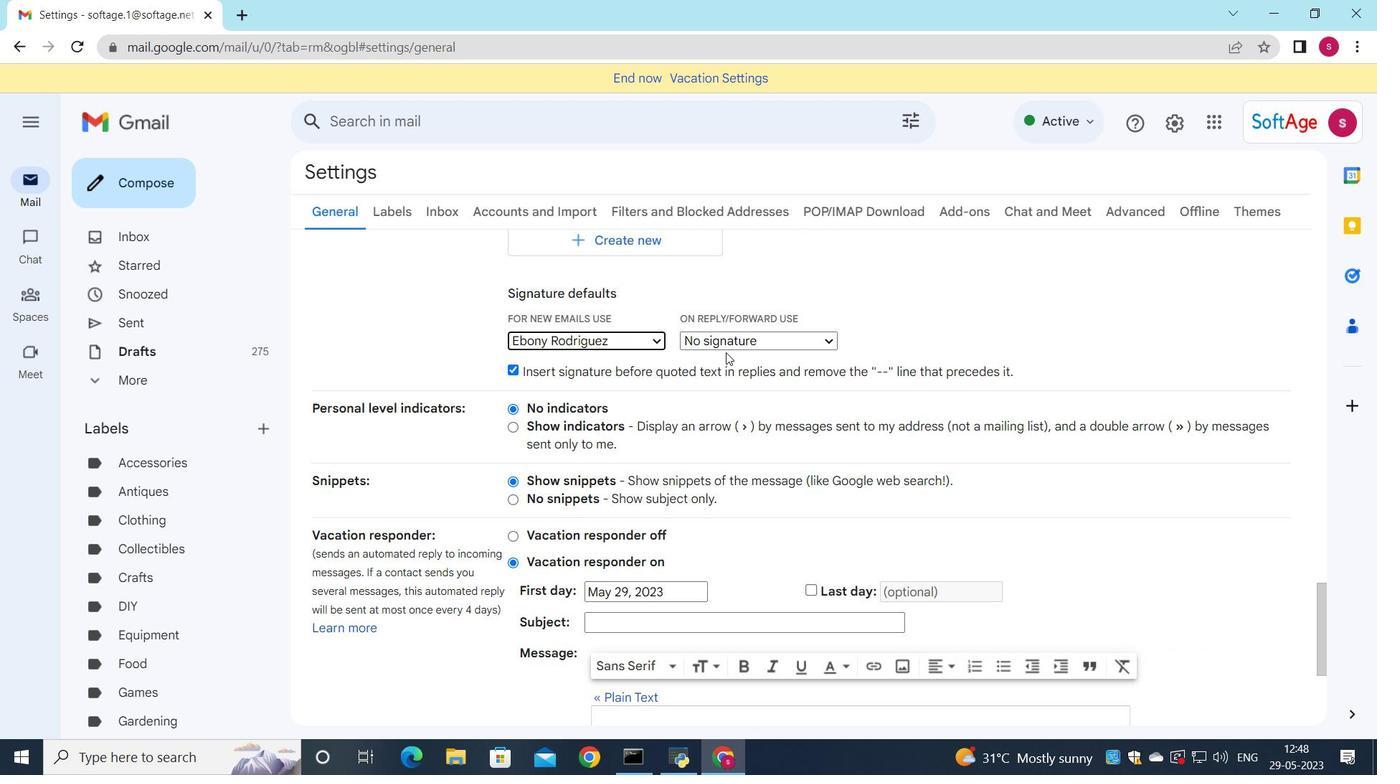 
Action: Mouse pressed left at (727, 339)
Screenshot: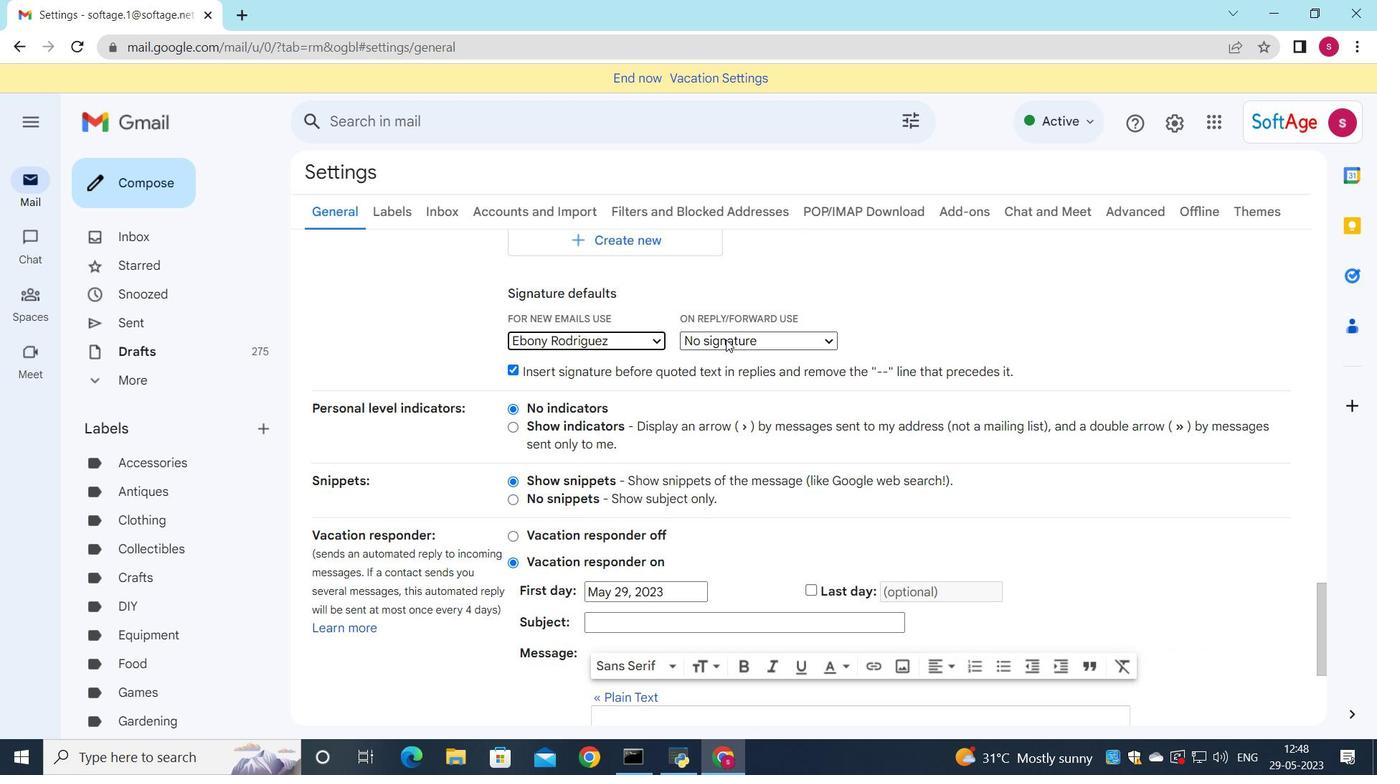 
Action: Mouse moved to (719, 382)
Screenshot: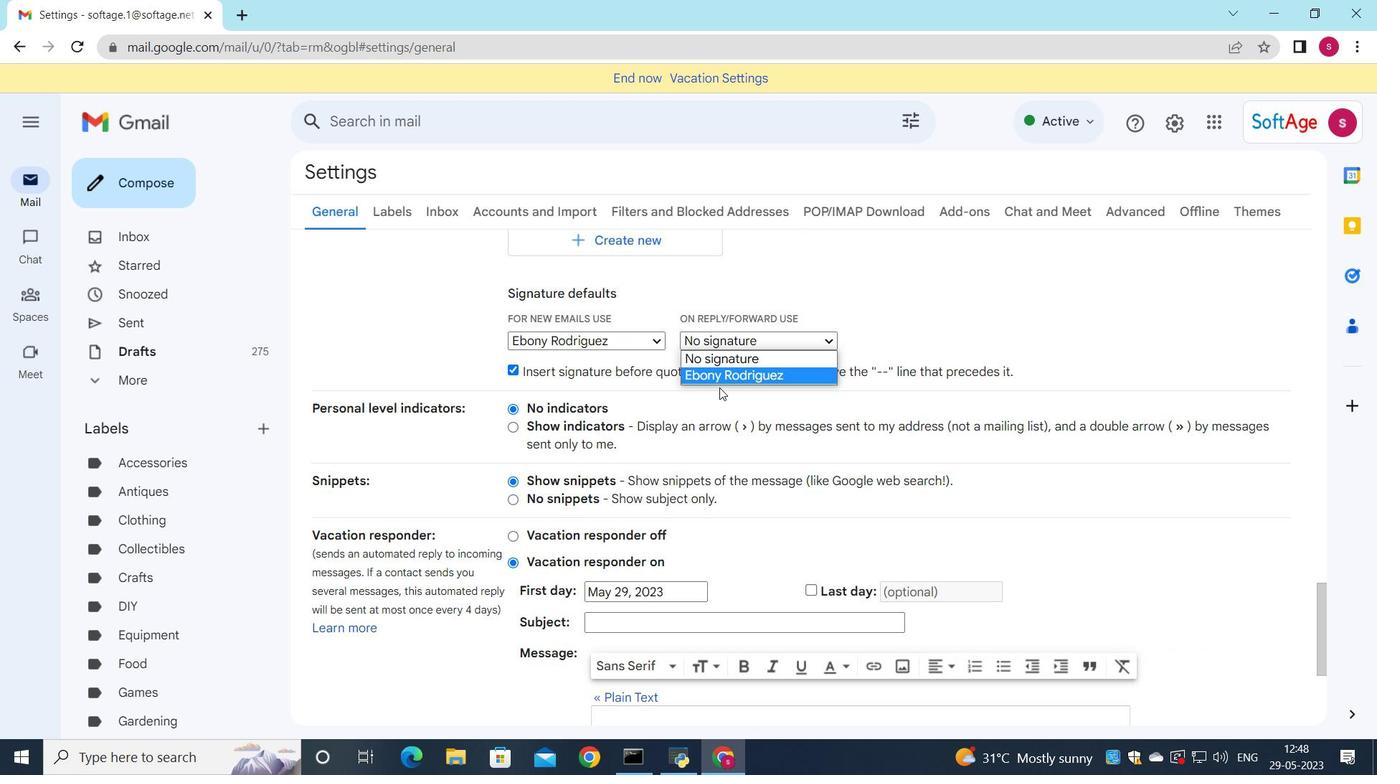 
Action: Mouse pressed left at (719, 382)
Screenshot: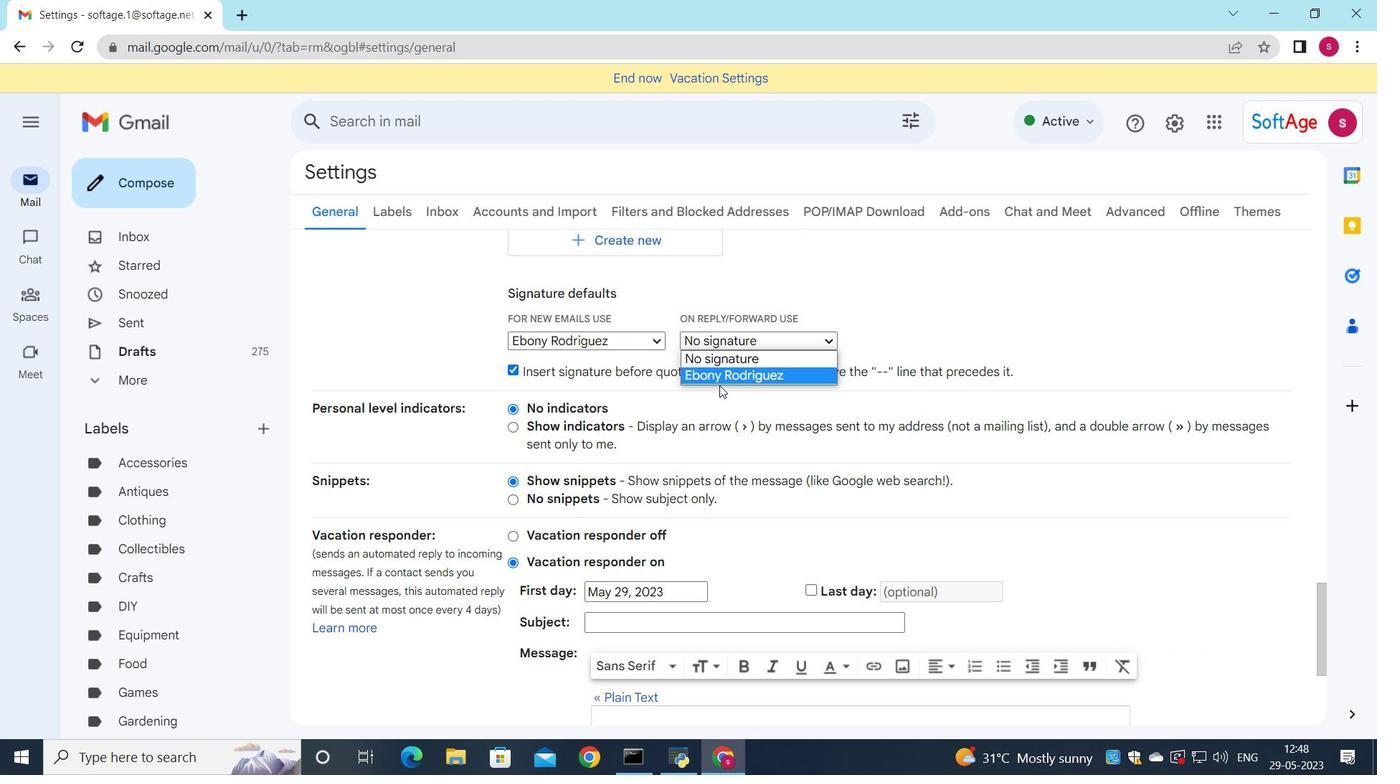 
Action: Mouse moved to (707, 397)
Screenshot: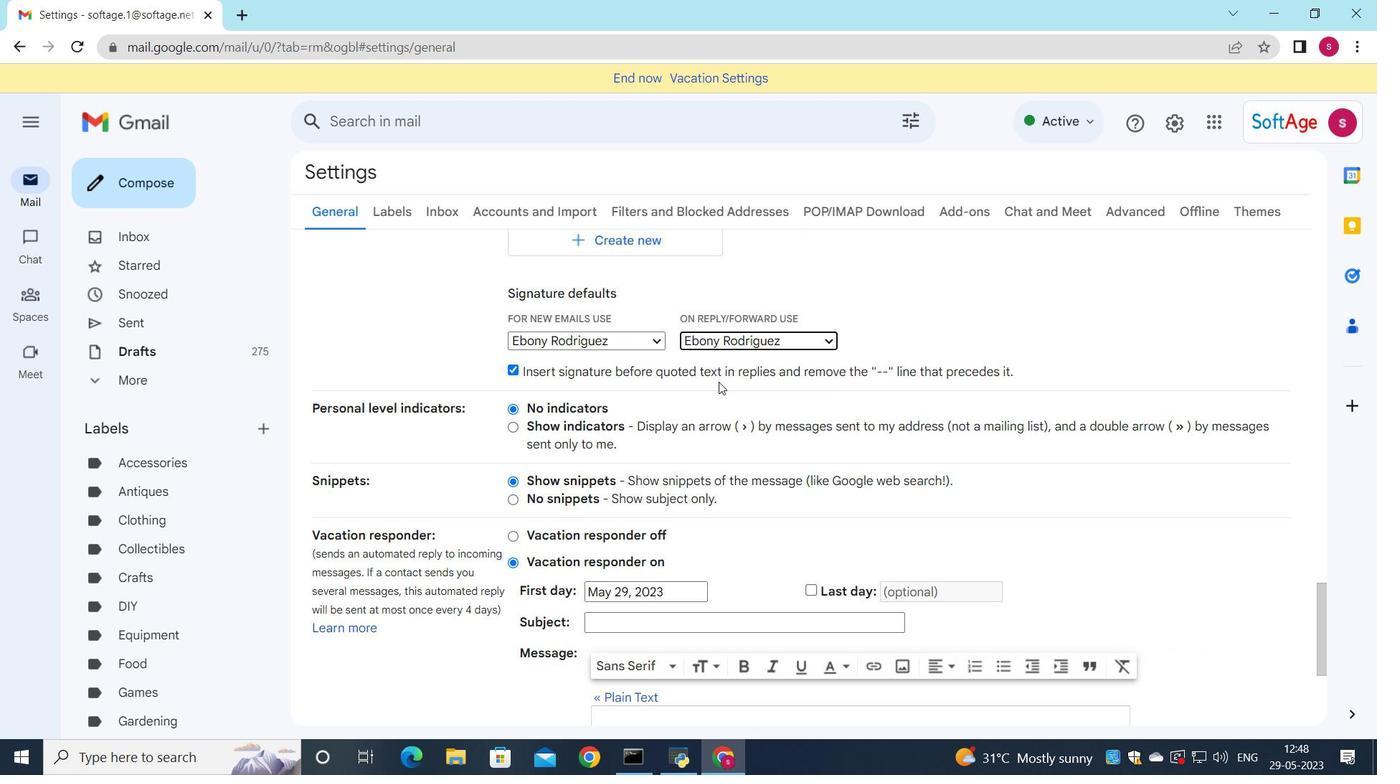 
Action: Mouse scrolled (707, 396) with delta (0, 0)
Screenshot: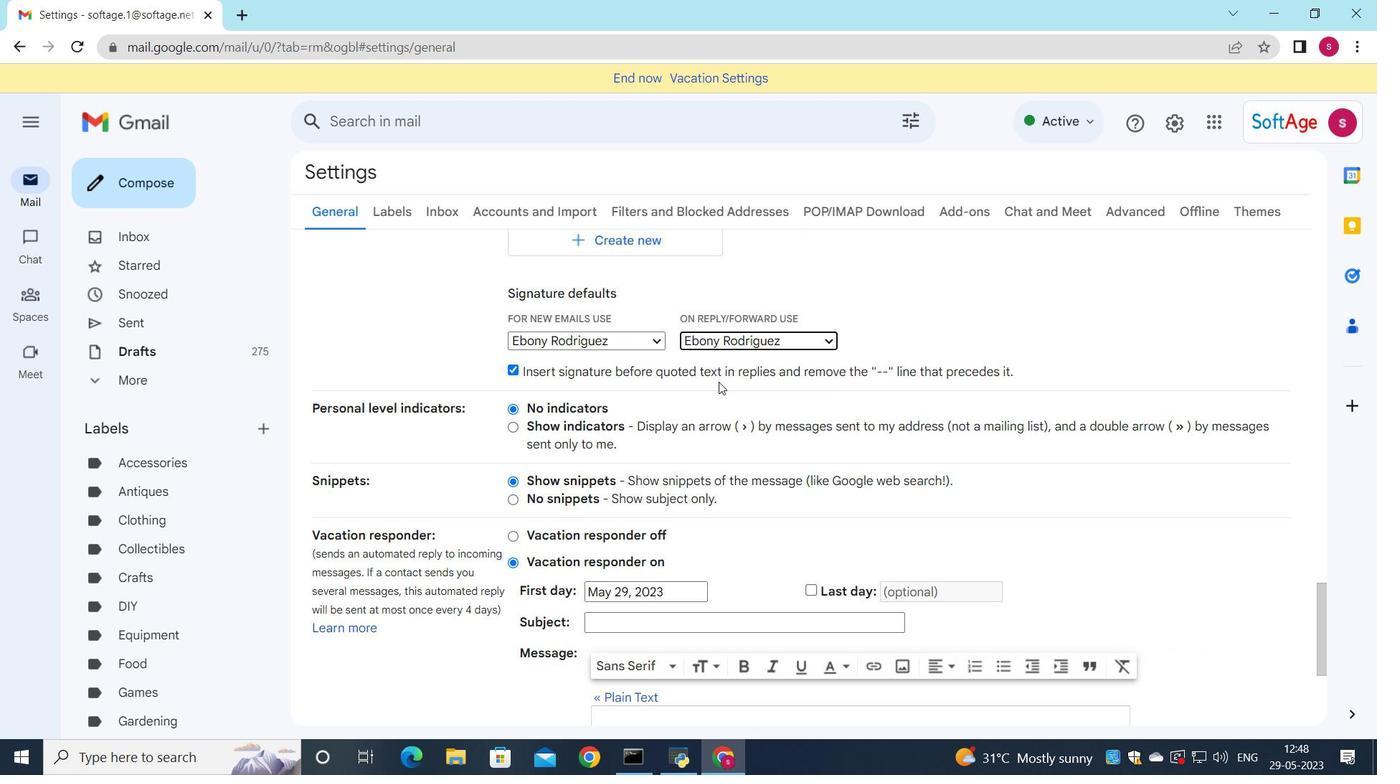 
Action: Mouse moved to (695, 412)
Screenshot: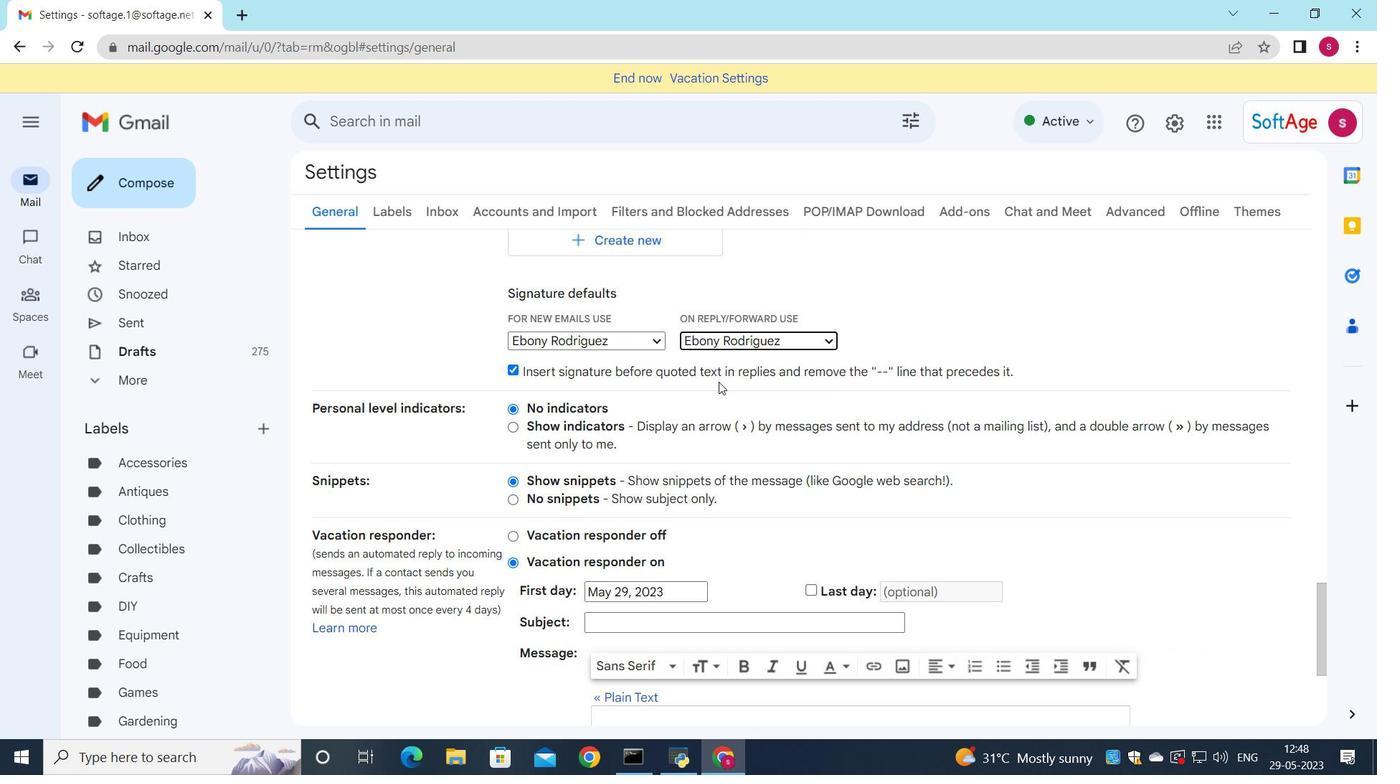 
Action: Mouse scrolled (695, 411) with delta (0, 0)
Screenshot: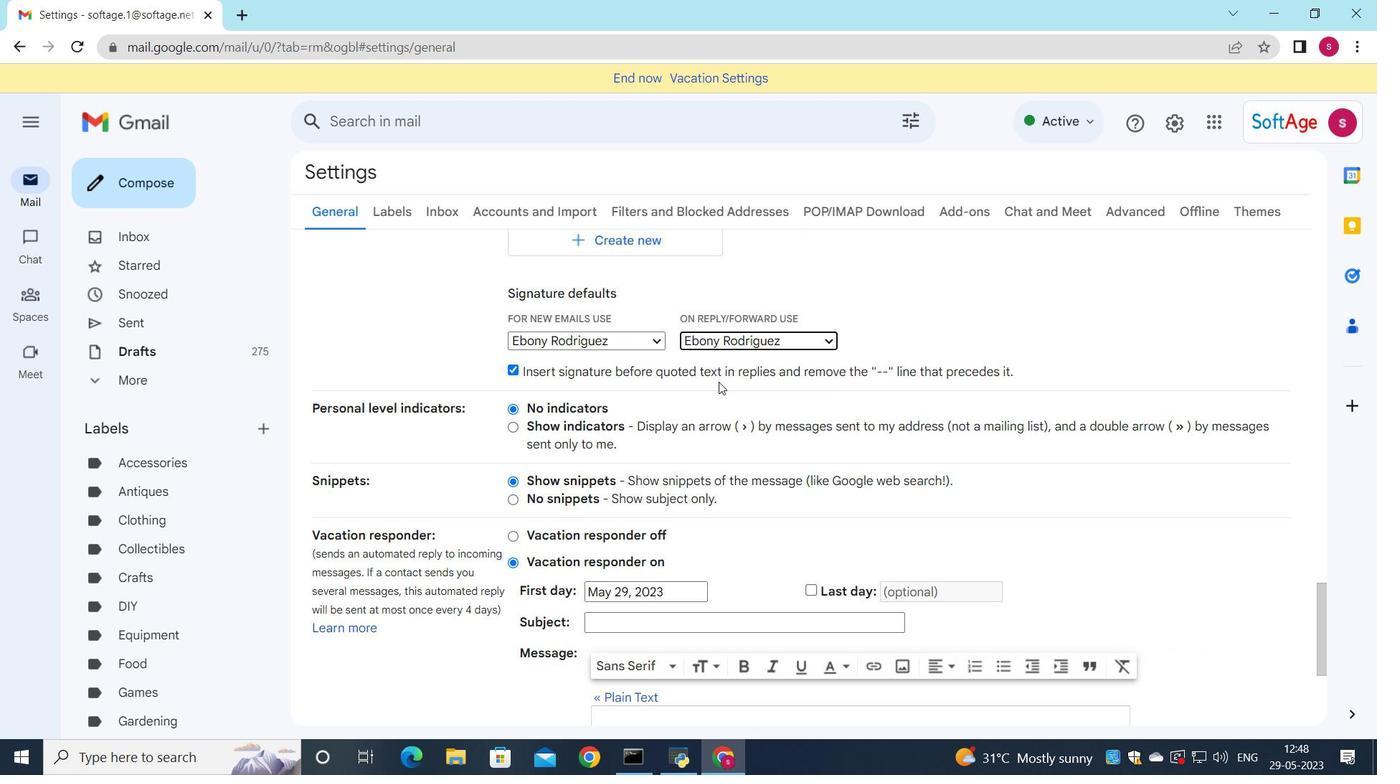 
Action: Mouse moved to (687, 420)
Screenshot: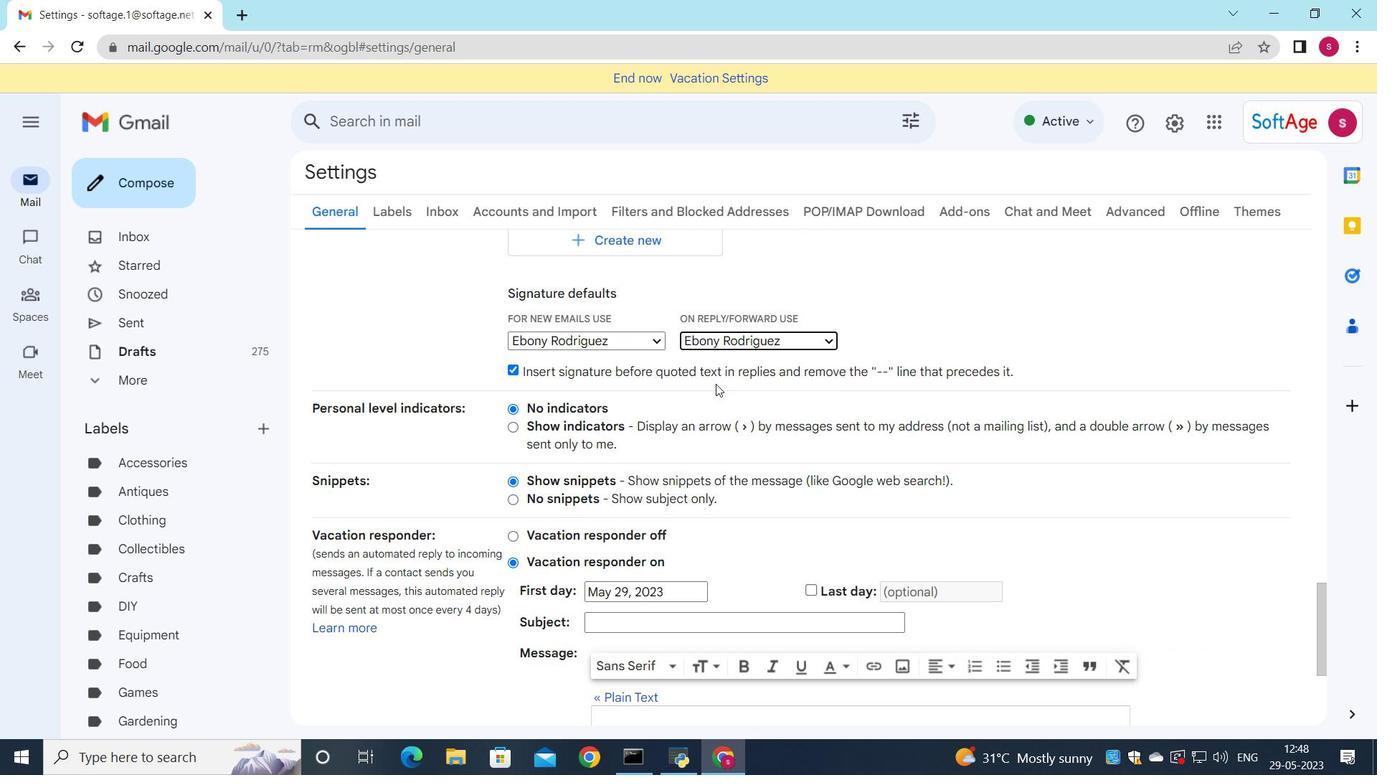 
Action: Mouse scrolled (687, 419) with delta (0, 0)
Screenshot: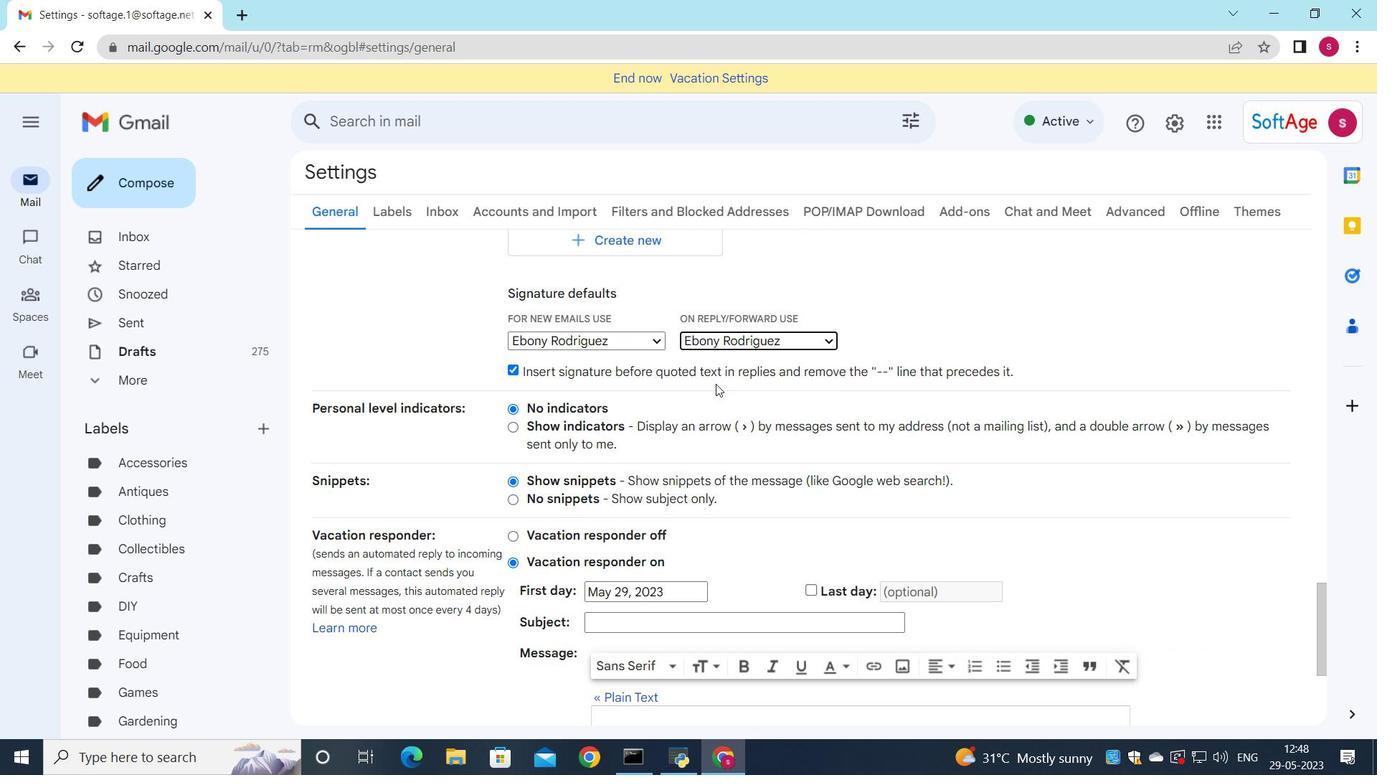 
Action: Mouse moved to (694, 447)
Screenshot: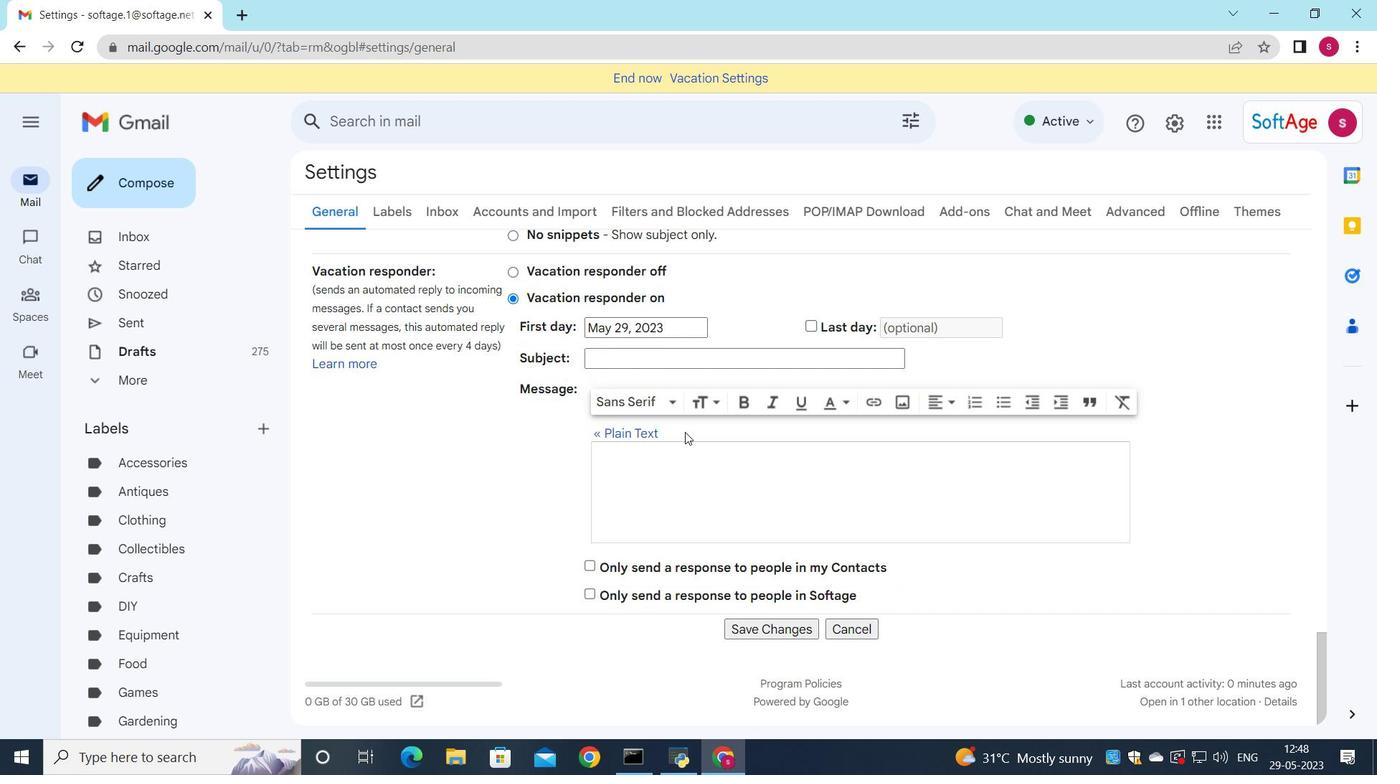 
Action: Mouse scrolled (694, 446) with delta (0, 0)
Screenshot: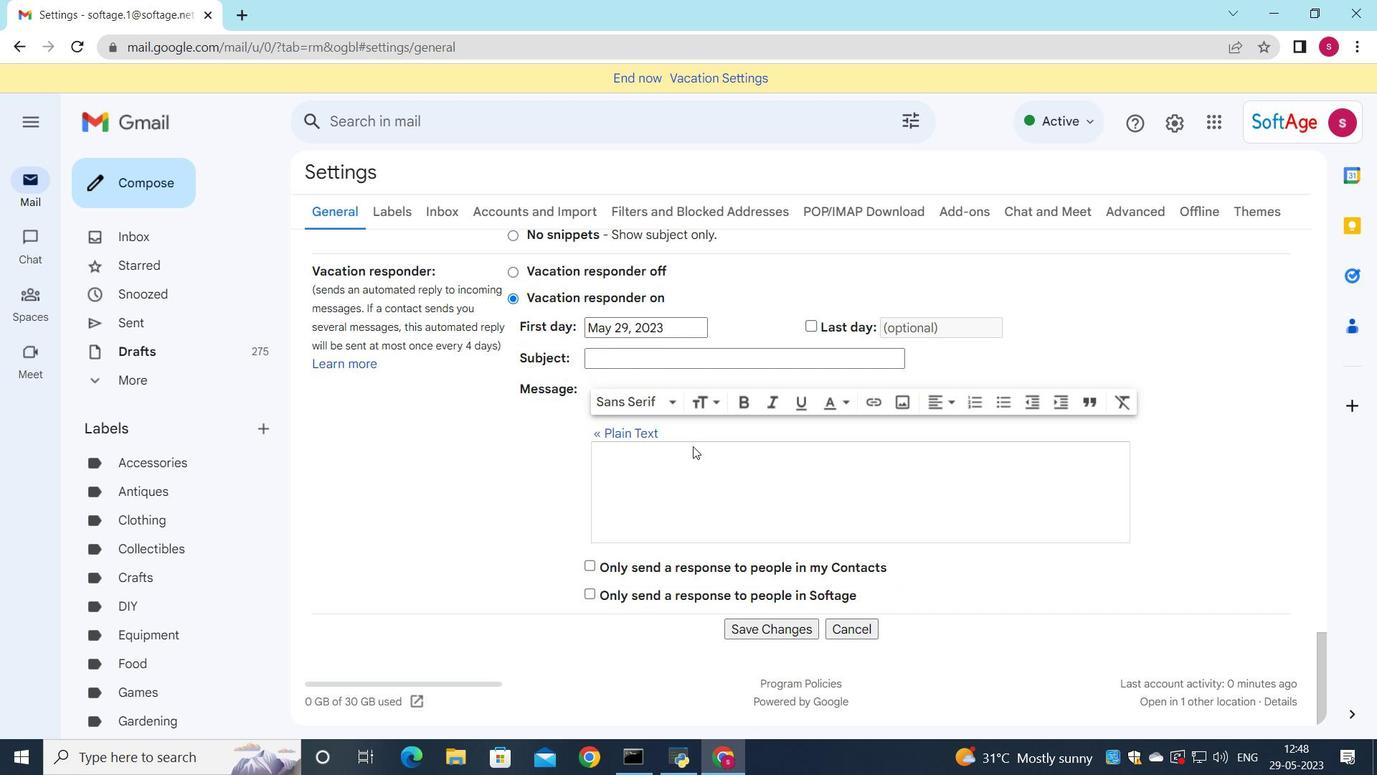 
Action: Mouse moved to (695, 447)
Screenshot: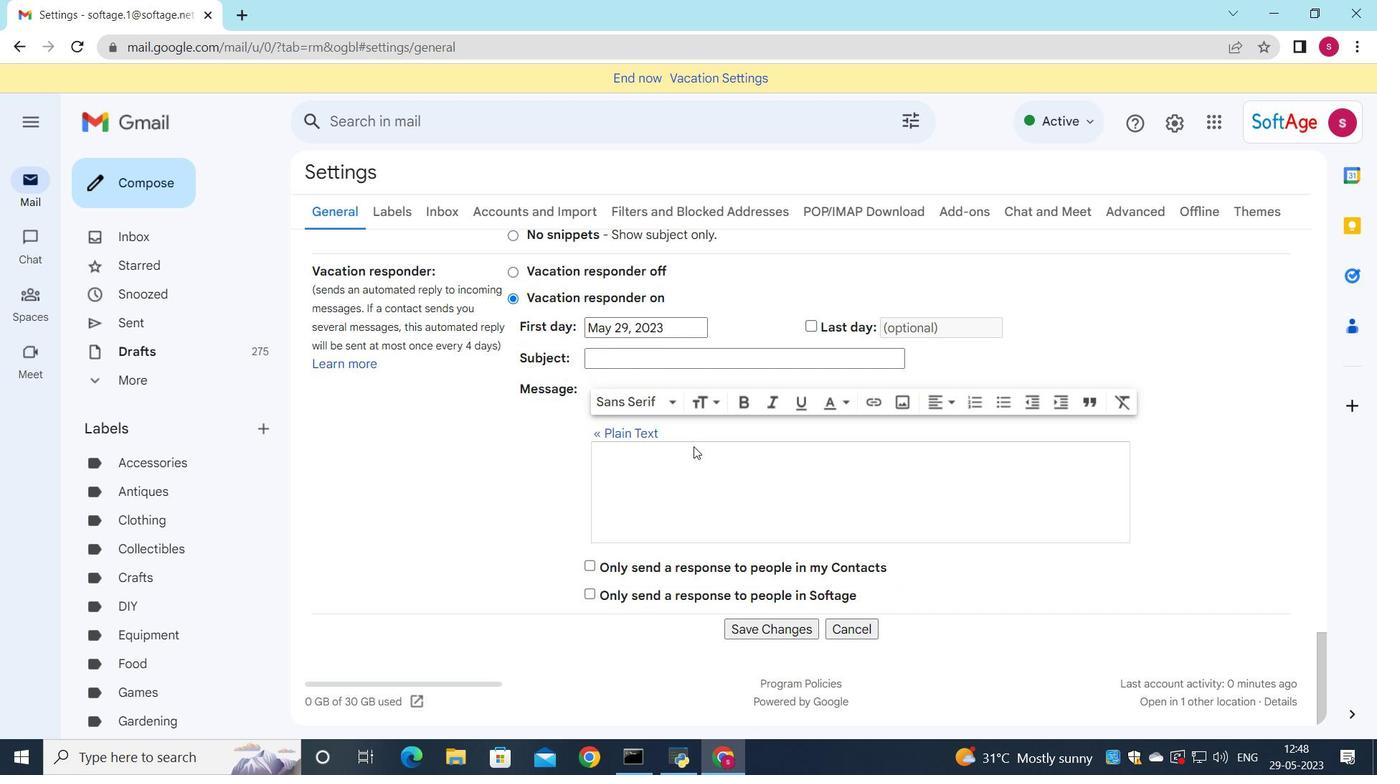 
Action: Mouse scrolled (695, 447) with delta (0, 0)
Screenshot: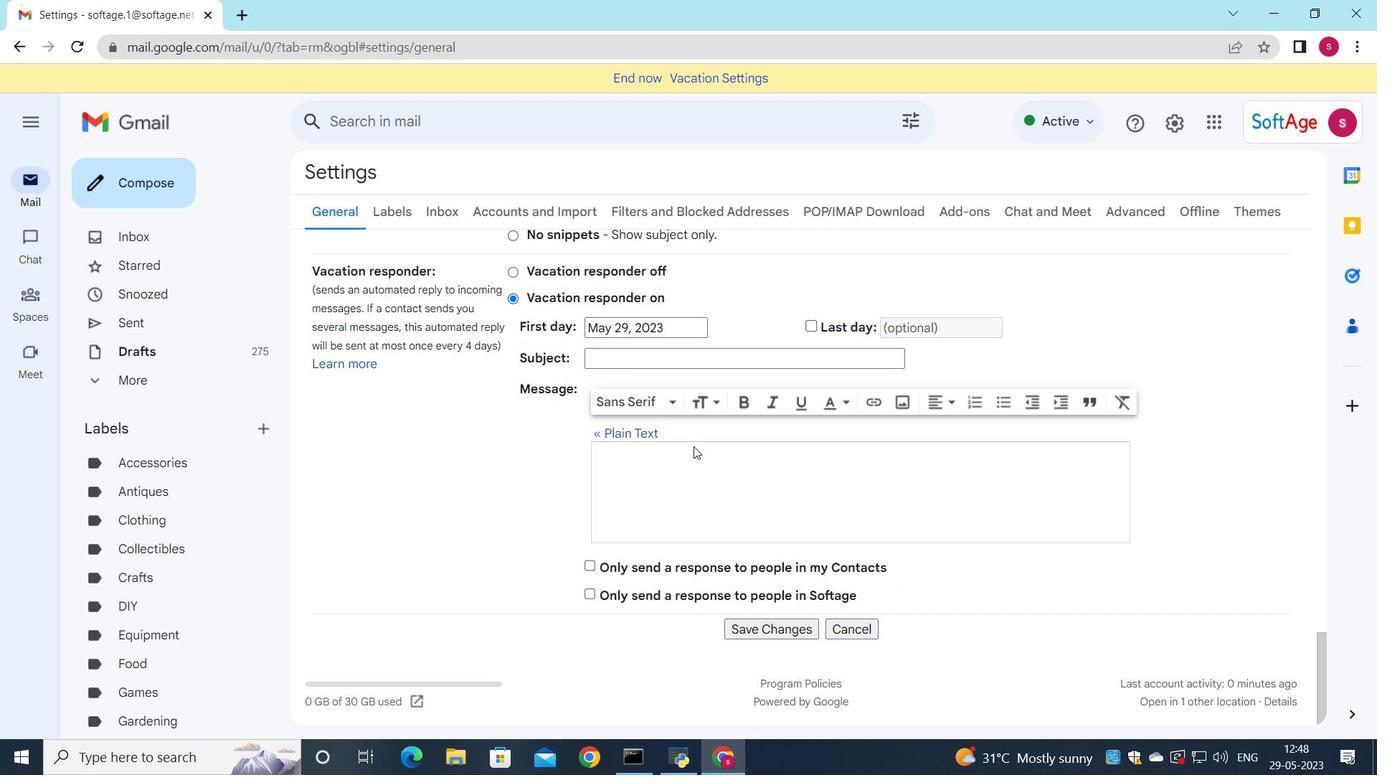 
Action: Mouse moved to (696, 453)
Screenshot: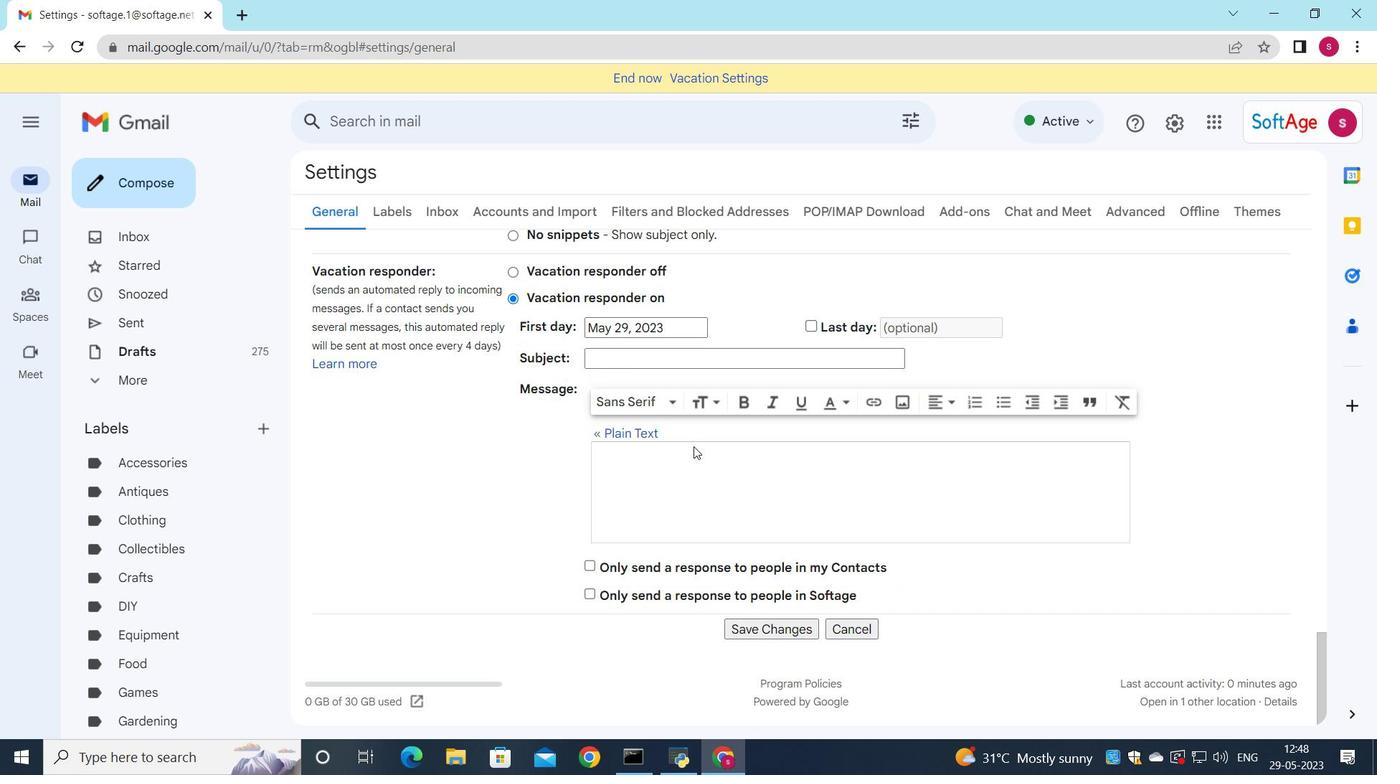 
Action: Mouse scrolled (696, 452) with delta (0, 0)
Screenshot: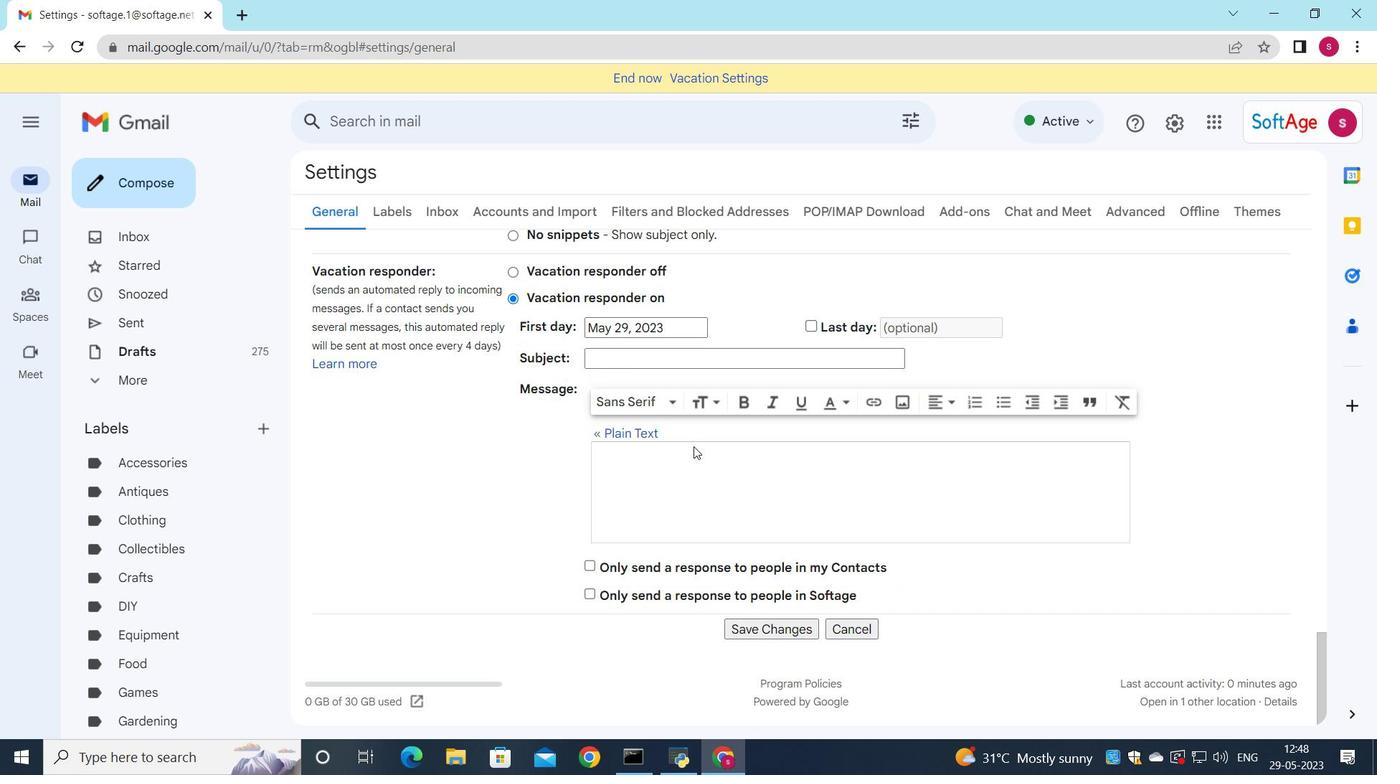 
Action: Mouse moved to (698, 458)
Screenshot: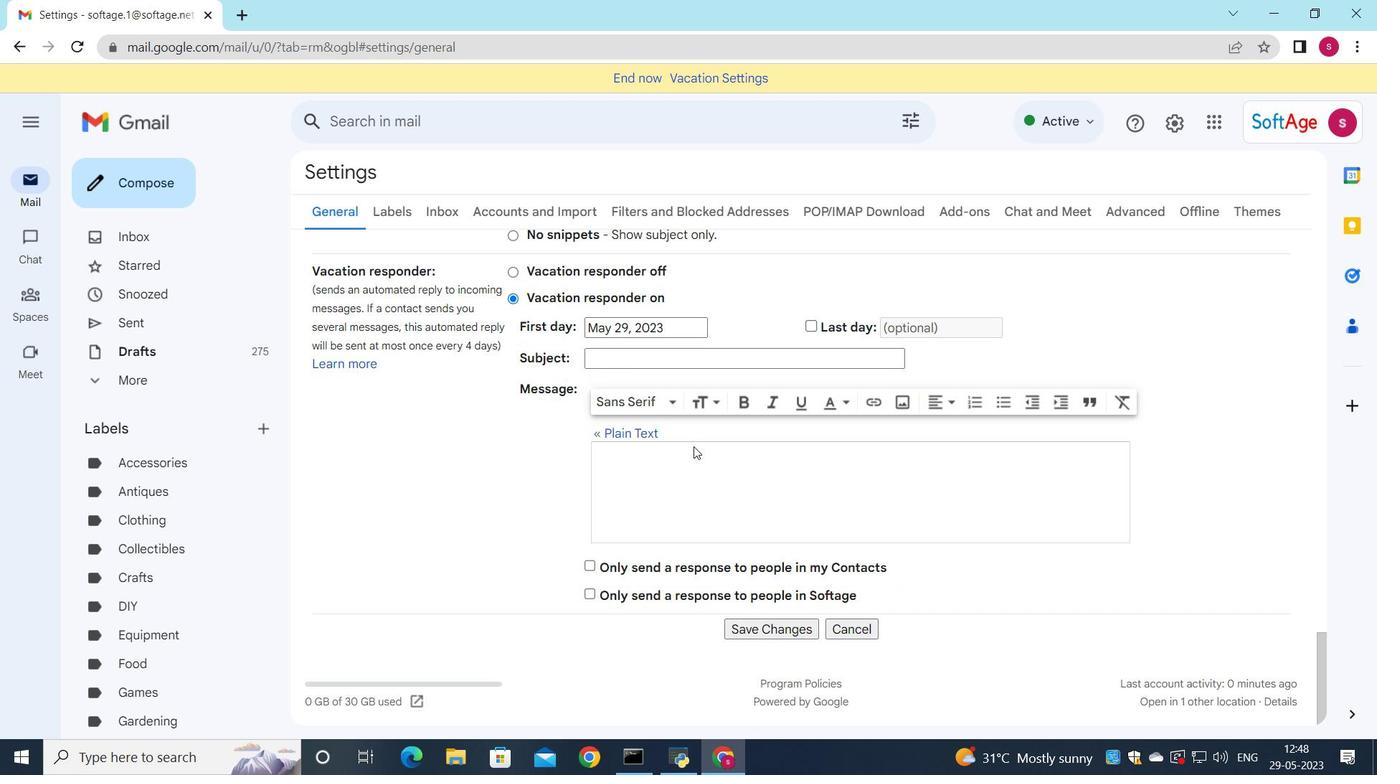 
Action: Mouse scrolled (698, 457) with delta (0, 0)
Screenshot: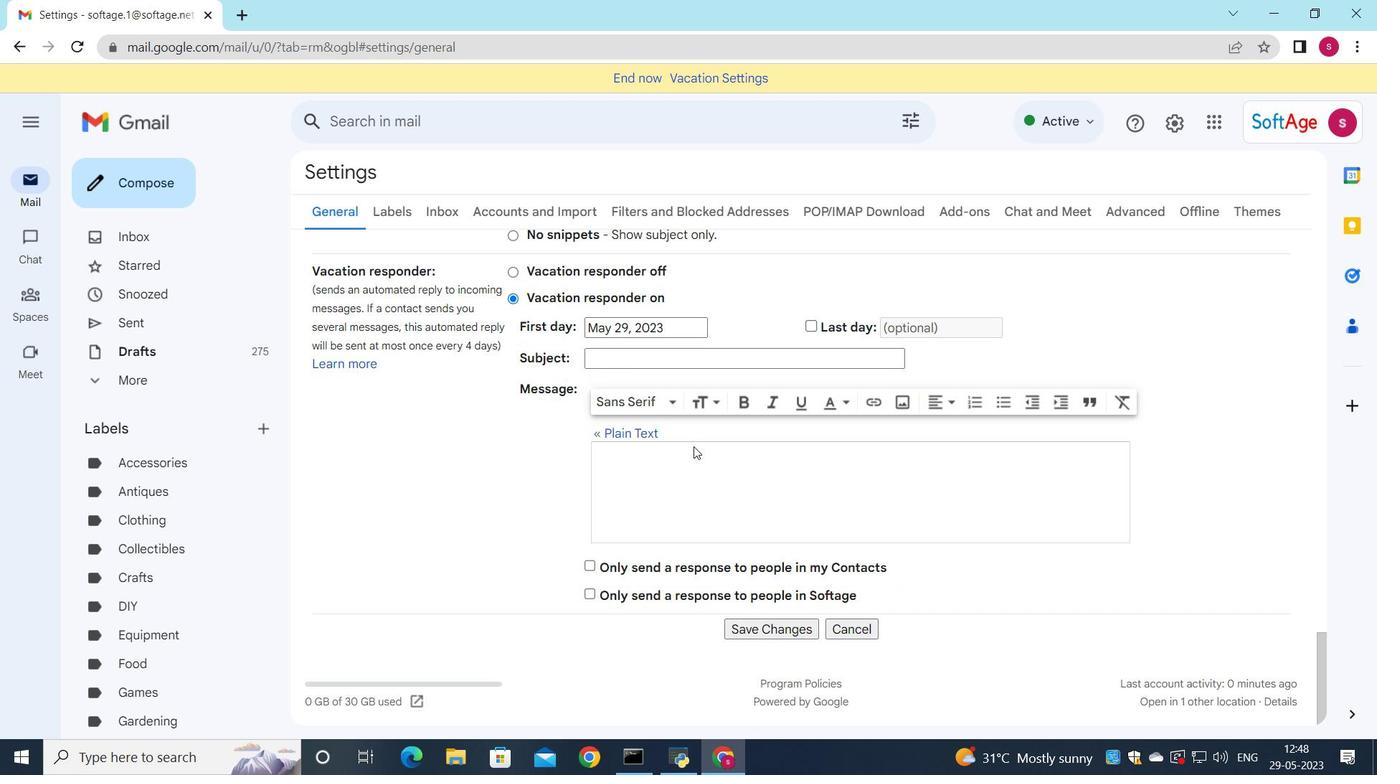 
Action: Mouse moved to (701, 463)
Screenshot: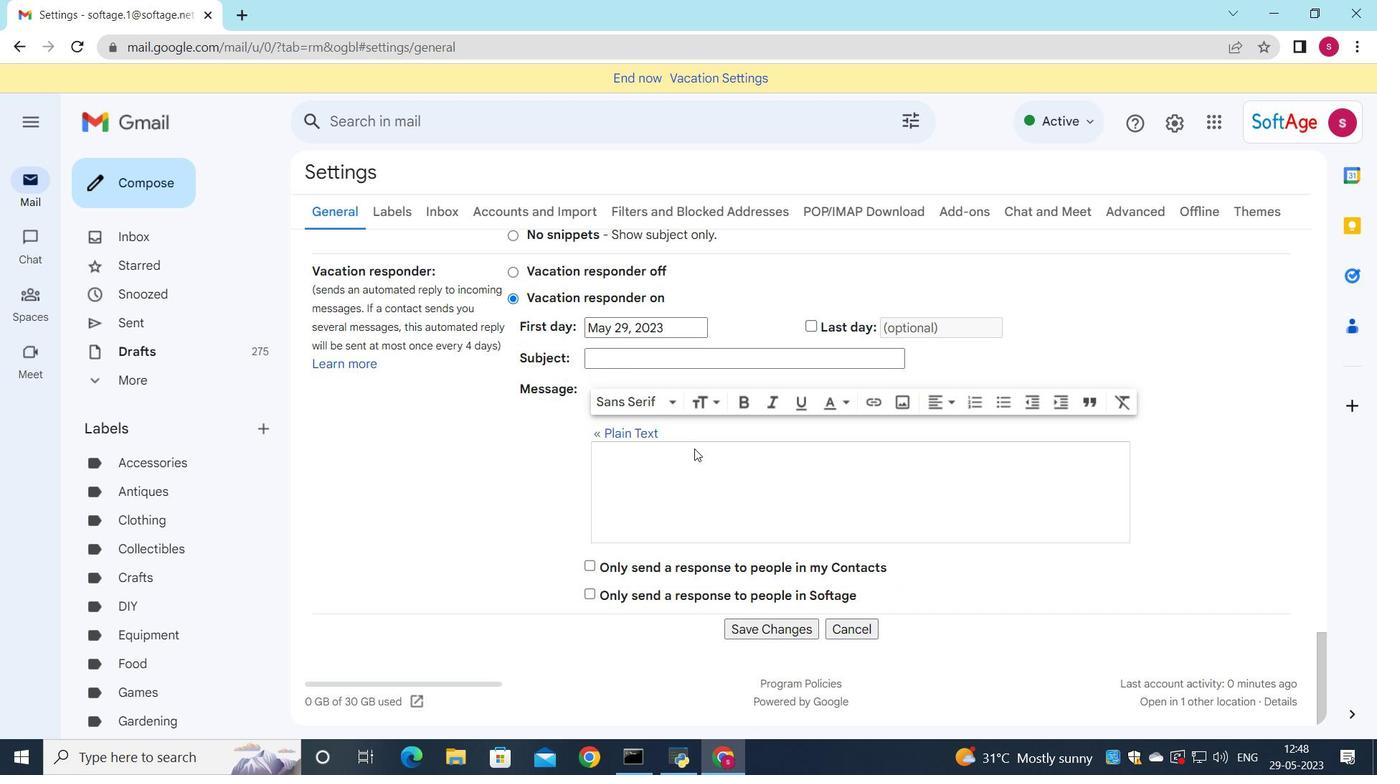 
Action: Mouse scrolled (701, 462) with delta (0, 0)
Screenshot: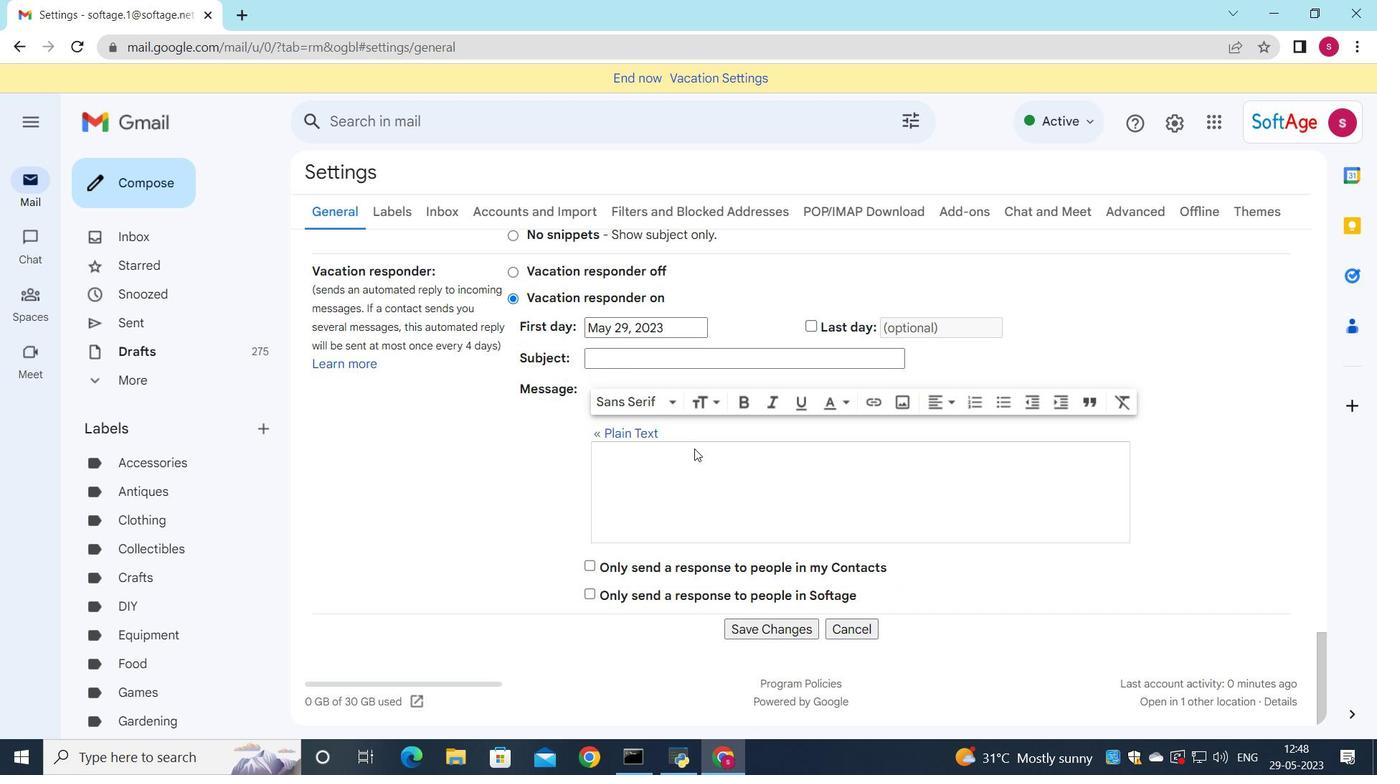 
Action: Mouse moved to (798, 621)
Screenshot: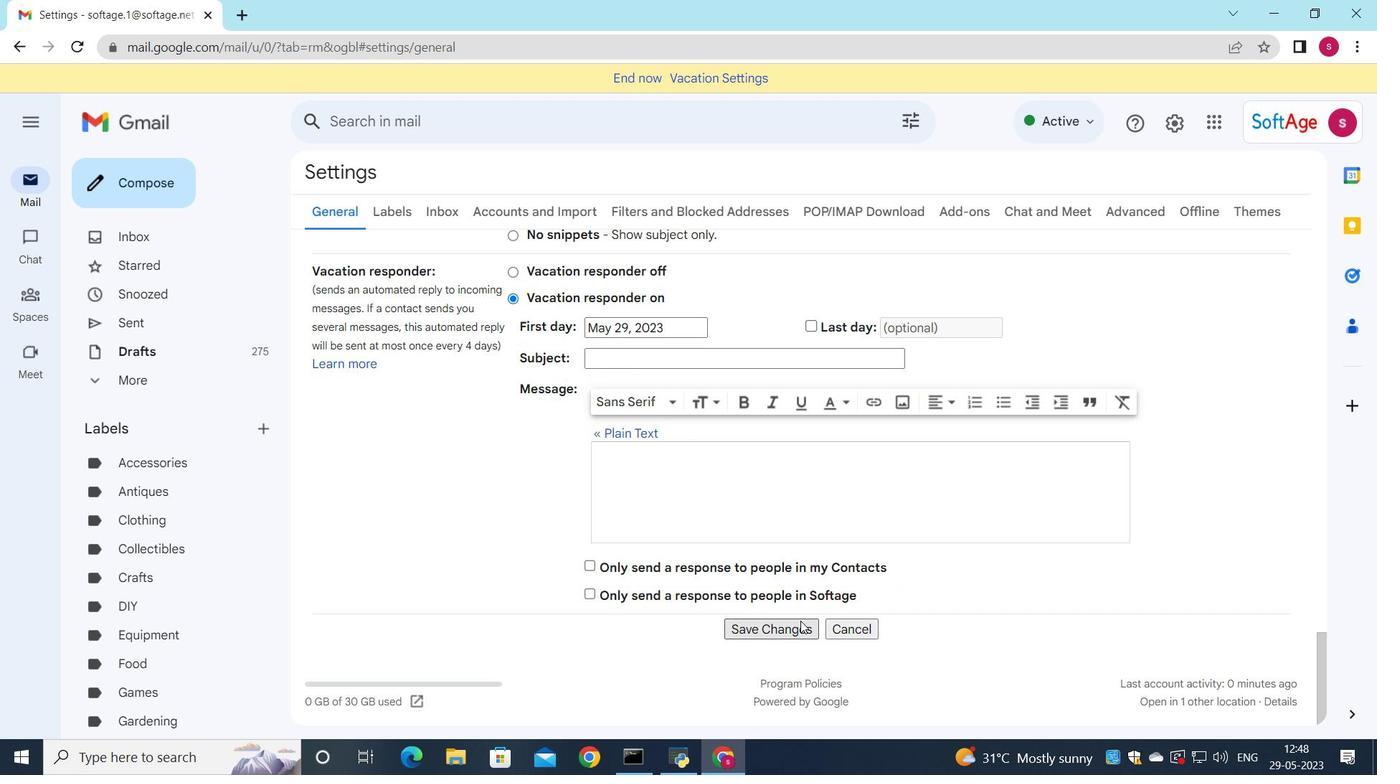 
Action: Mouse pressed left at (798, 621)
Screenshot: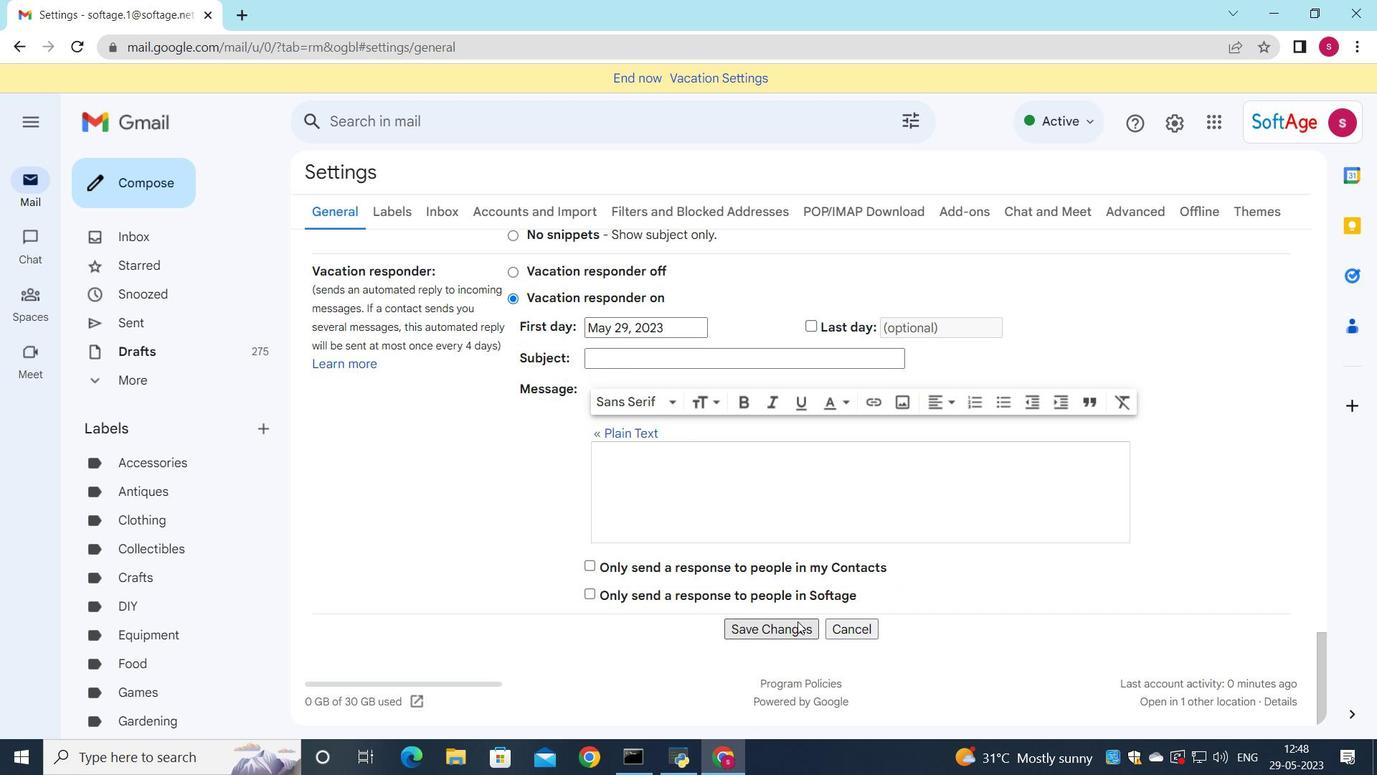 
Action: Mouse moved to (143, 180)
Screenshot: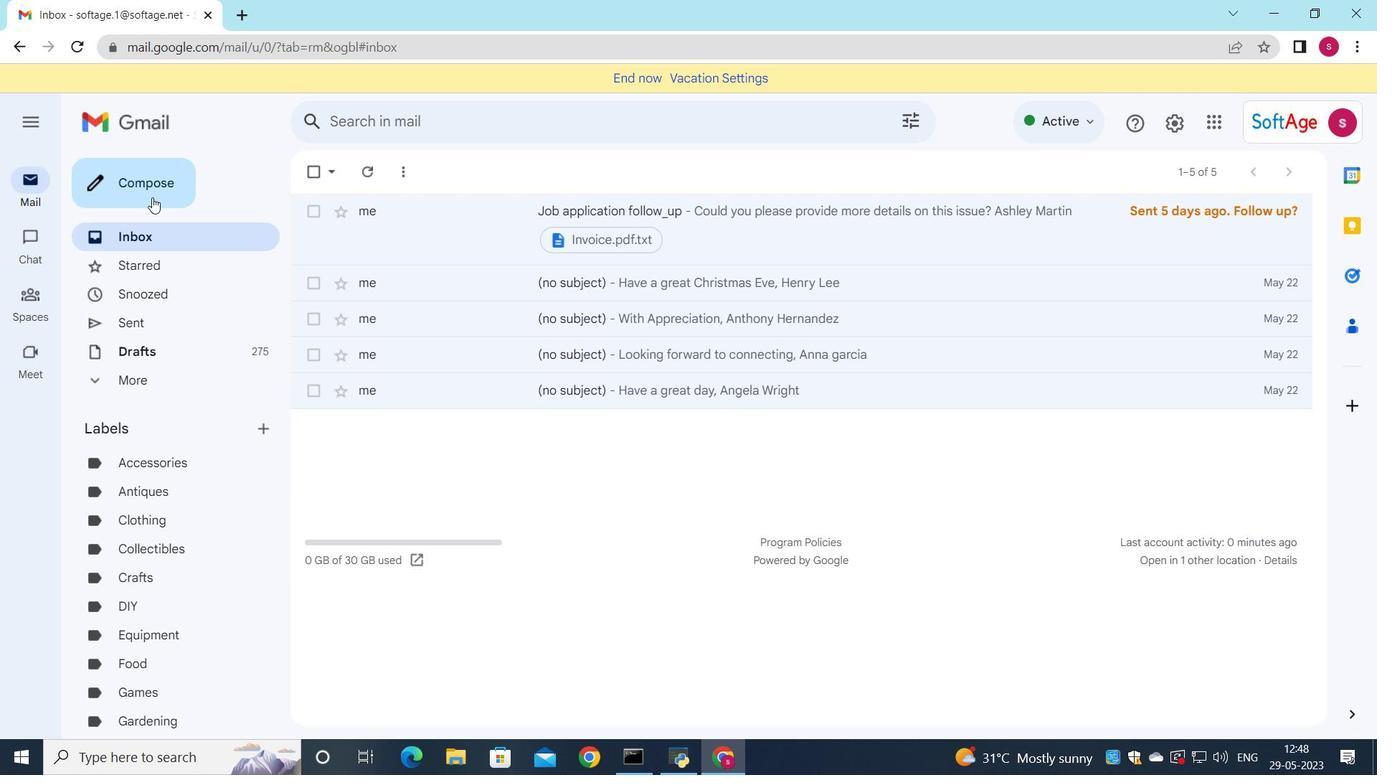 
Action: Mouse pressed left at (143, 180)
Screenshot: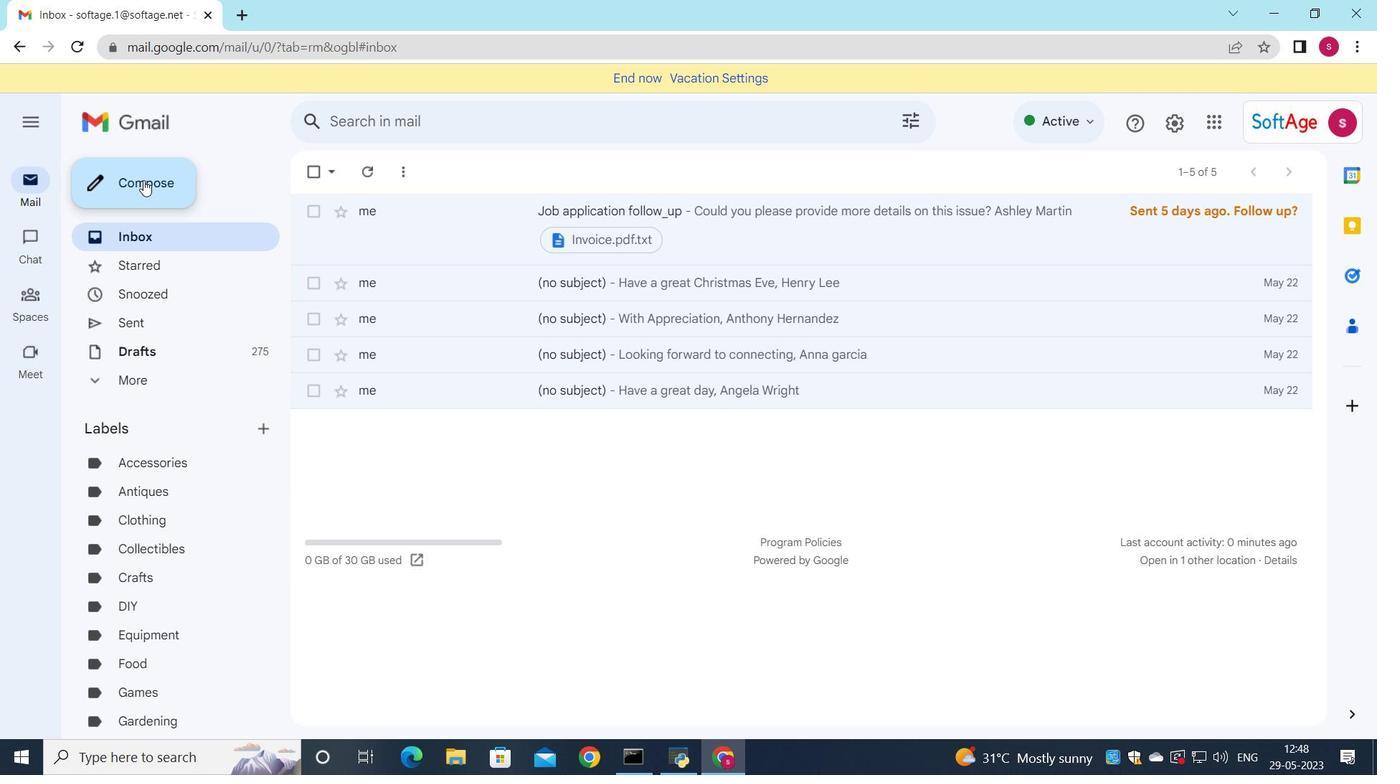 
Action: Mouse moved to (917, 333)
Screenshot: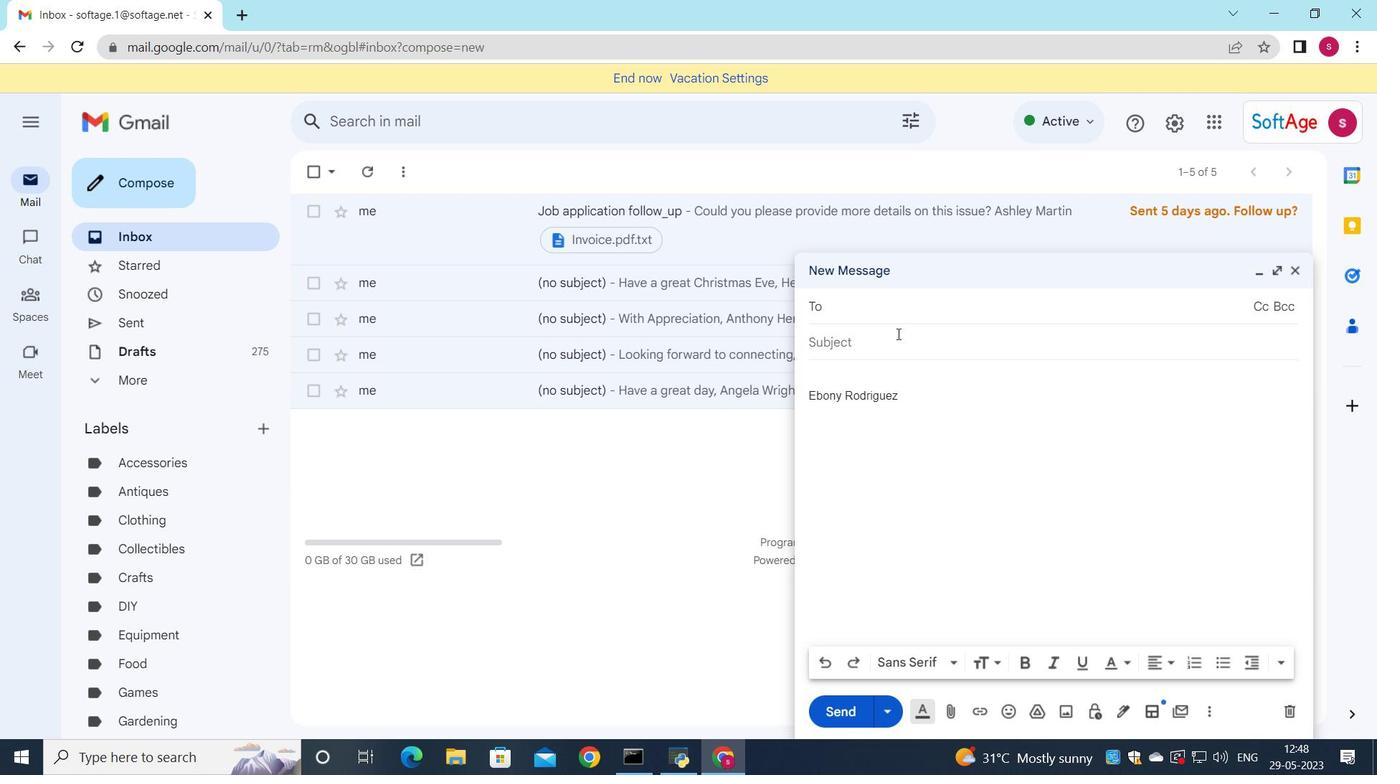 
Action: Key pressed <Key.down><Key.down><Key.enter><Key.down><Key.down><Key.down><Key.enter><Key.down><Key.down><Key.down><Key.down><Key.enter>
Screenshot: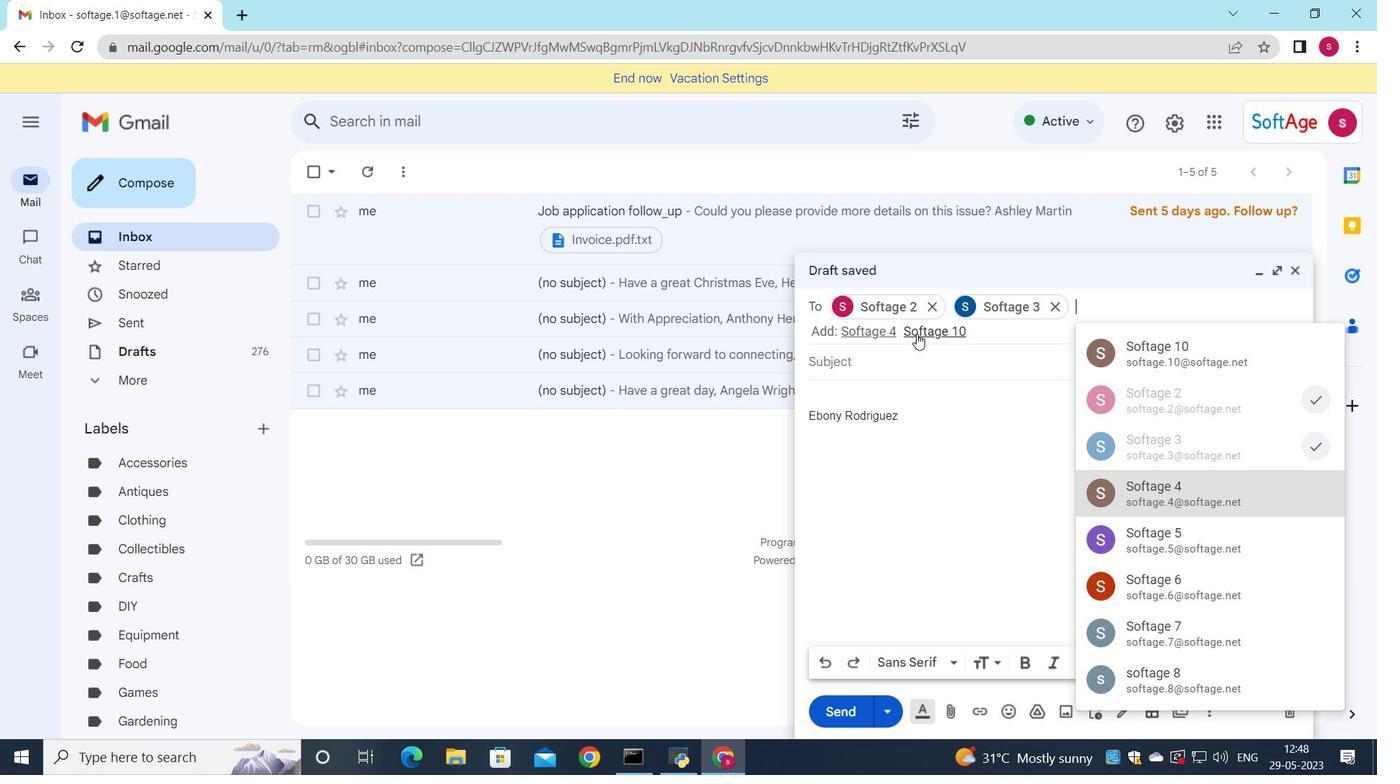 
Action: Mouse moved to (1179, 307)
Screenshot: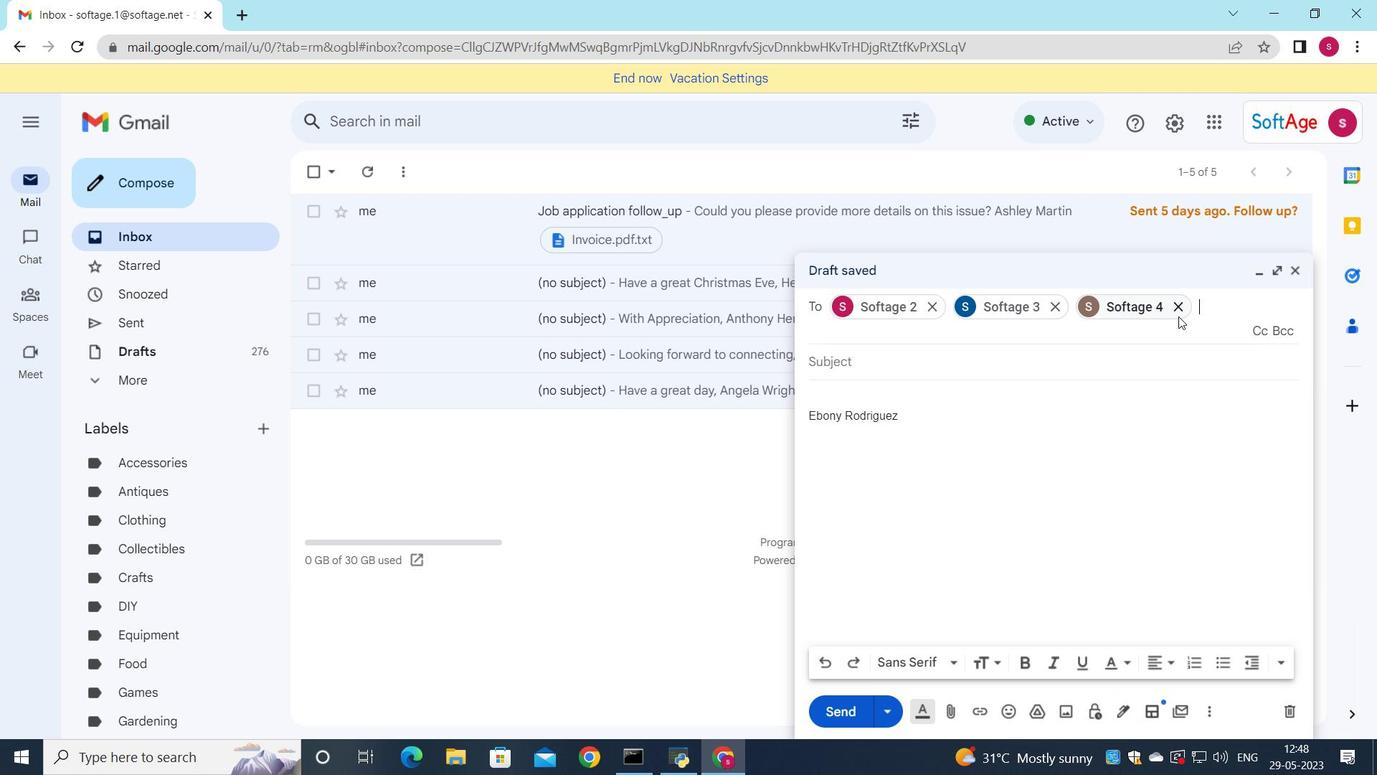 
Action: Mouse pressed left at (1179, 307)
Screenshot: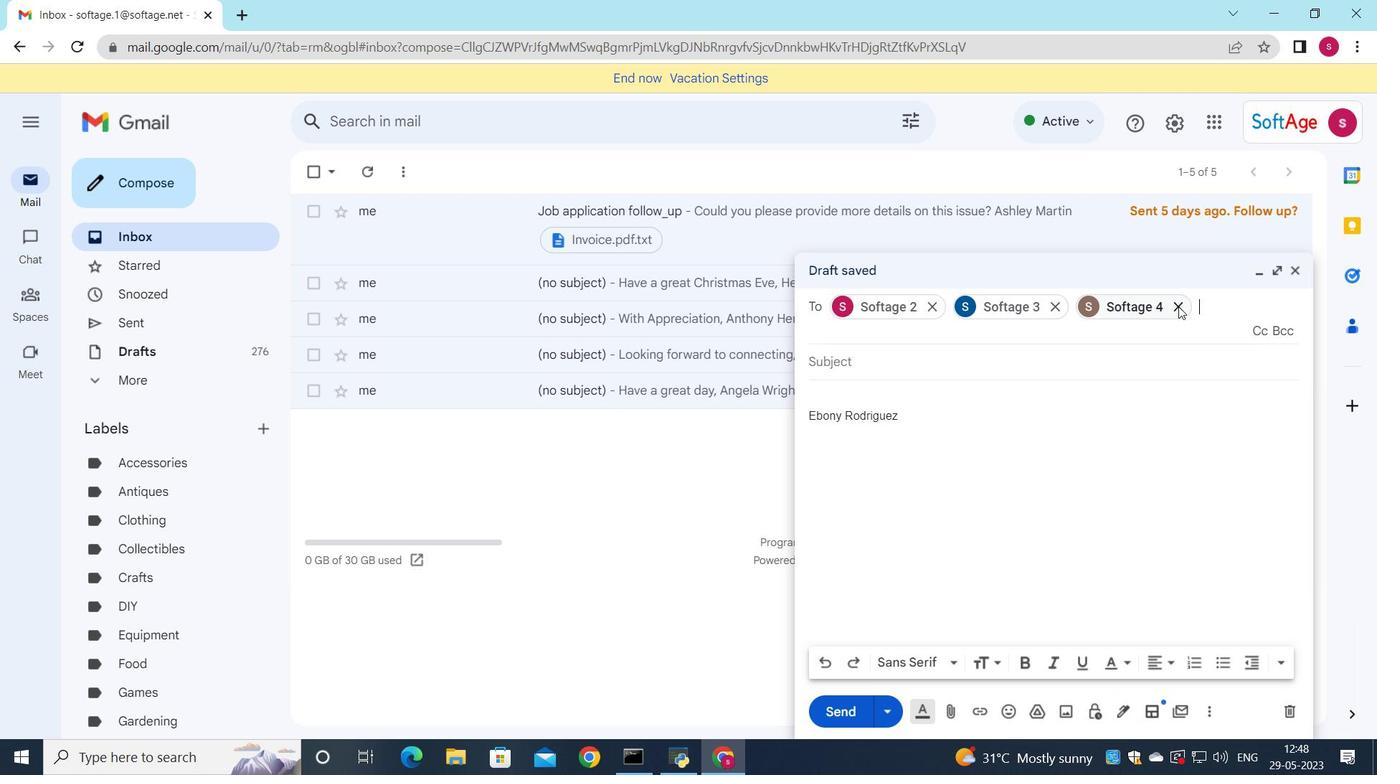 
Action: Mouse moved to (1266, 330)
Screenshot: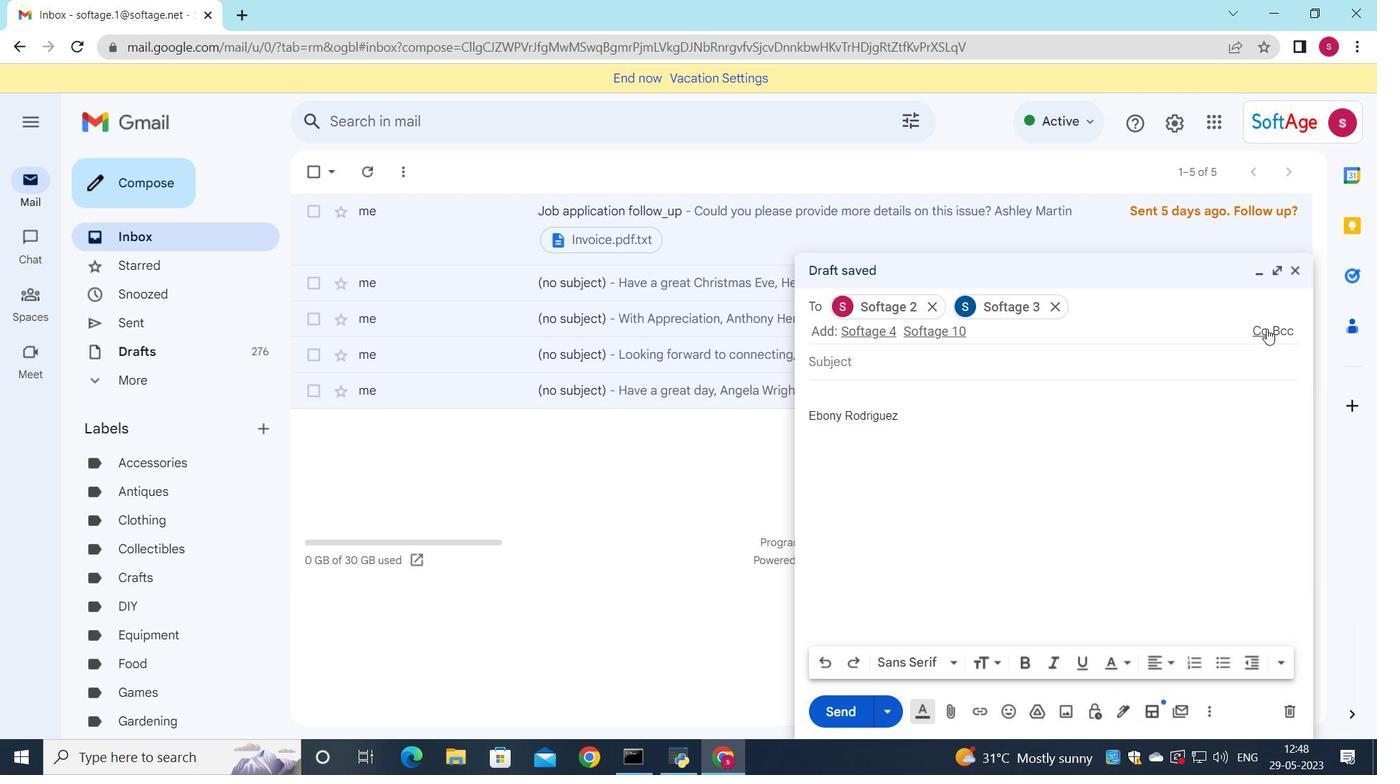 
Action: Mouse pressed left at (1266, 330)
Screenshot: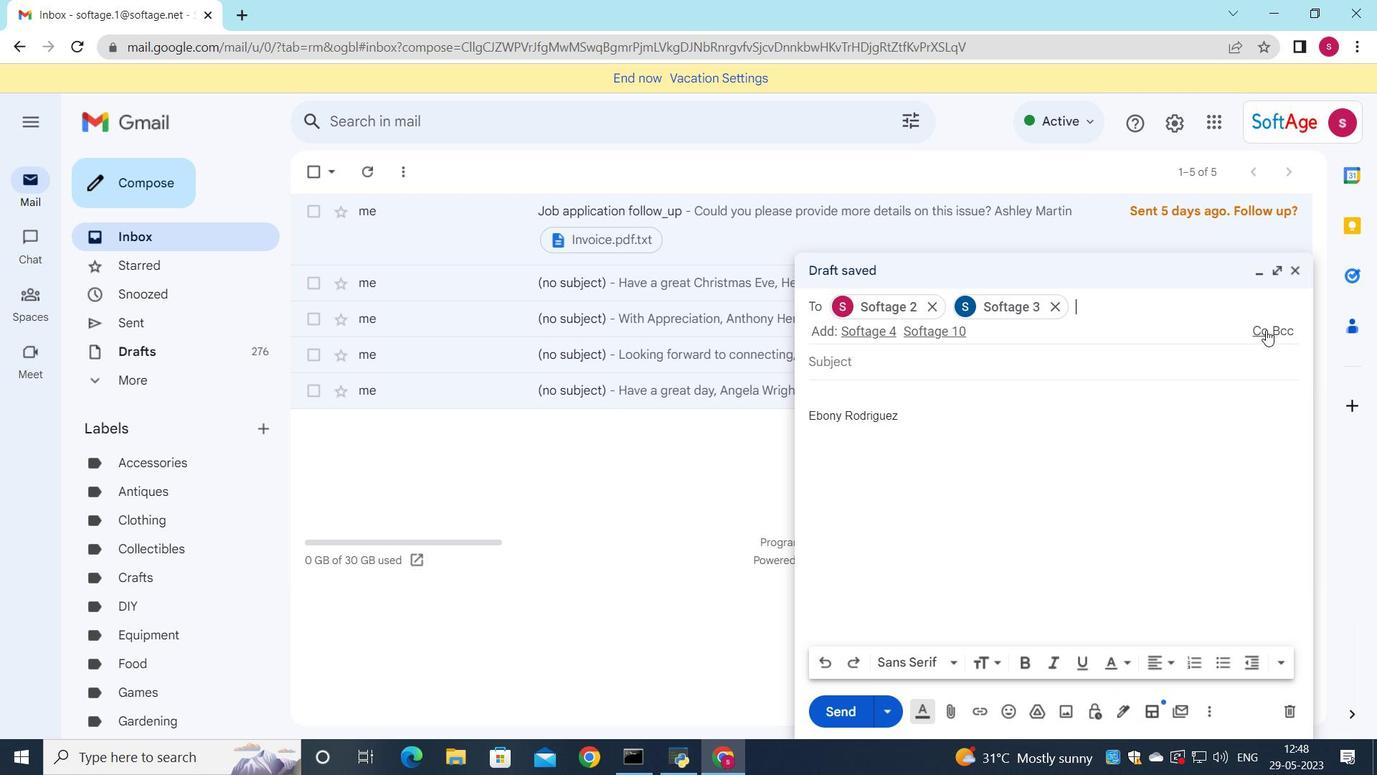 
Action: Mouse moved to (1216, 353)
Screenshot: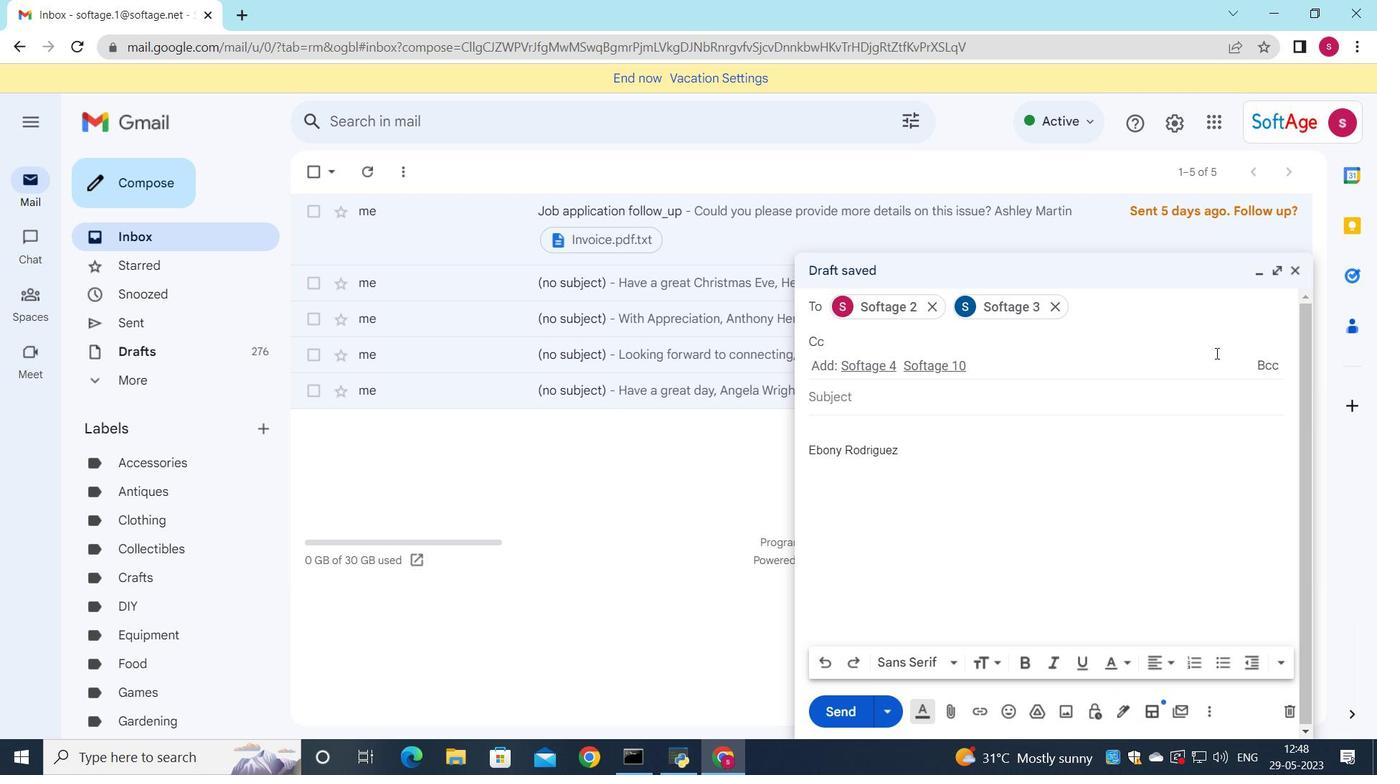 
Action: Key pressed s
Screenshot: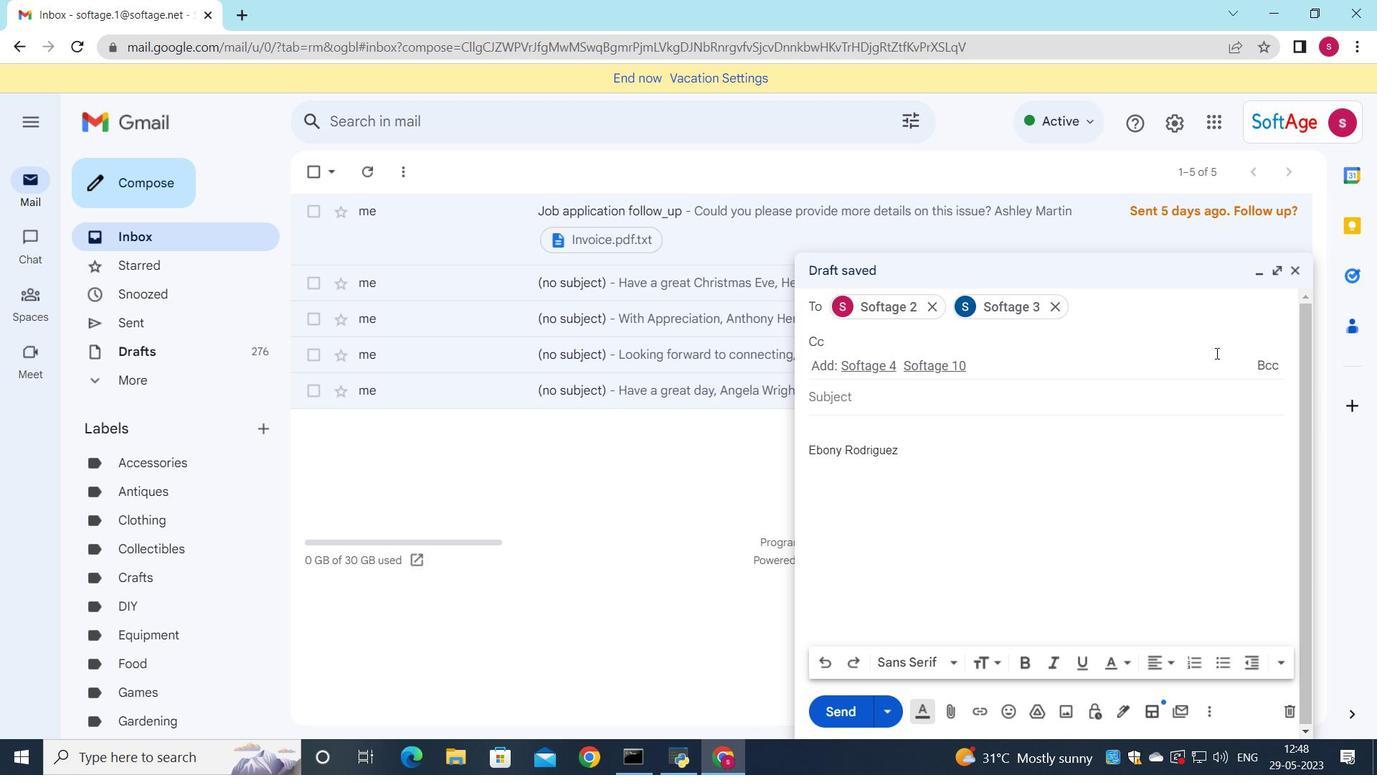 
Action: Mouse moved to (1083, 513)
Screenshot: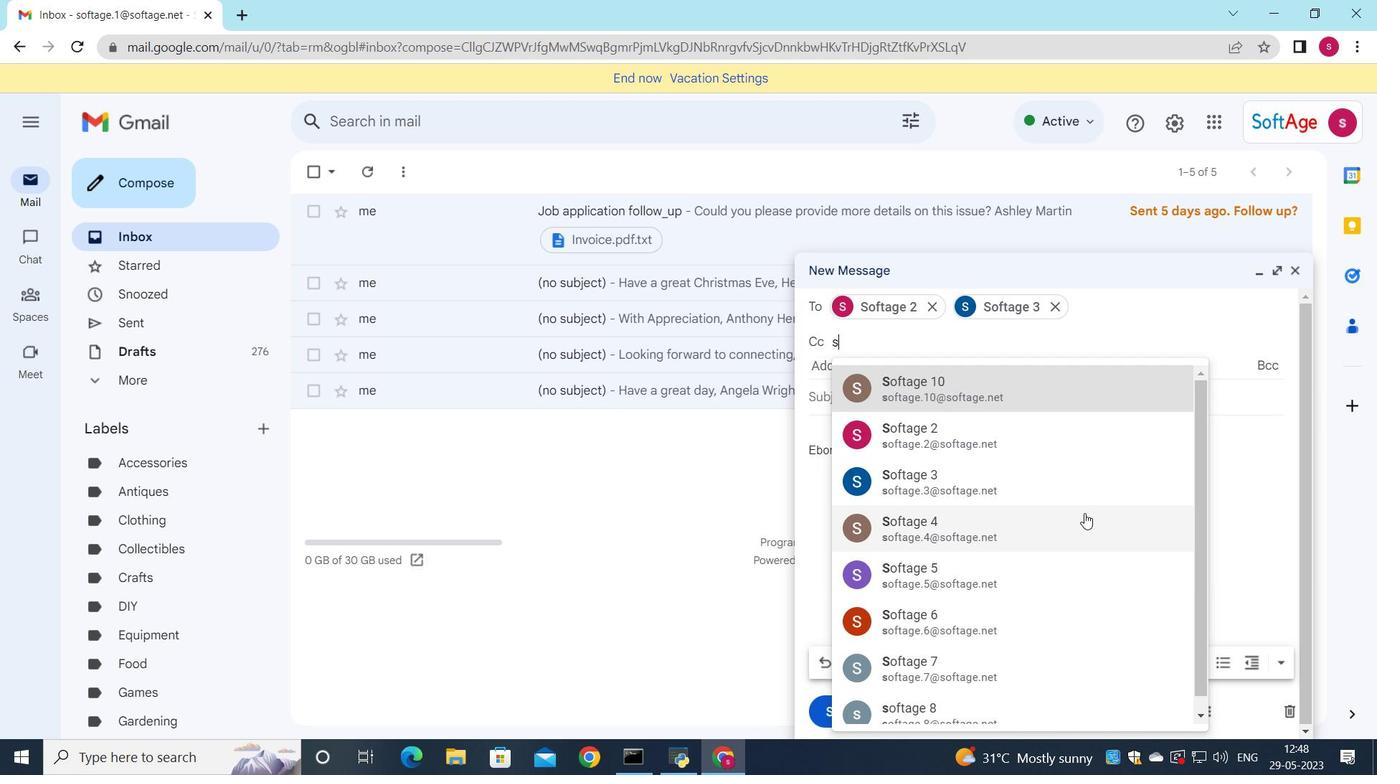 
Action: Mouse pressed left at (1083, 513)
Screenshot: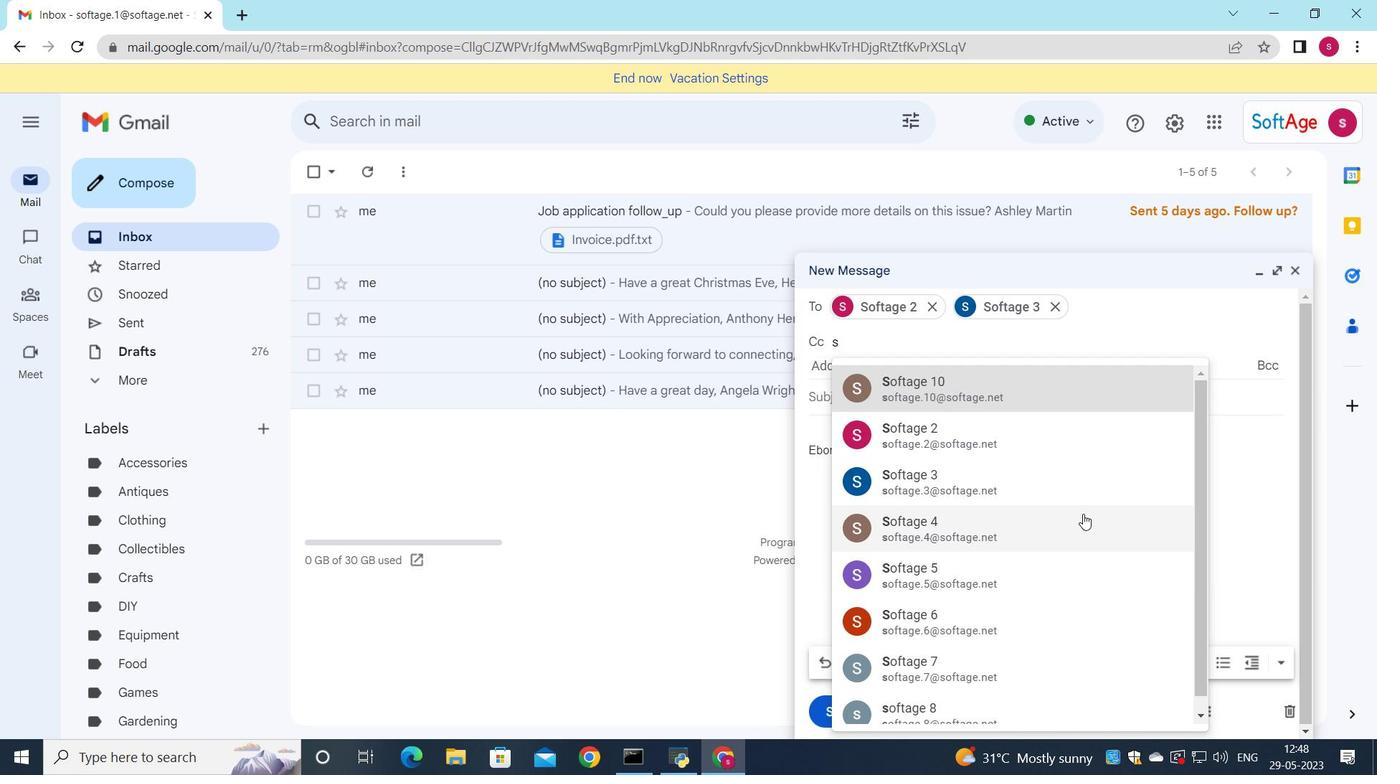 
Action: Mouse moved to (887, 386)
Screenshot: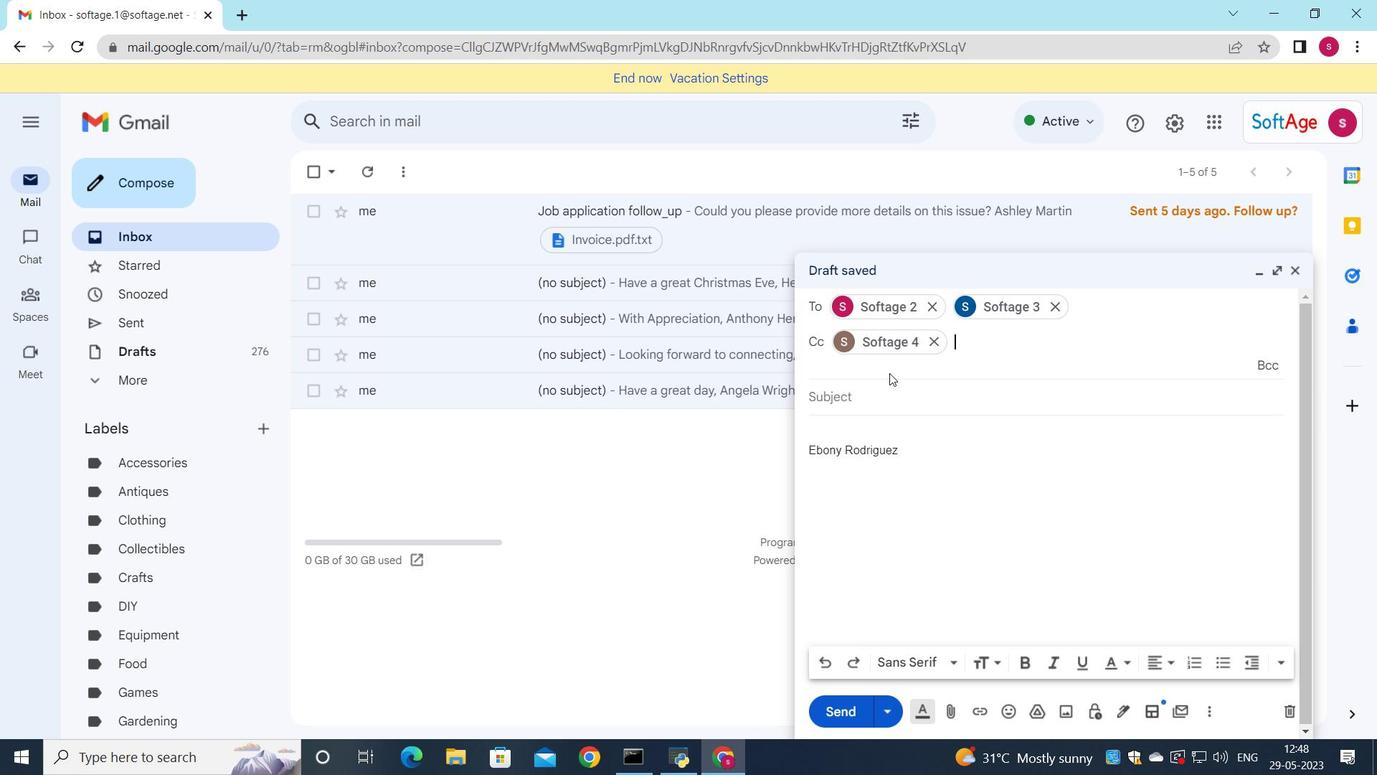 
Action: Mouse pressed left at (887, 386)
Screenshot: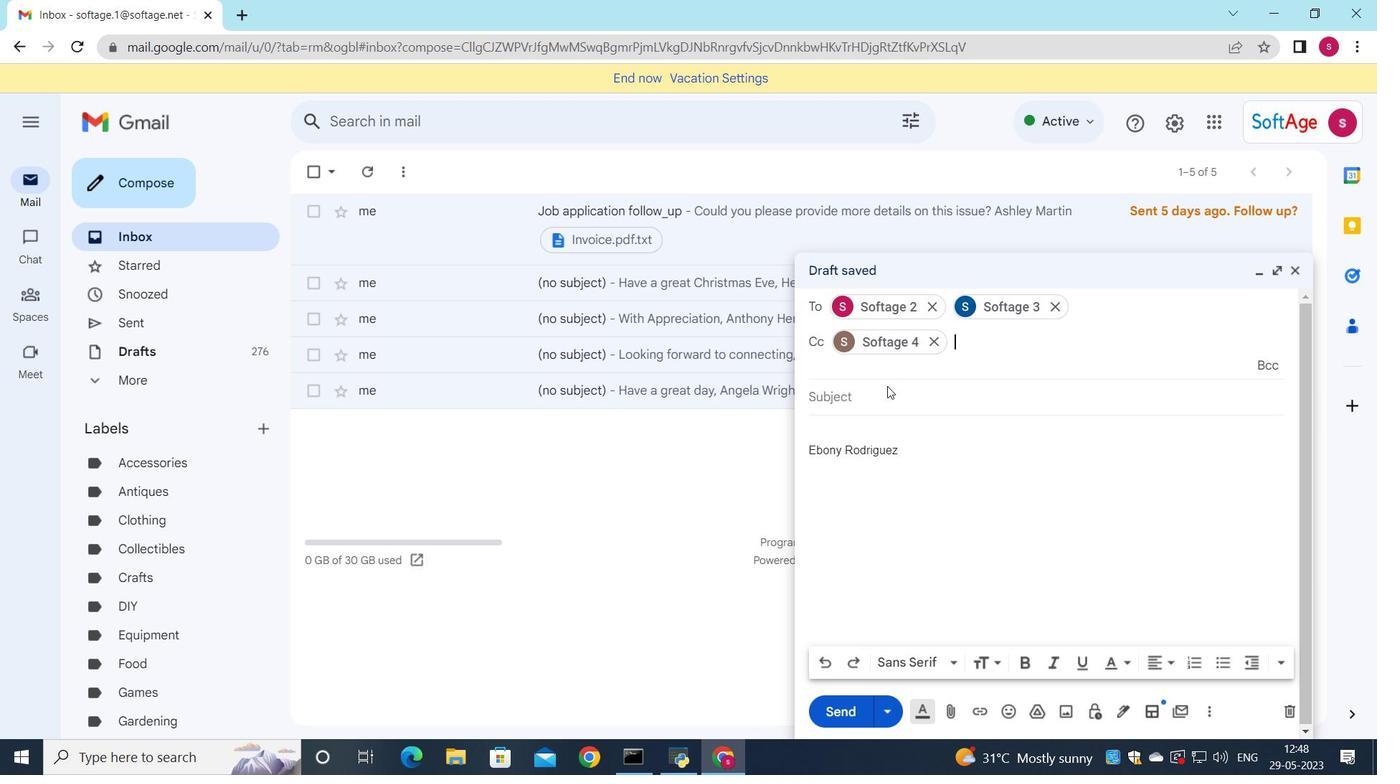 
Action: Mouse moved to (887, 386)
Screenshot: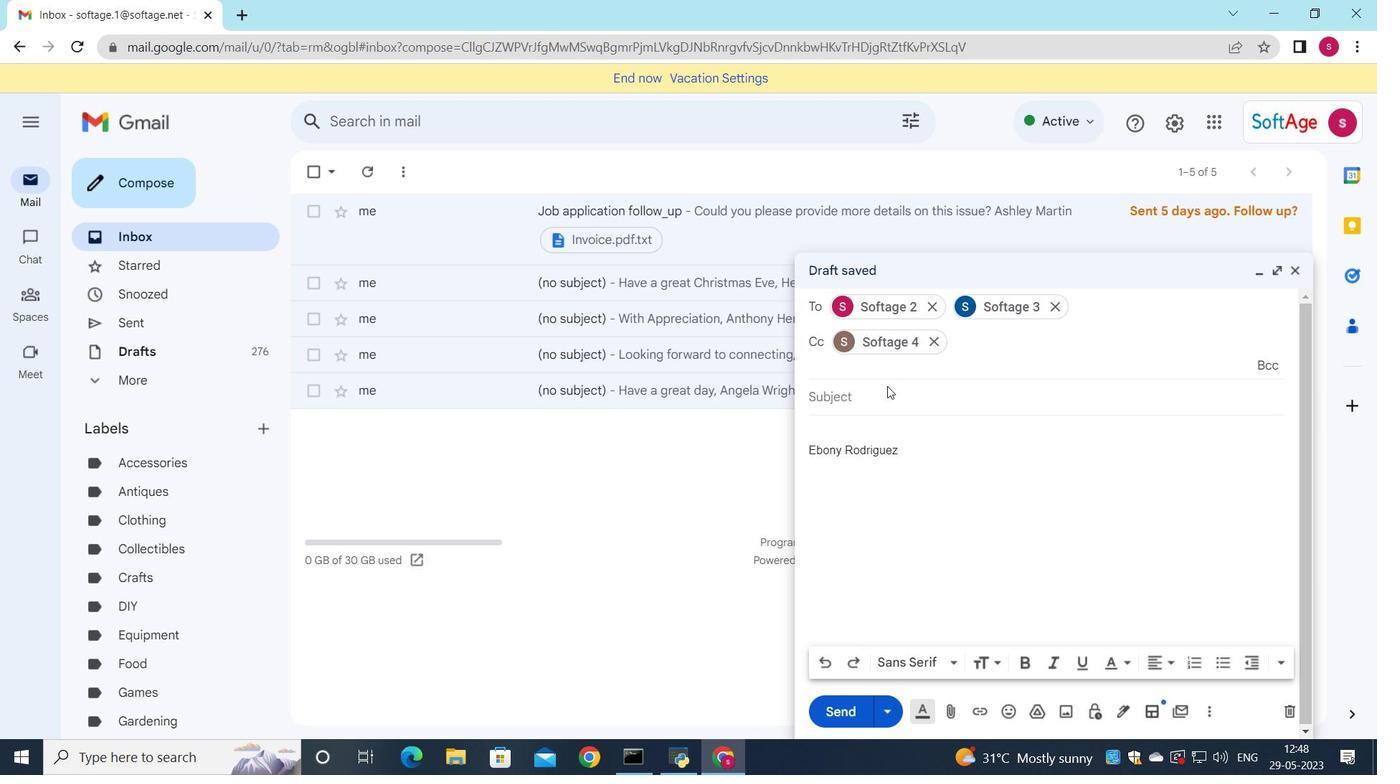 
Action: Key pressed <Key.shift>Request<Key.space>for<Key.space>a<Key.space>leave<Key.space>of<Key.space>absence<Key.space>
Screenshot: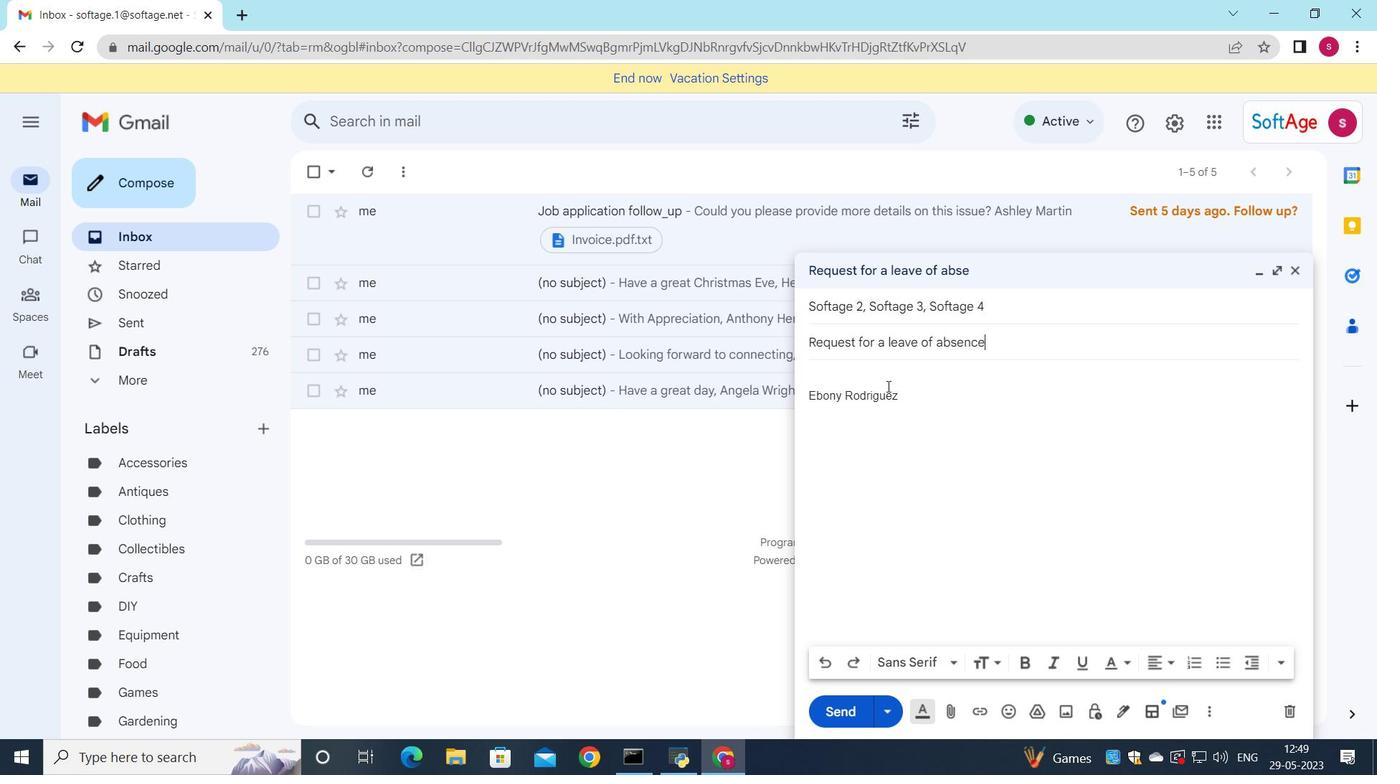 
Action: Mouse moved to (870, 389)
Screenshot: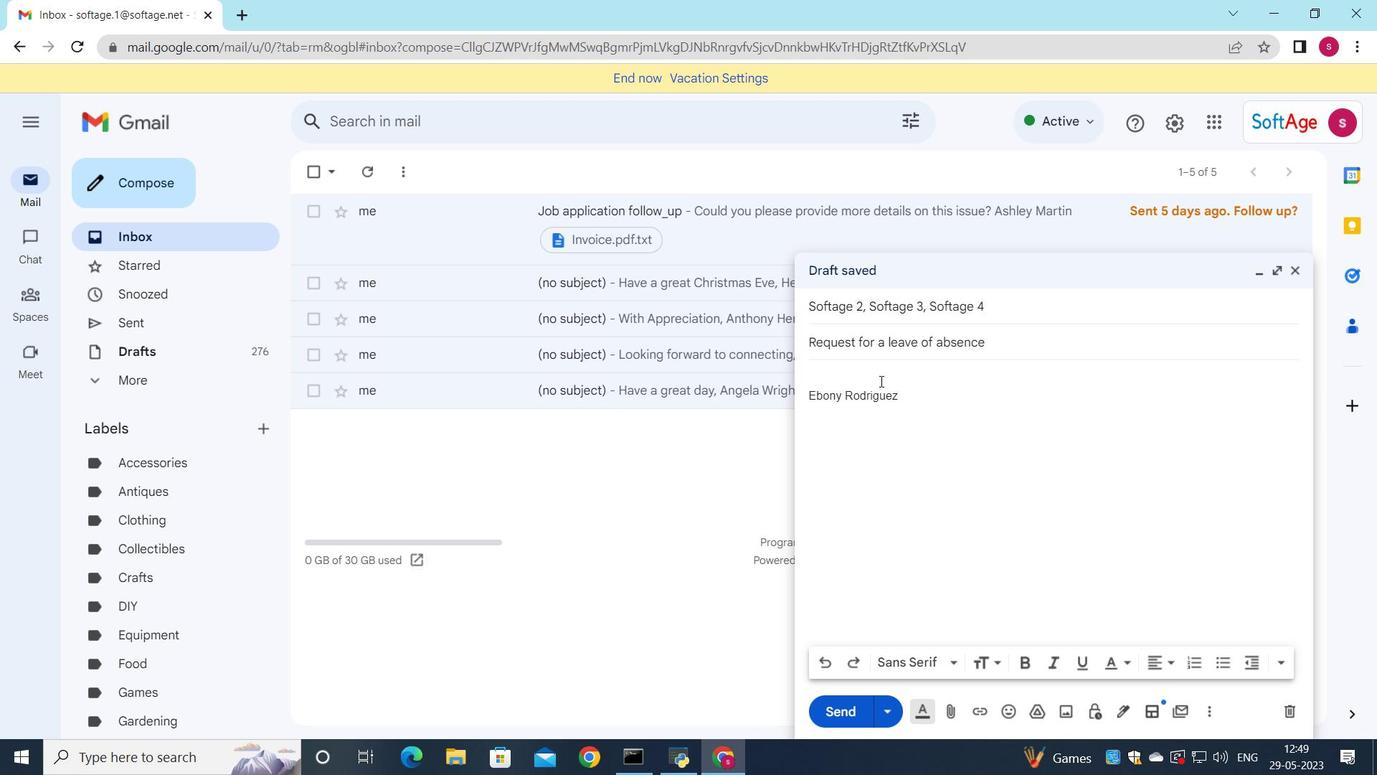 
Action: Mouse pressed left at (870, 389)
Screenshot: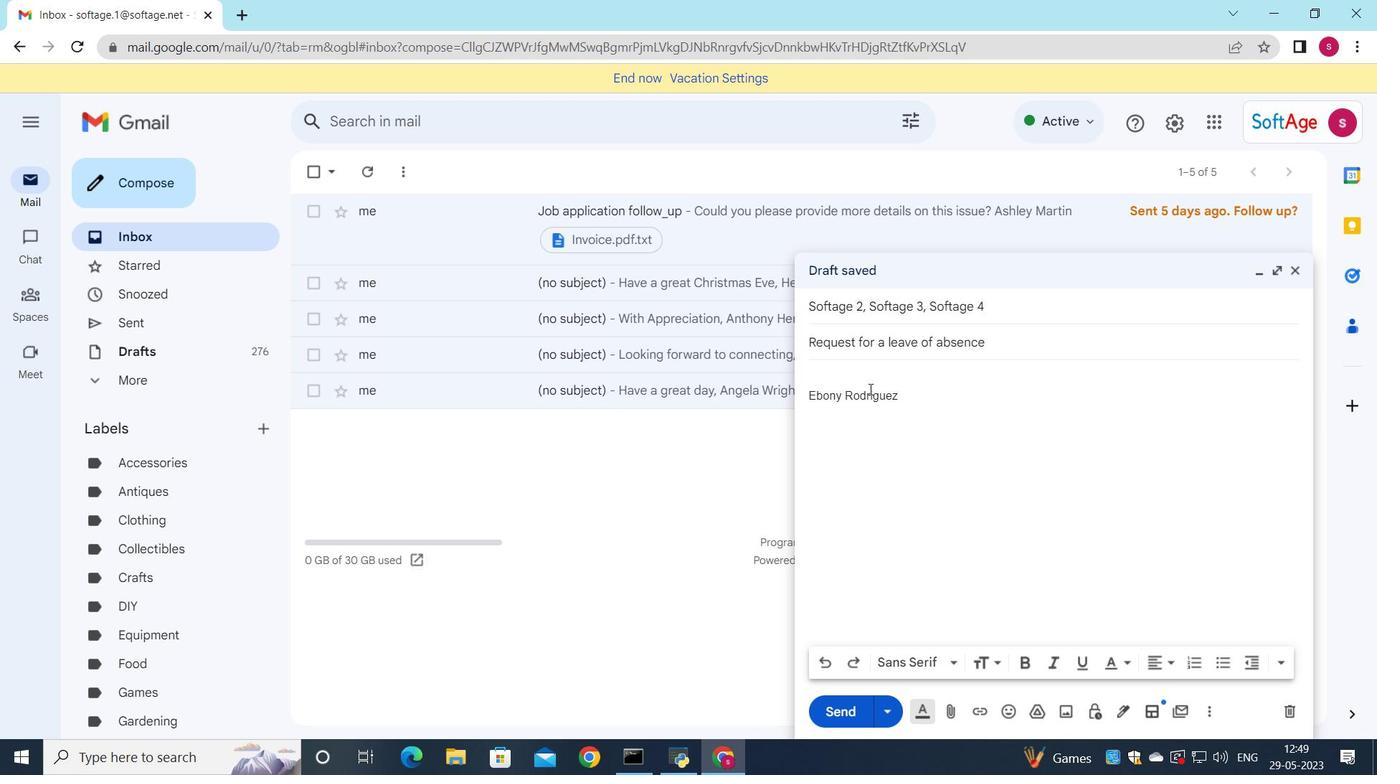 
Action: Mouse moved to (857, 381)
Screenshot: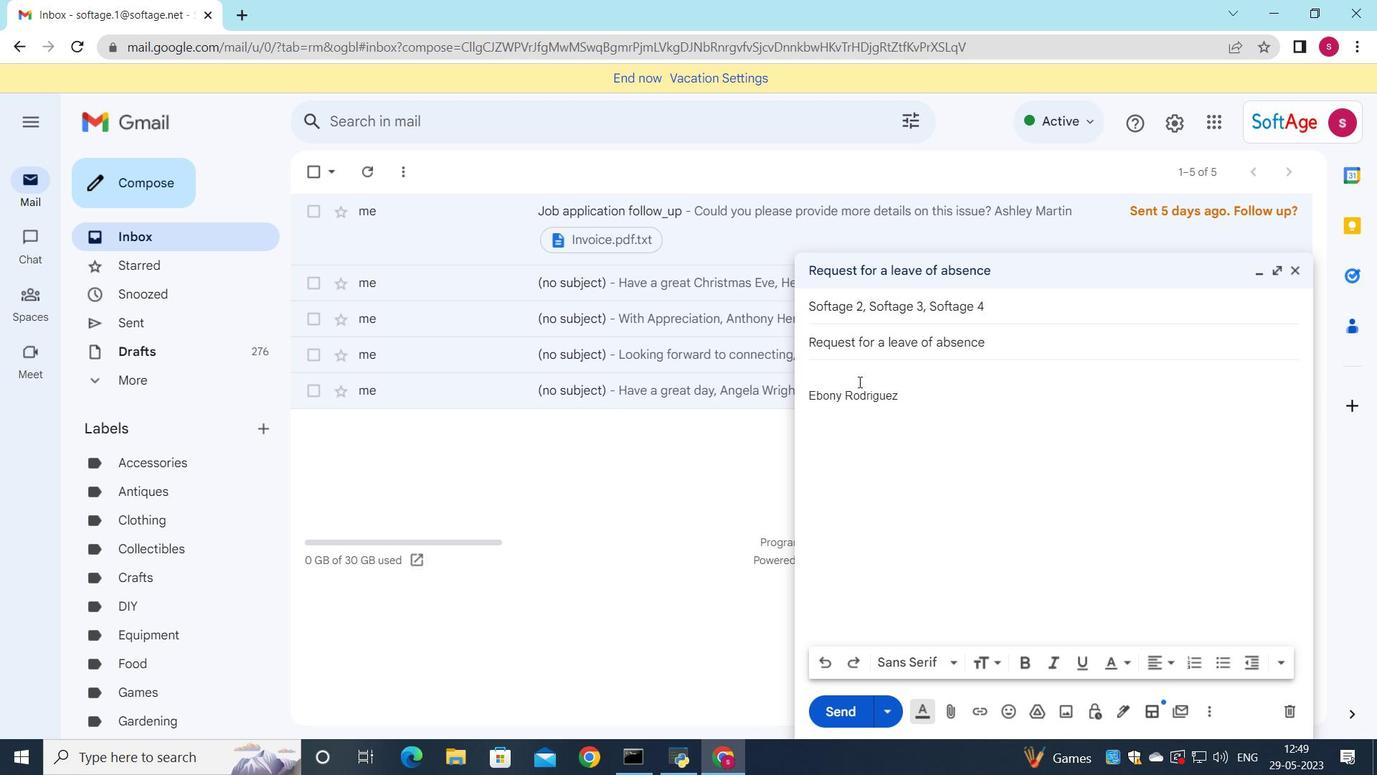 
Action: Mouse pressed left at (857, 381)
Screenshot: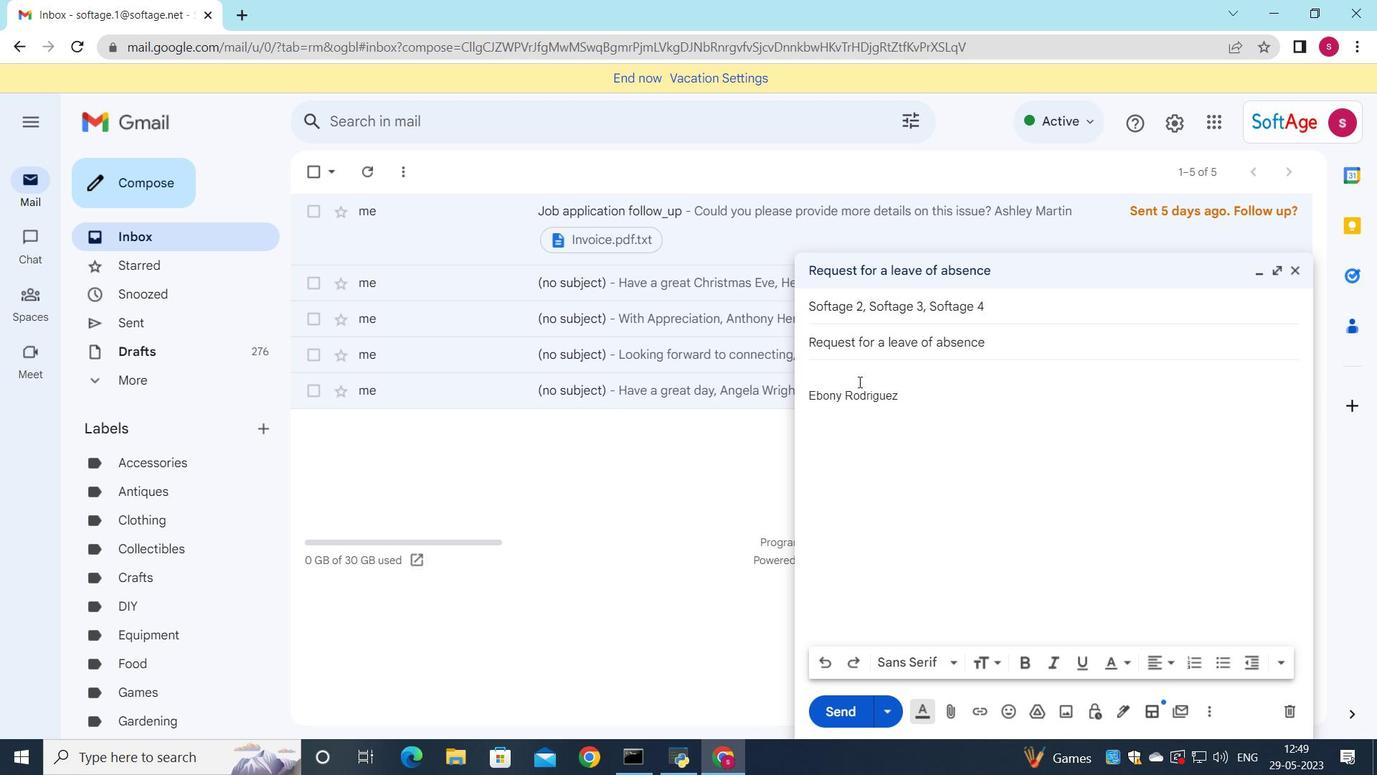 
Action: Mouse moved to (857, 380)
Screenshot: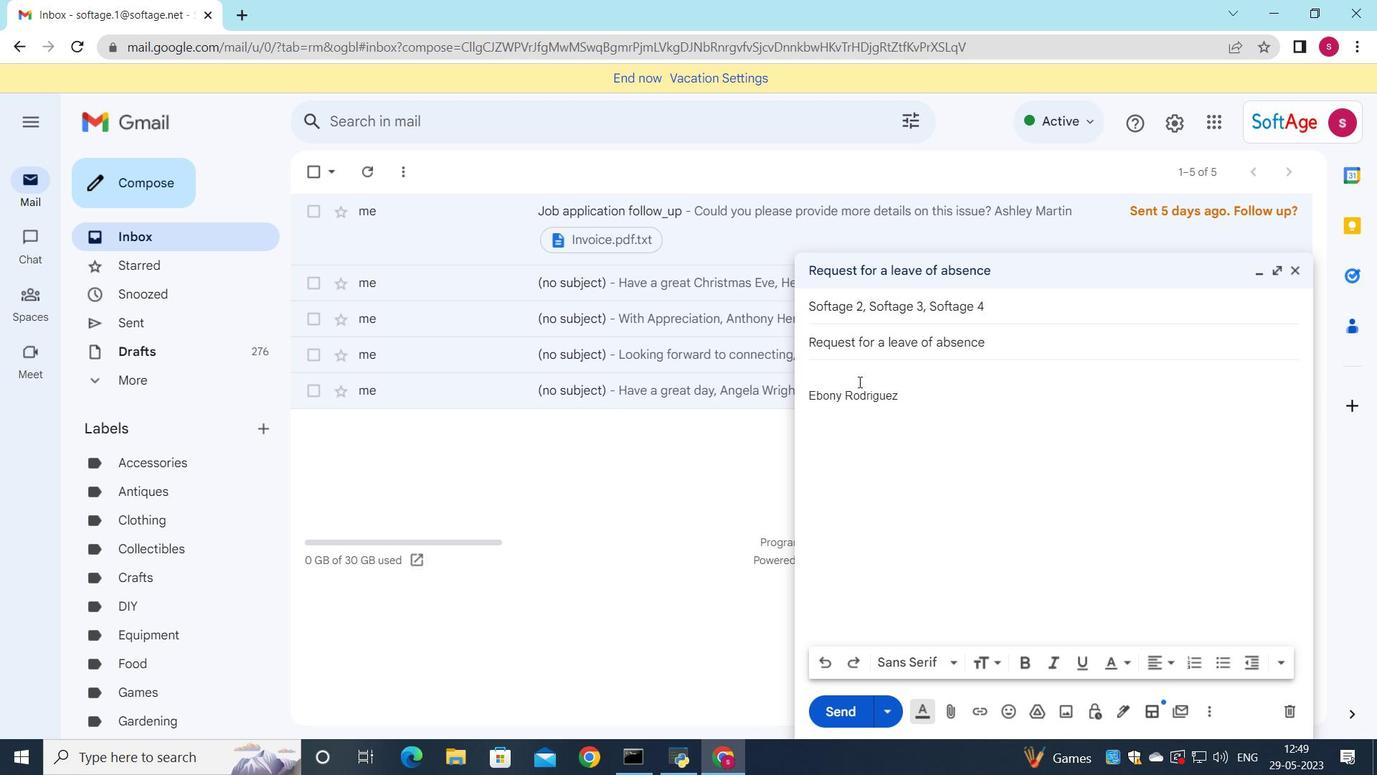 
Action: Key pressed <Key.shift>I<Key.space>will<Key.space>need<Key.space>to<Key.space>check<Key.space>with<Key.space>our<Key.space>tem<Key.backspace>am<Key.space>before<Key.space>providingn<Key.backspace><Key.space>a<Key.space>responsr<Key.backspace>e
Screenshot: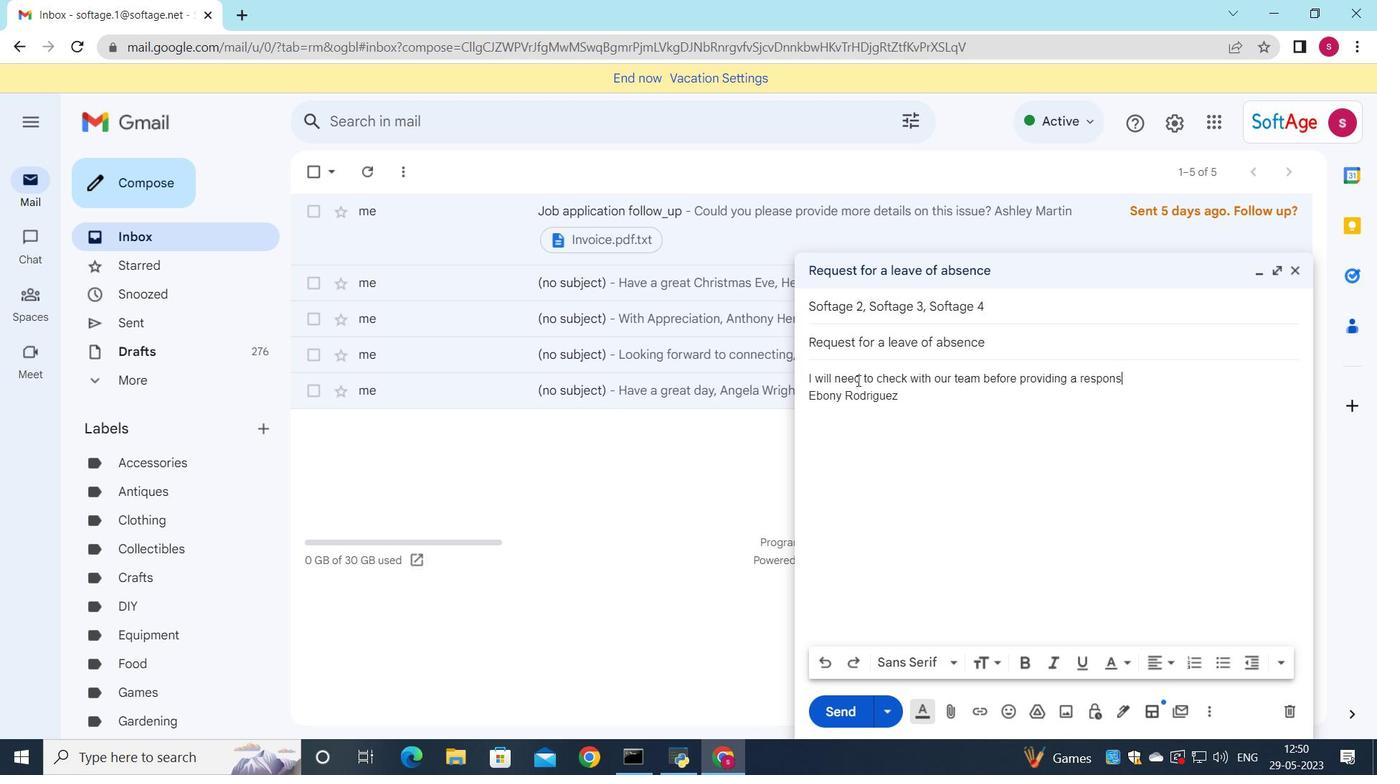 
Action: Mouse moved to (1138, 392)
Screenshot: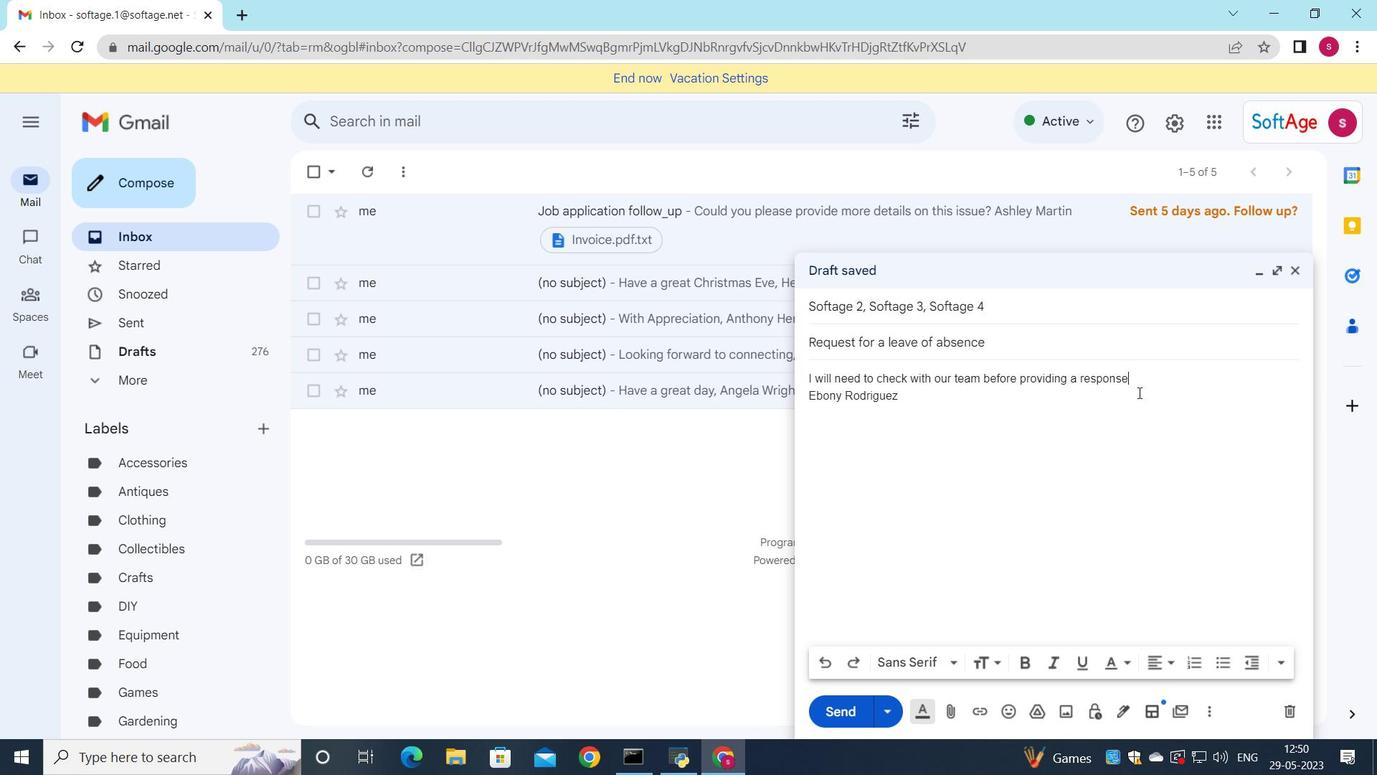 
Action: Key pressed .
Screenshot: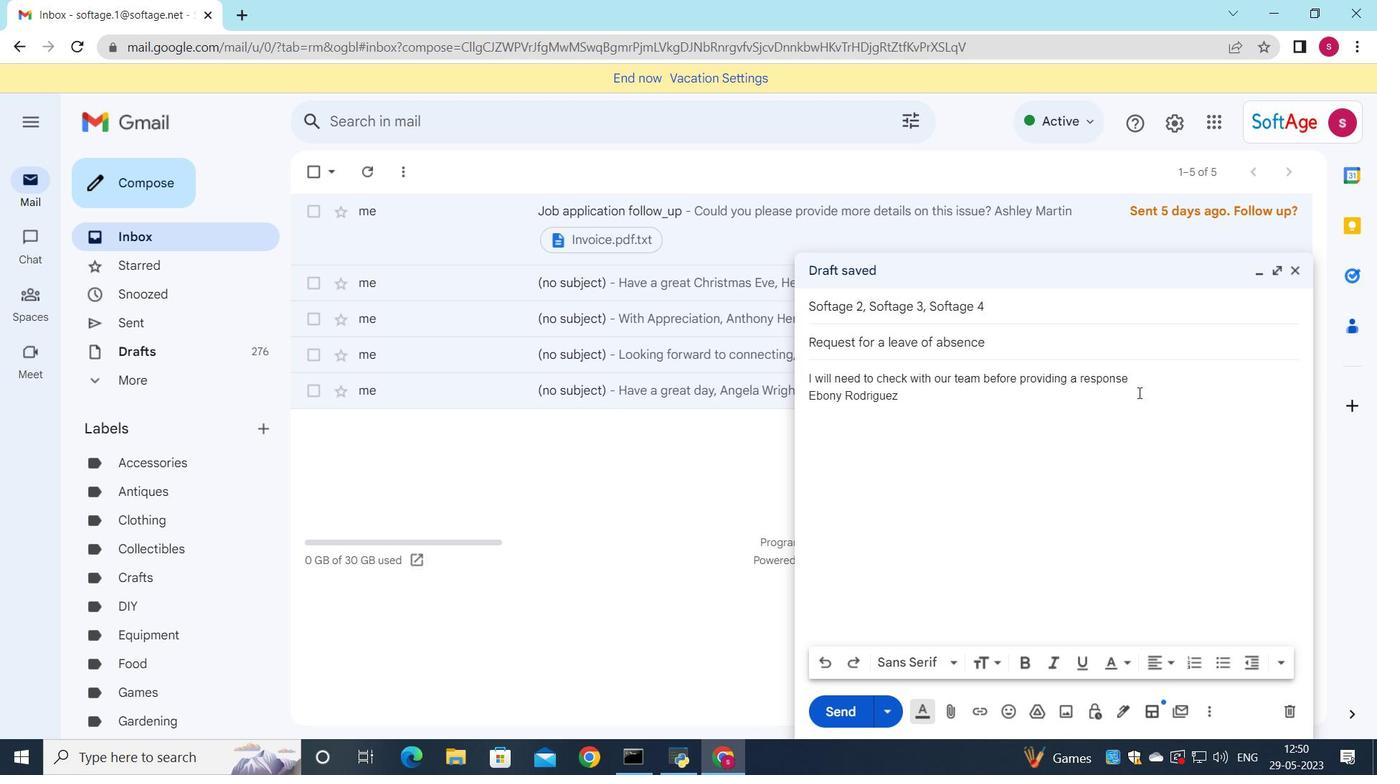 
Action: Mouse moved to (1138, 376)
Screenshot: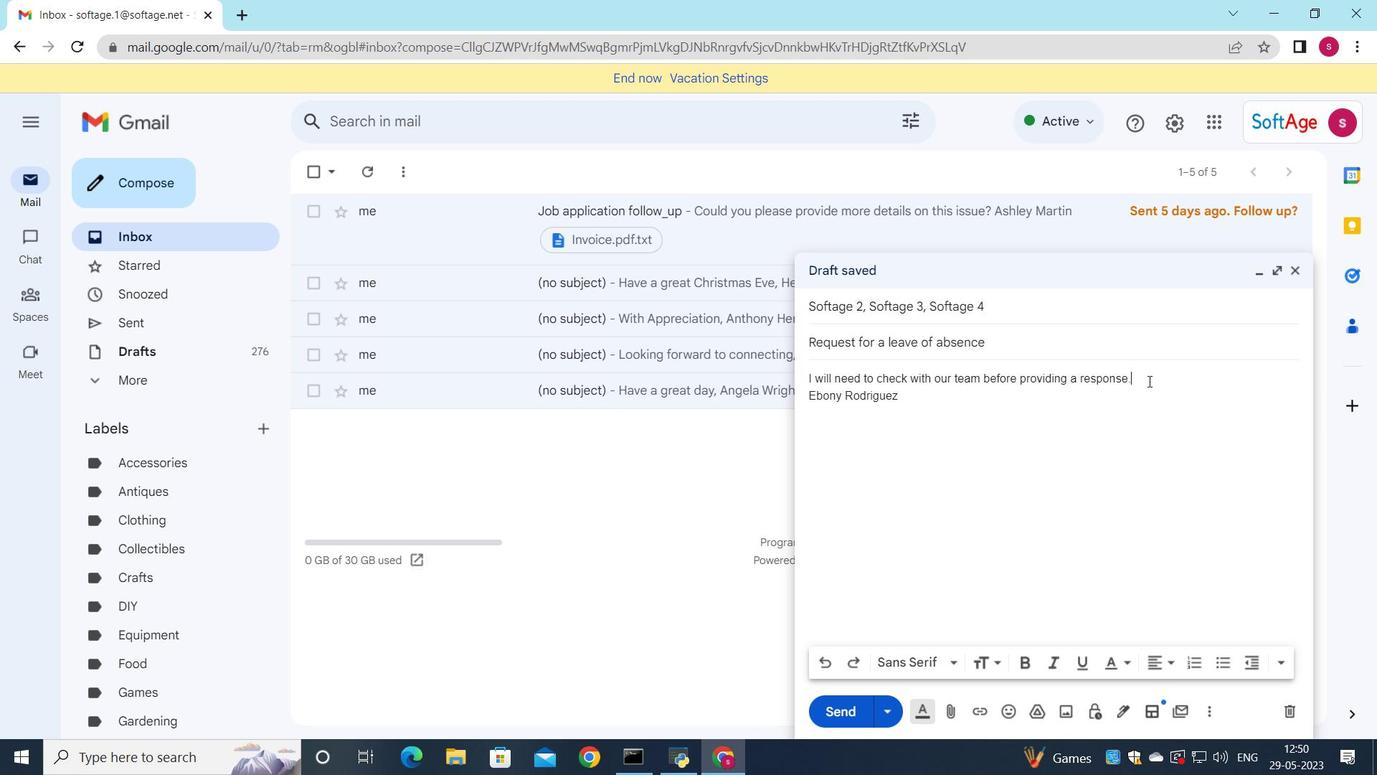 
Action: Mouse pressed left at (1138, 376)
Screenshot: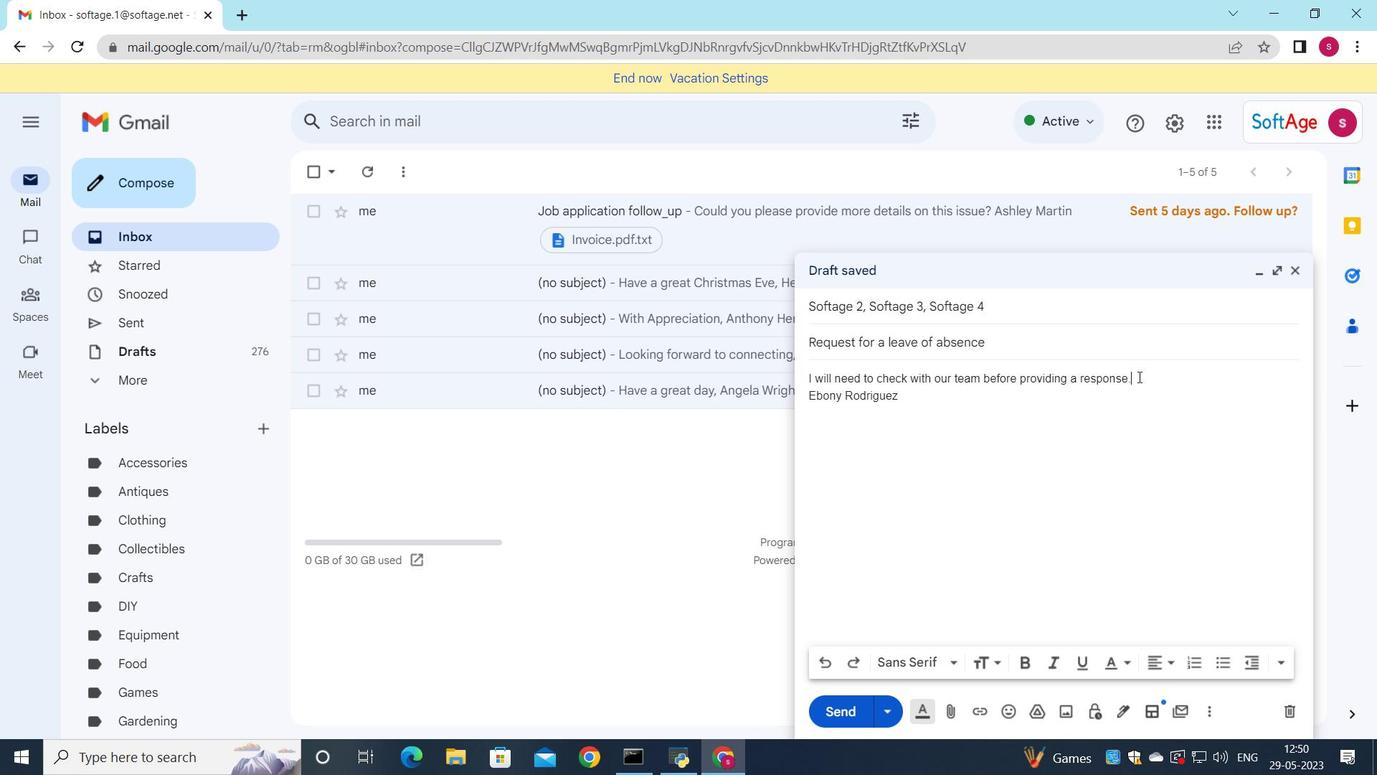 
Action: Mouse moved to (996, 663)
Screenshot: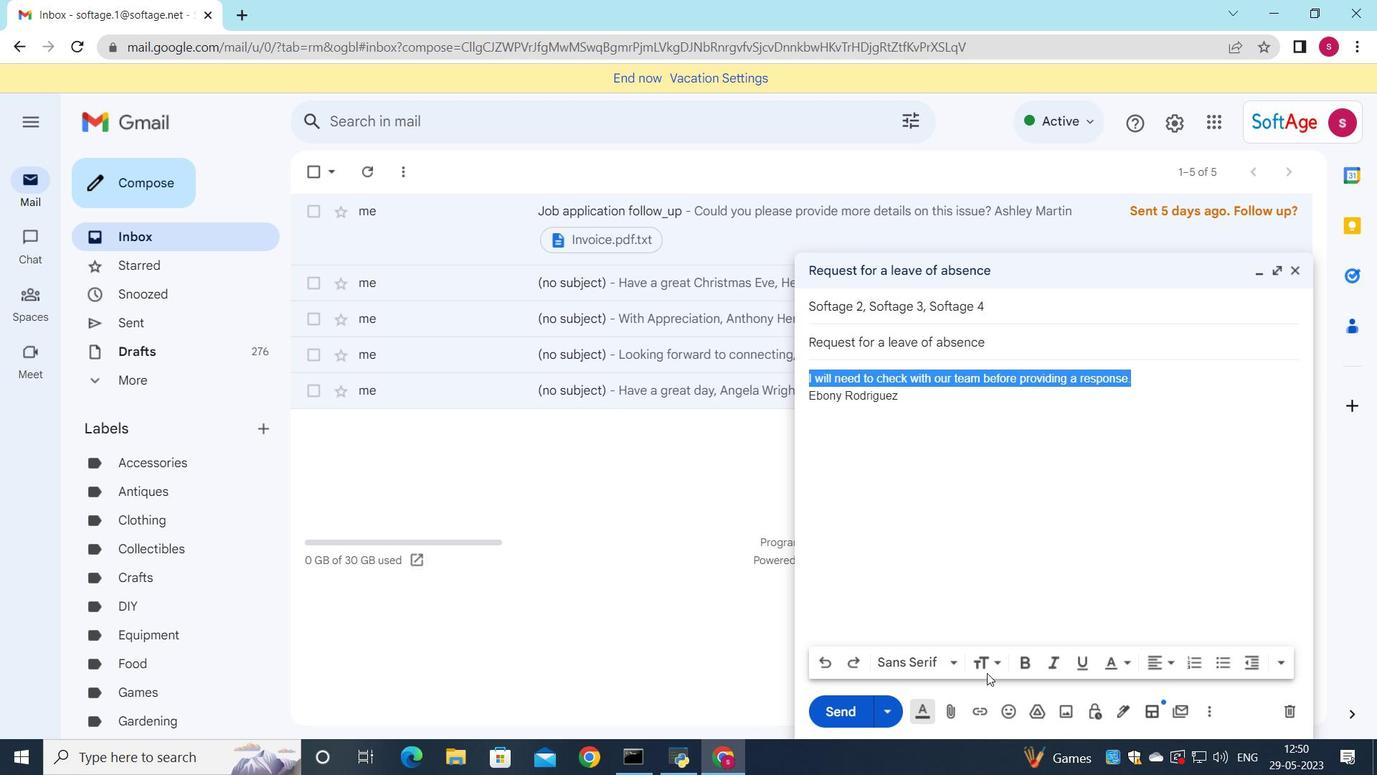 
Action: Mouse pressed left at (996, 663)
Screenshot: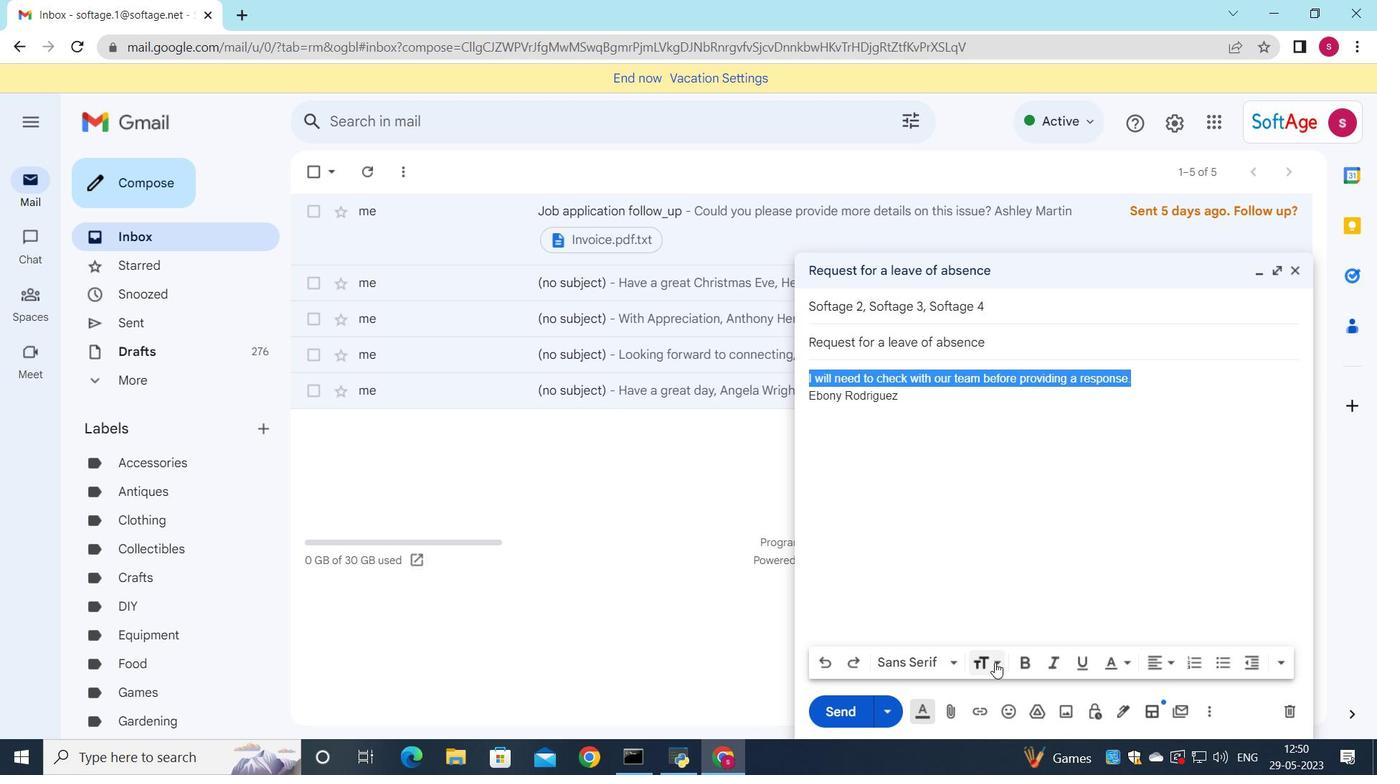 
Action: Mouse moved to (1009, 630)
Screenshot: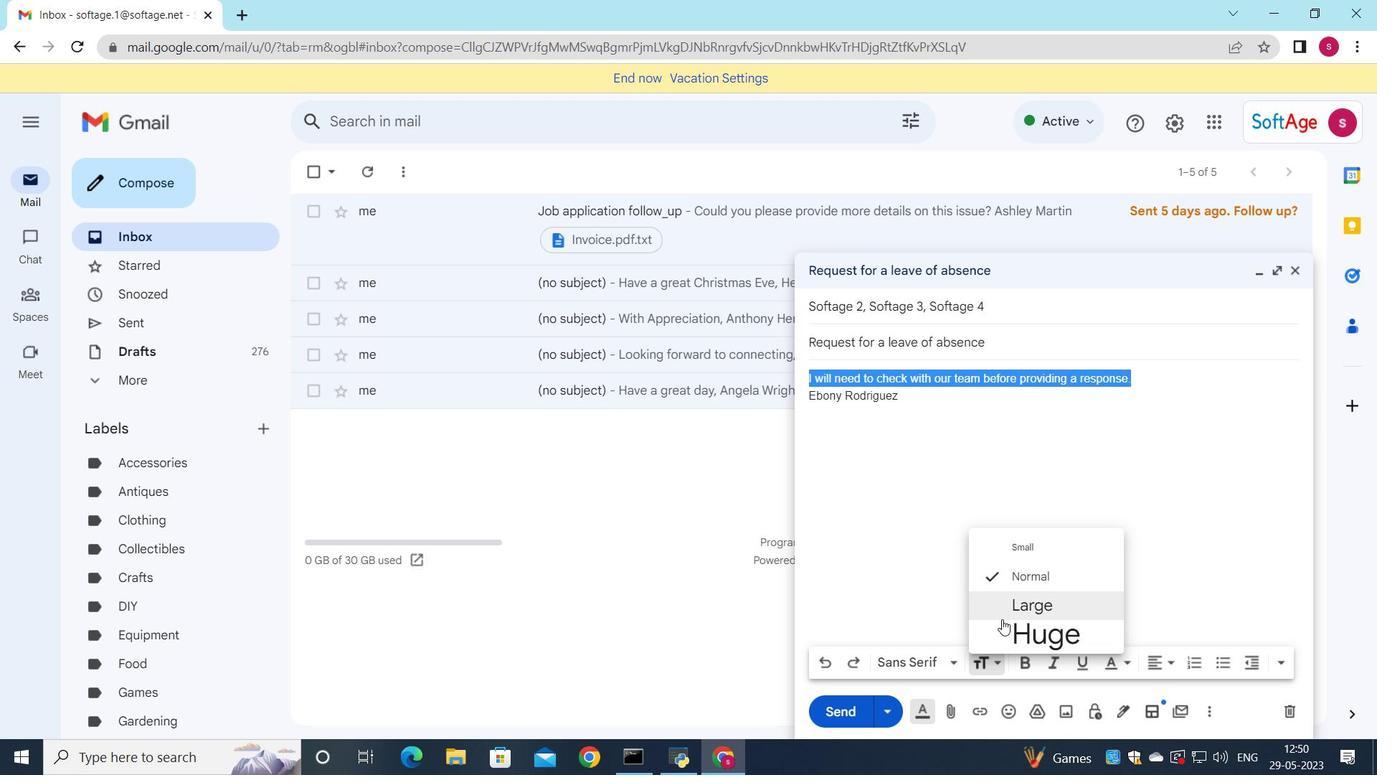 
Action: Mouse pressed left at (1009, 630)
Screenshot: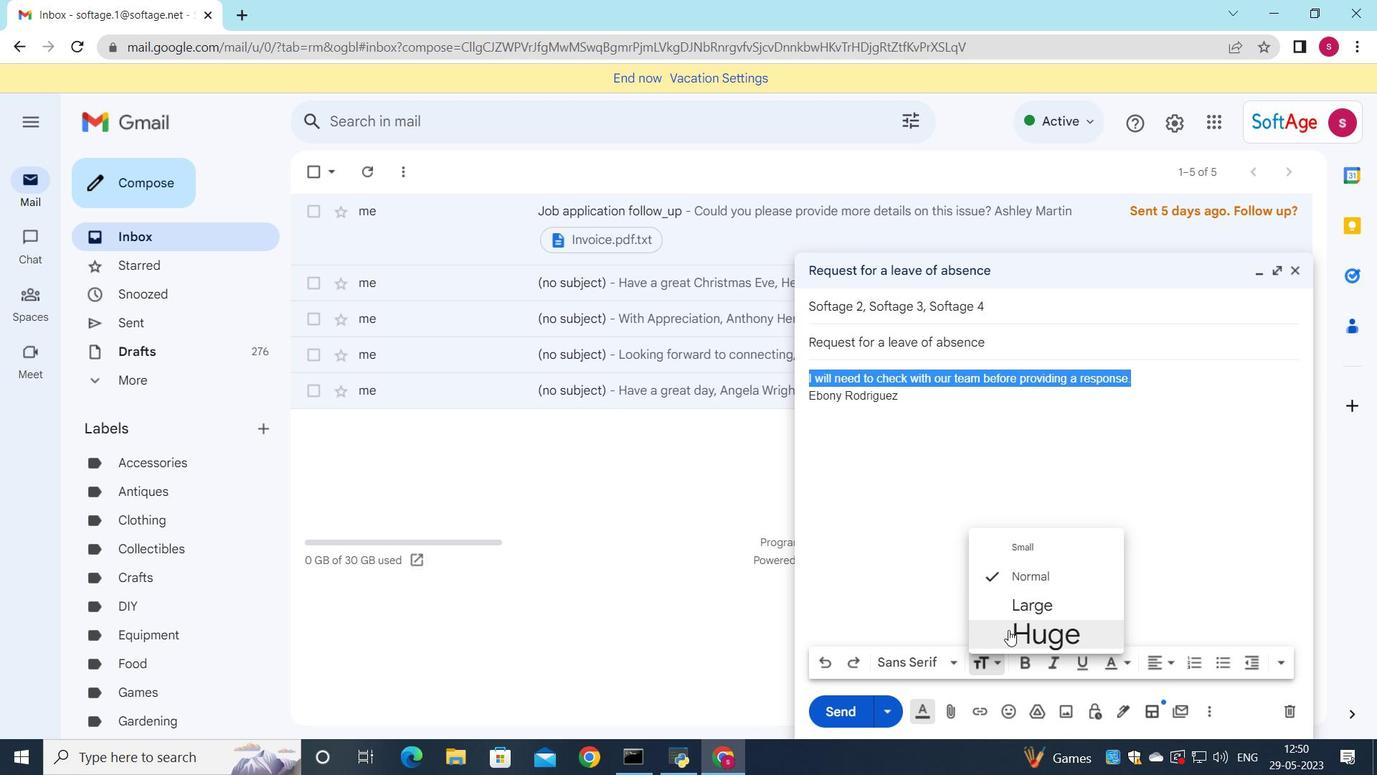 
Action: Mouse moved to (1166, 666)
Screenshot: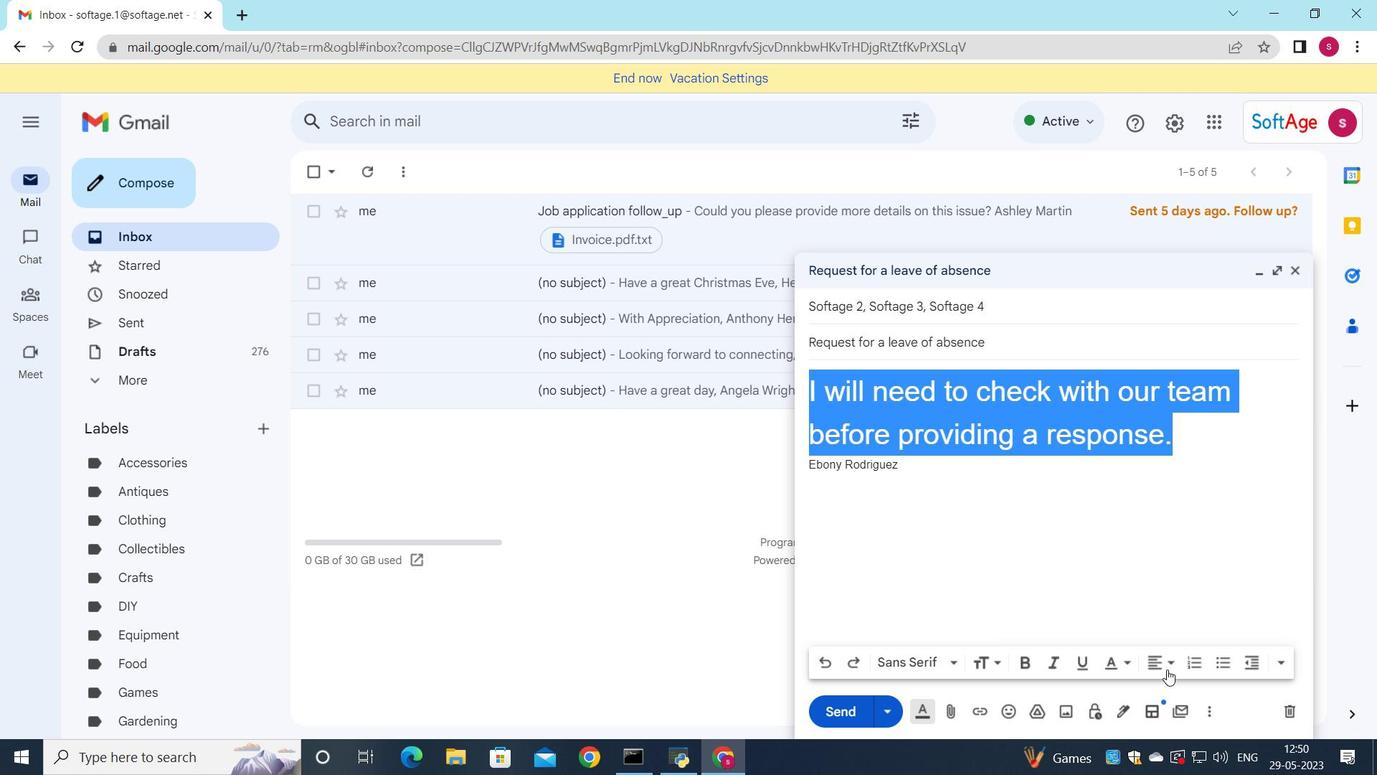 
Action: Mouse pressed left at (1166, 666)
Screenshot: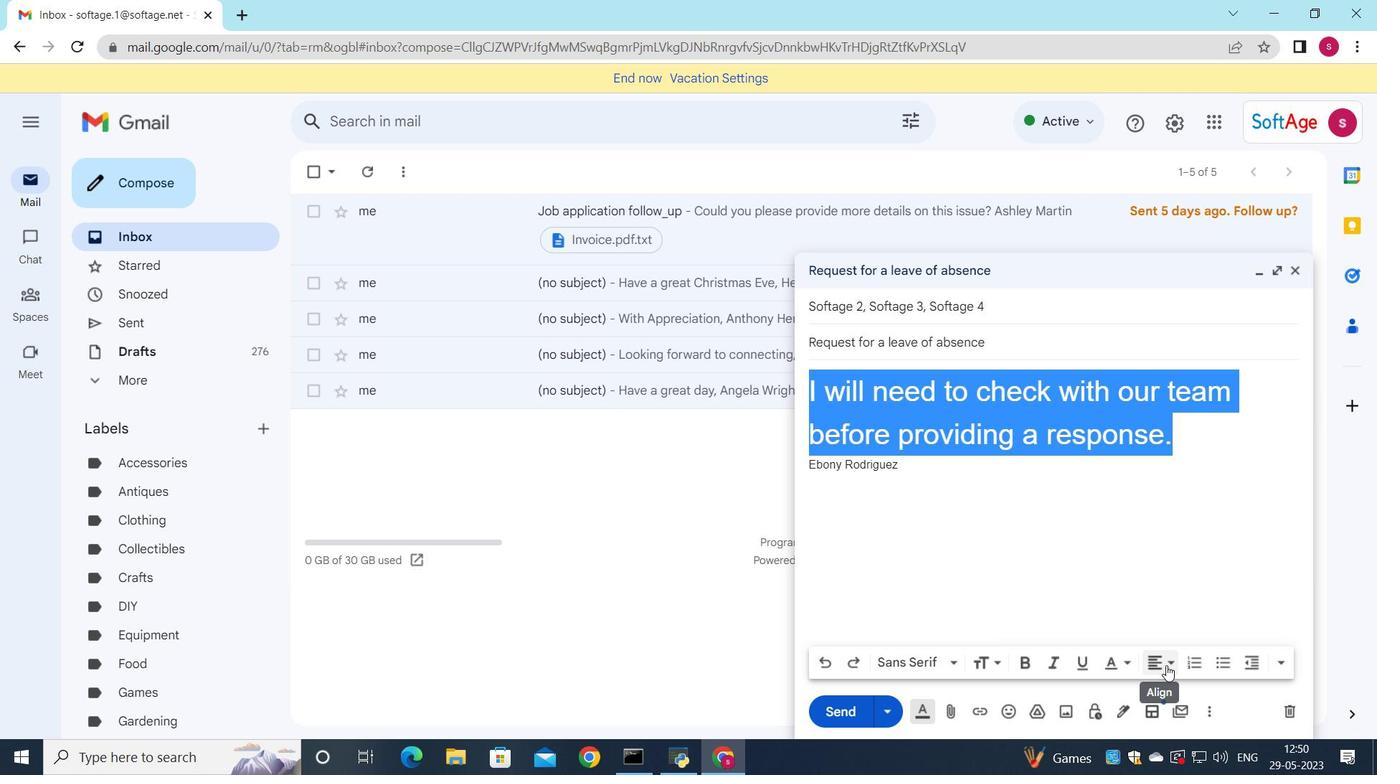 
Action: Mouse moved to (1151, 634)
Screenshot: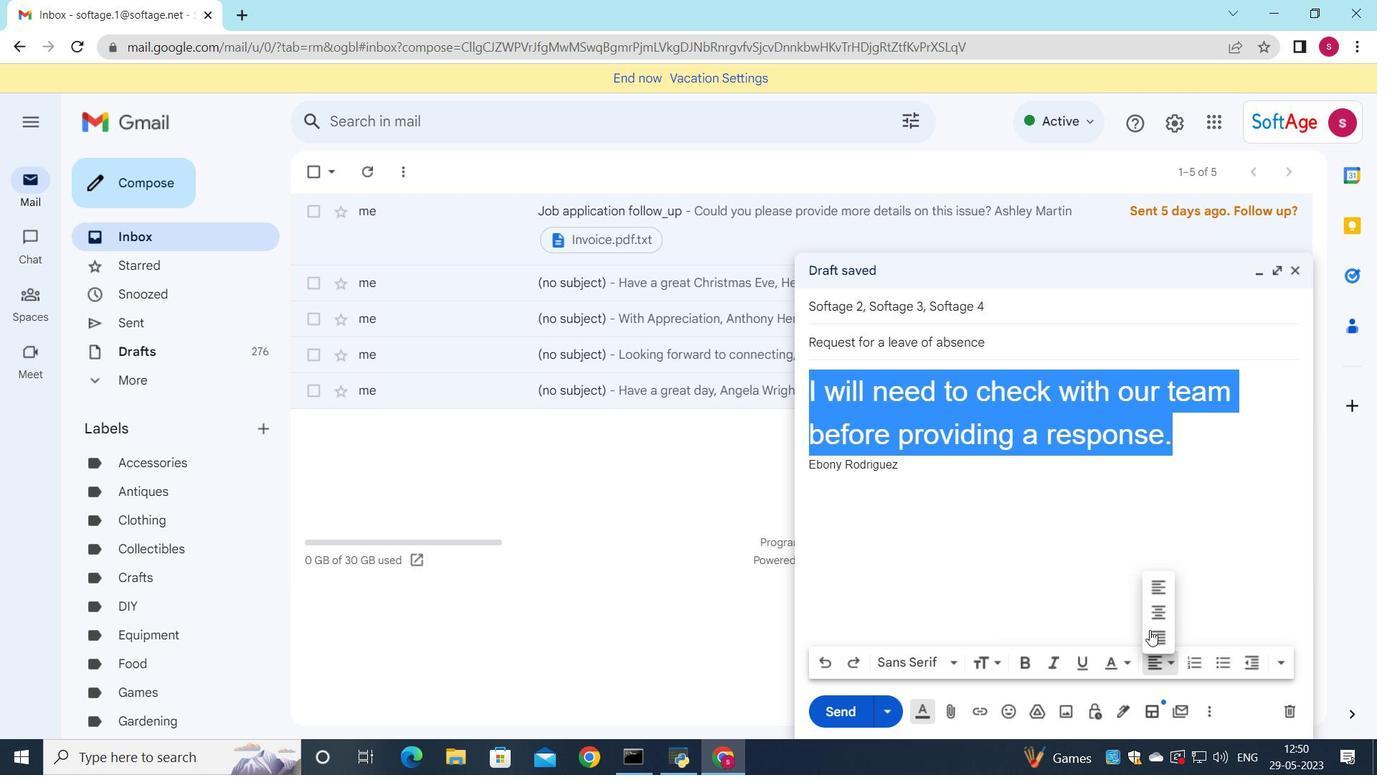 
Action: Mouse pressed left at (1151, 634)
Screenshot: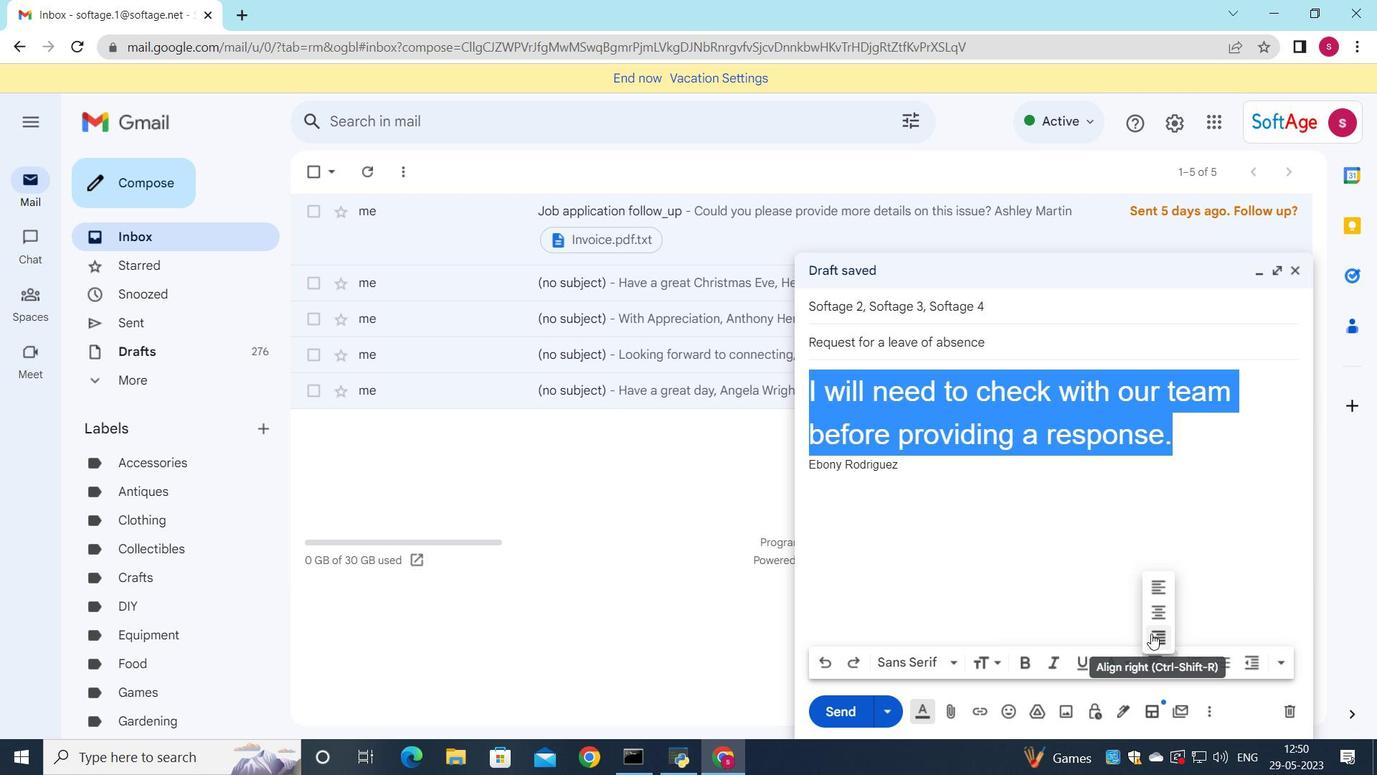 
Action: Mouse moved to (844, 699)
Screenshot: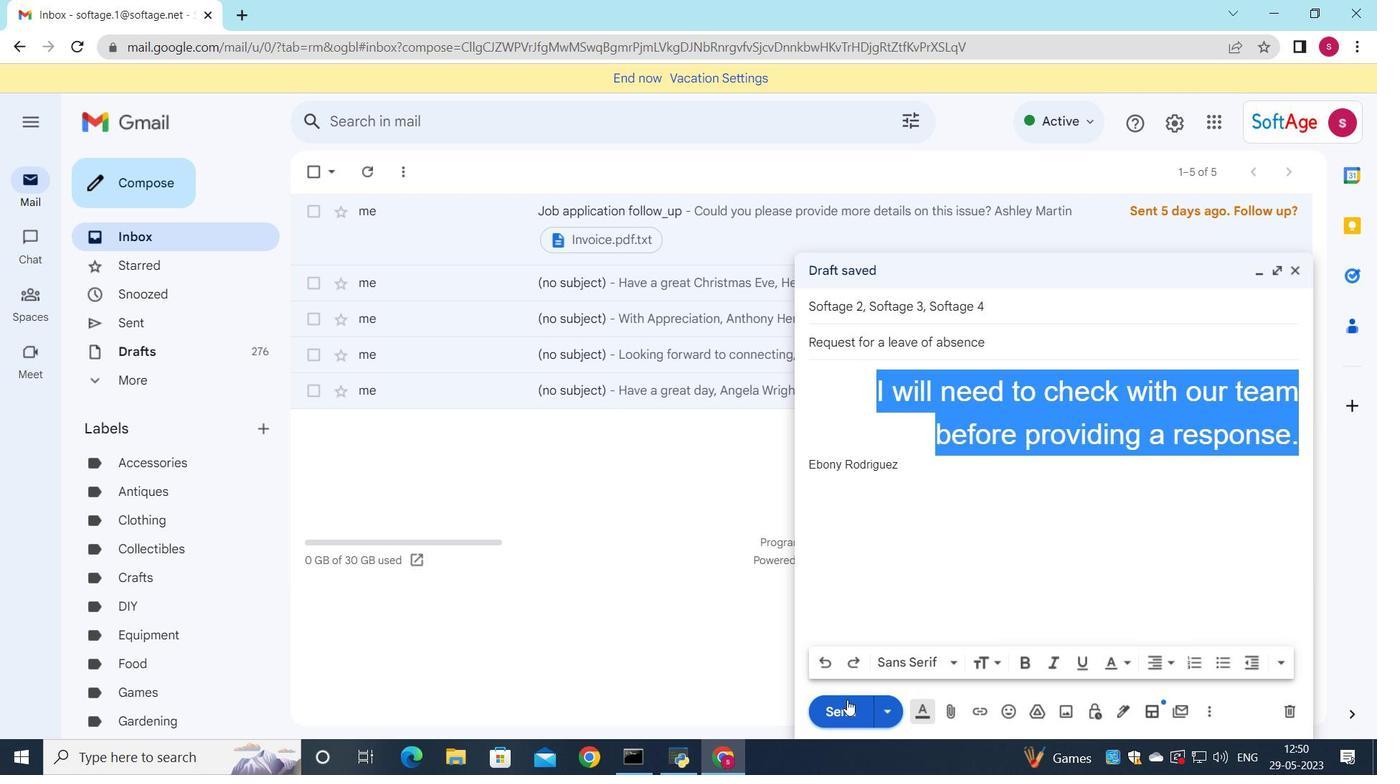 
Action: Mouse pressed left at (844, 699)
Screenshot: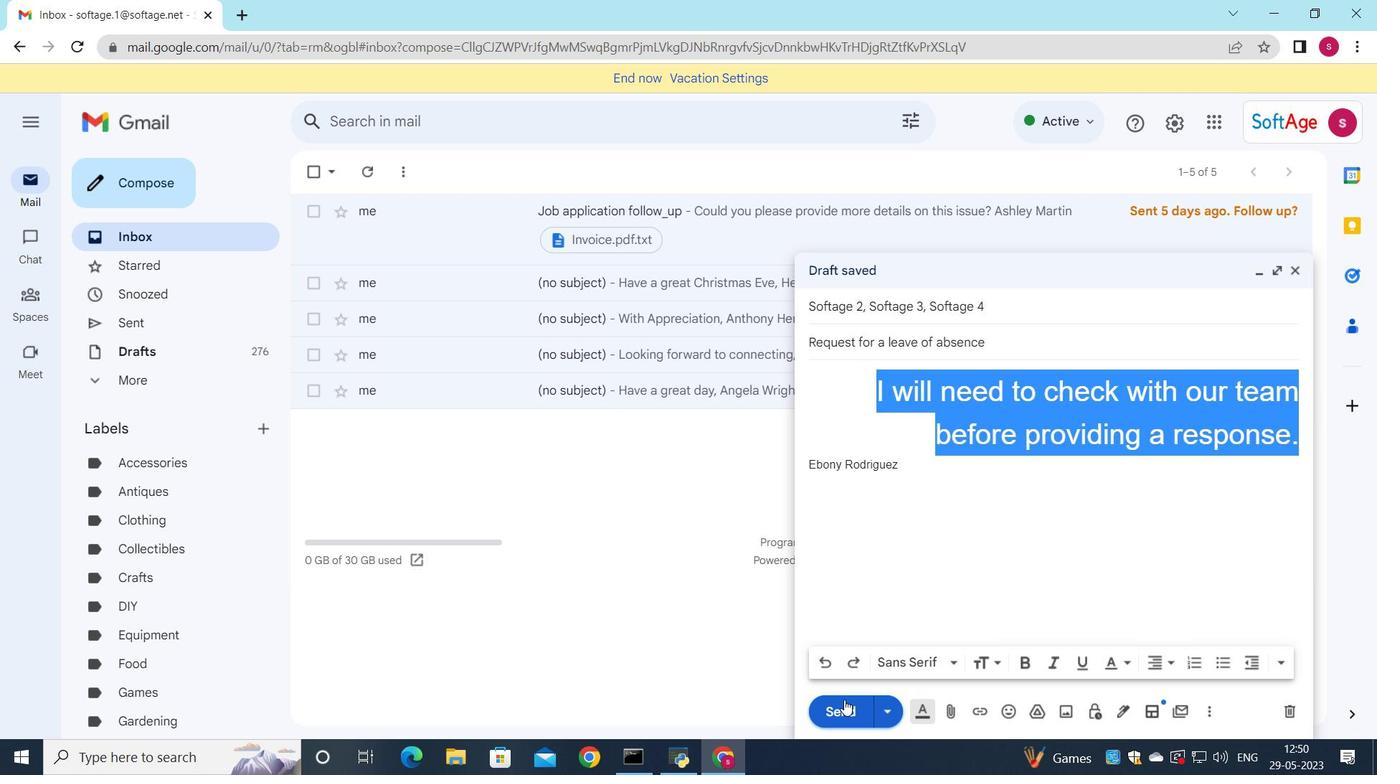 
Action: Mouse moved to (169, 317)
Screenshot: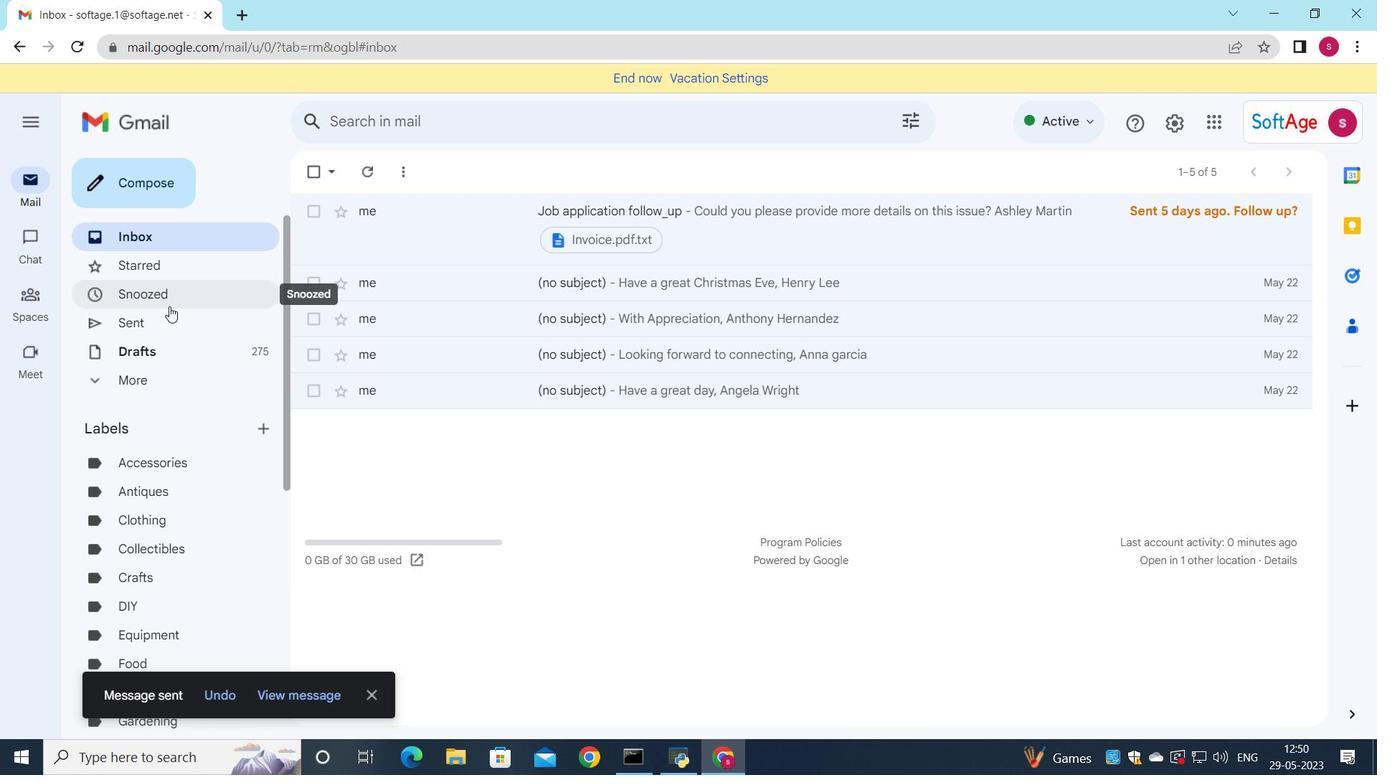 
Action: Mouse pressed left at (169, 317)
Screenshot: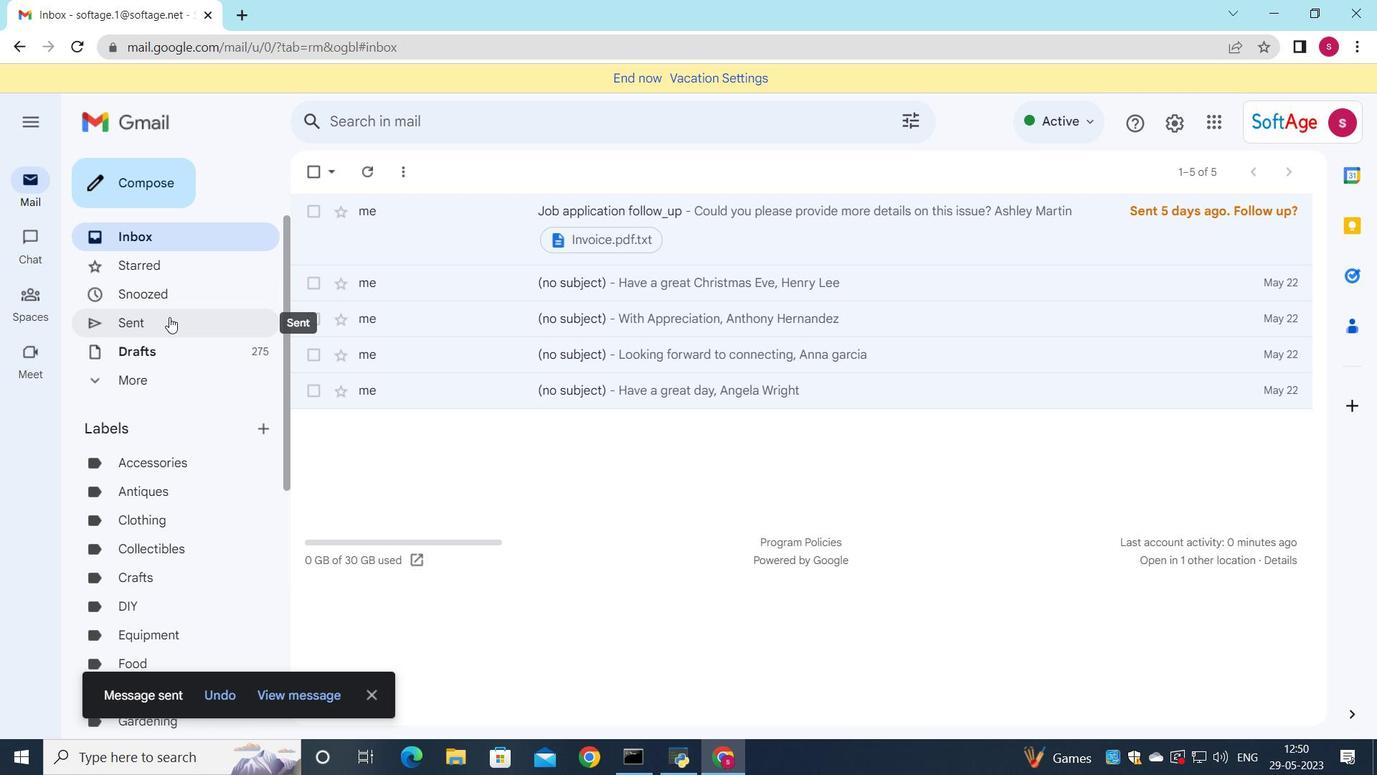 
Action: Mouse moved to (561, 259)
Screenshot: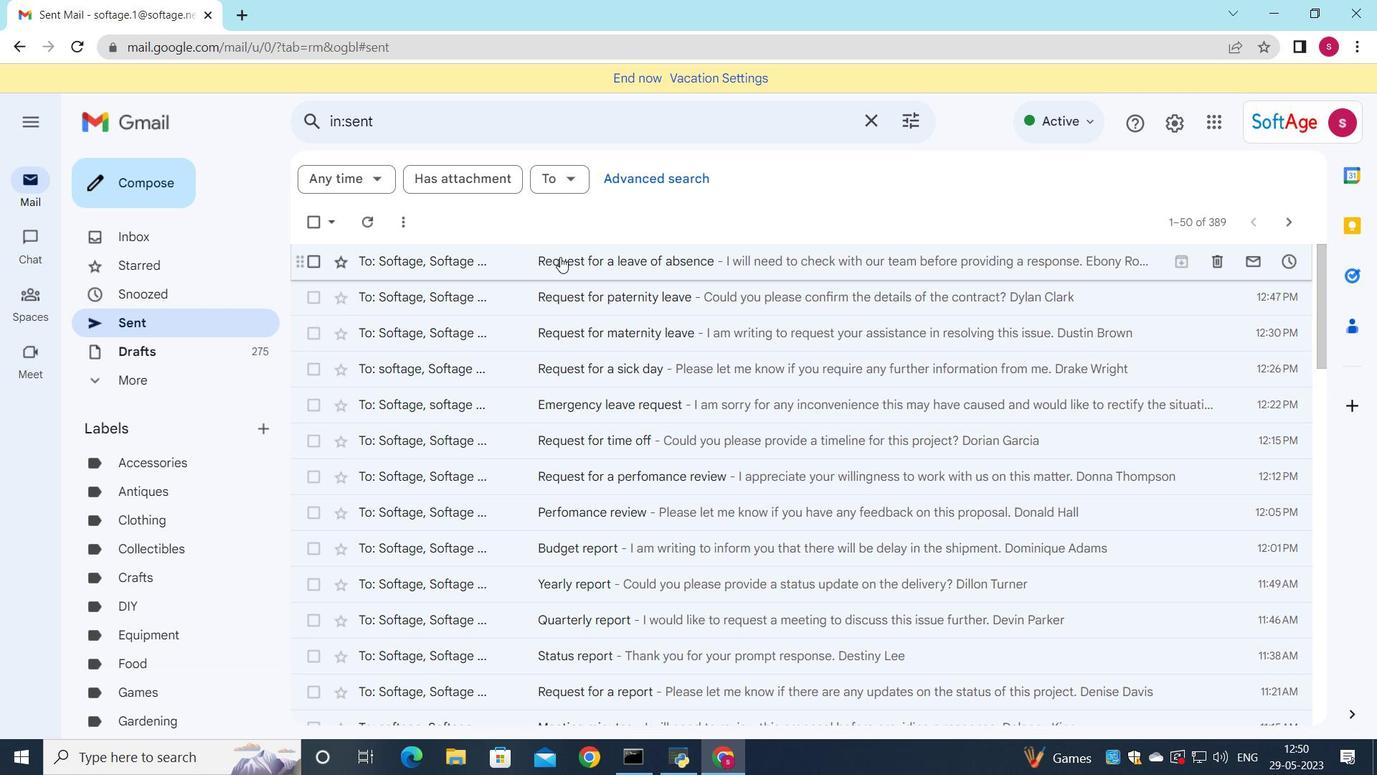 
Action: Mouse pressed left at (561, 259)
Screenshot: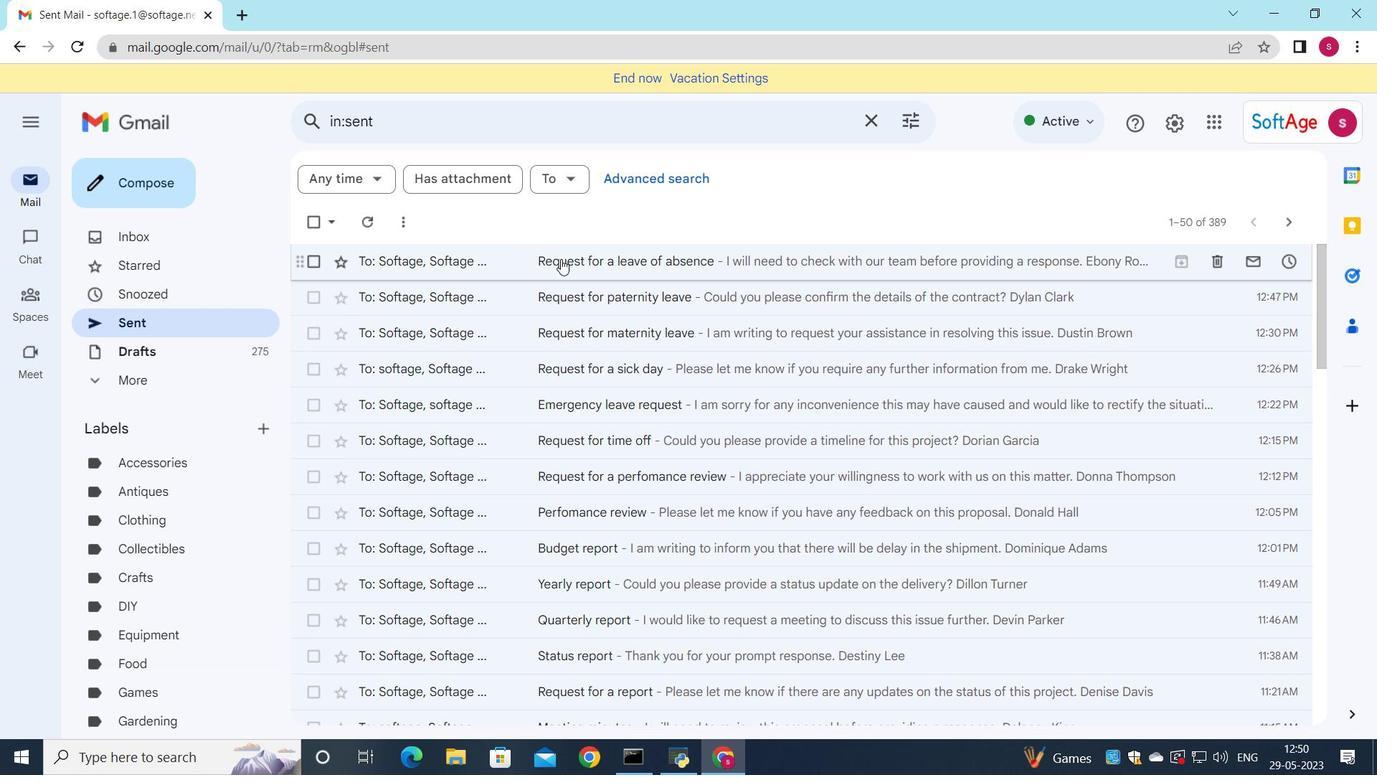 
Action: Mouse moved to (574, 302)
Screenshot: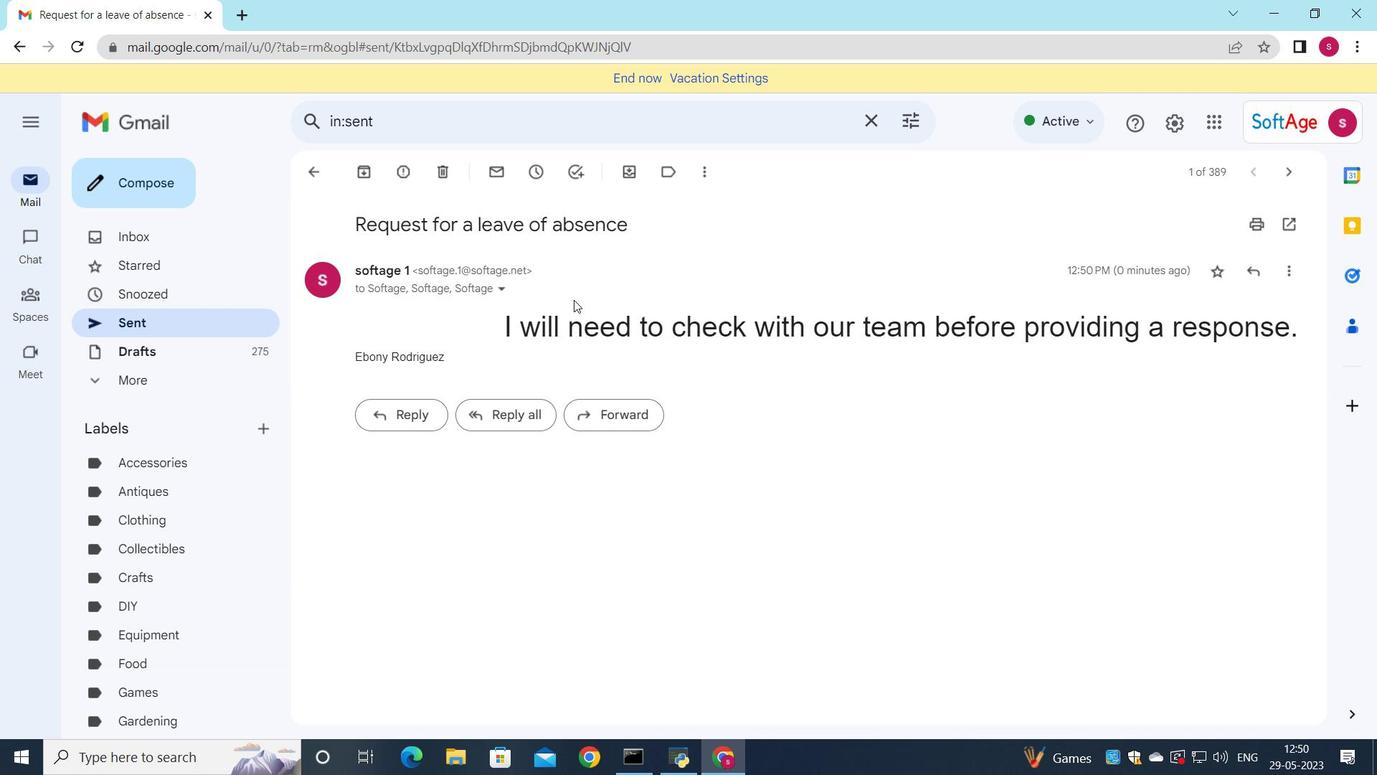 
